 Task: Find connections with filter location Lembang with filter topic #fintechwith filter profile language Potuguese with filter current company Bharat Biotech  with filter school St. Francis College for Women with filter industry Technology, Information and Internet with filter service category Budgeting with filter keywords title Animal Shelter Board Member
Action: Mouse moved to (471, 47)
Screenshot: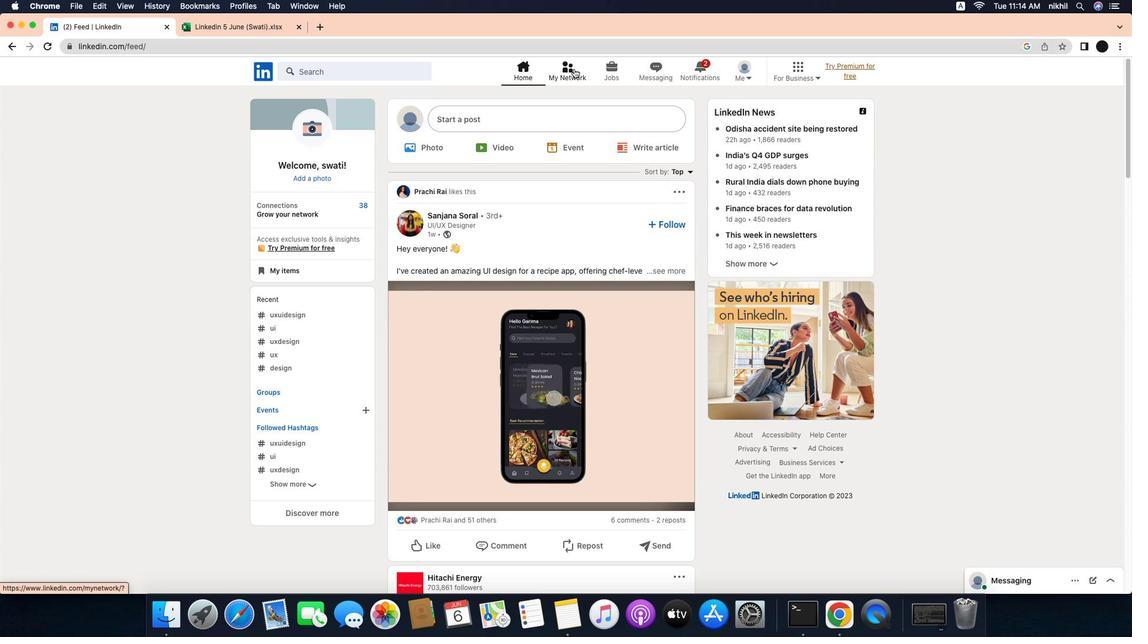 
Action: Mouse pressed left at (471, 47)
Screenshot: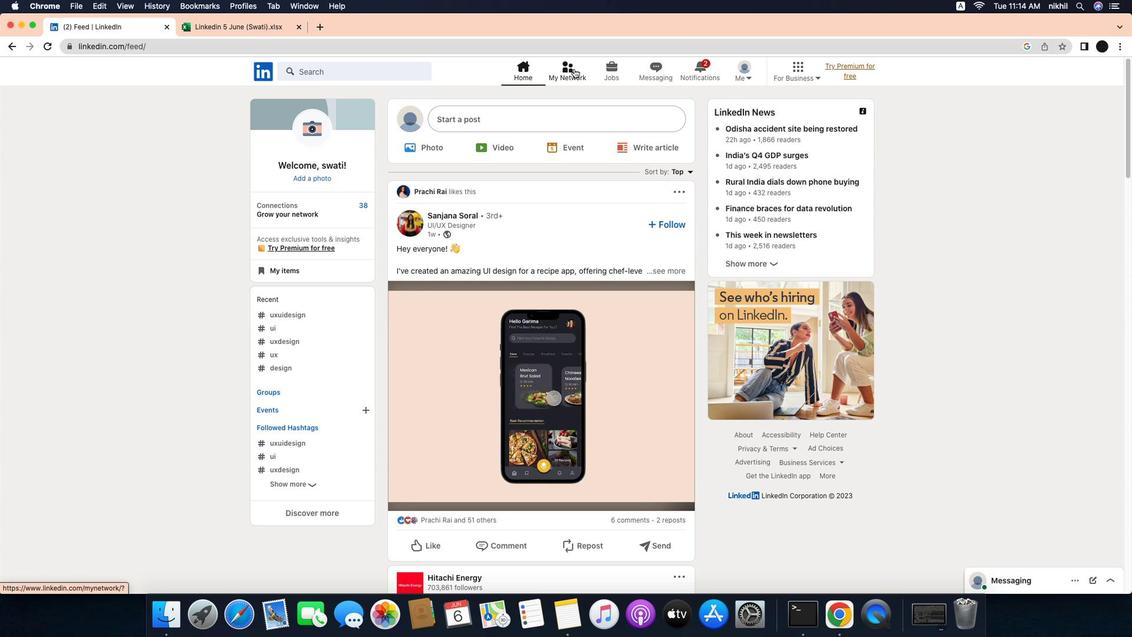 
Action: Mouse moved to (580, 40)
Screenshot: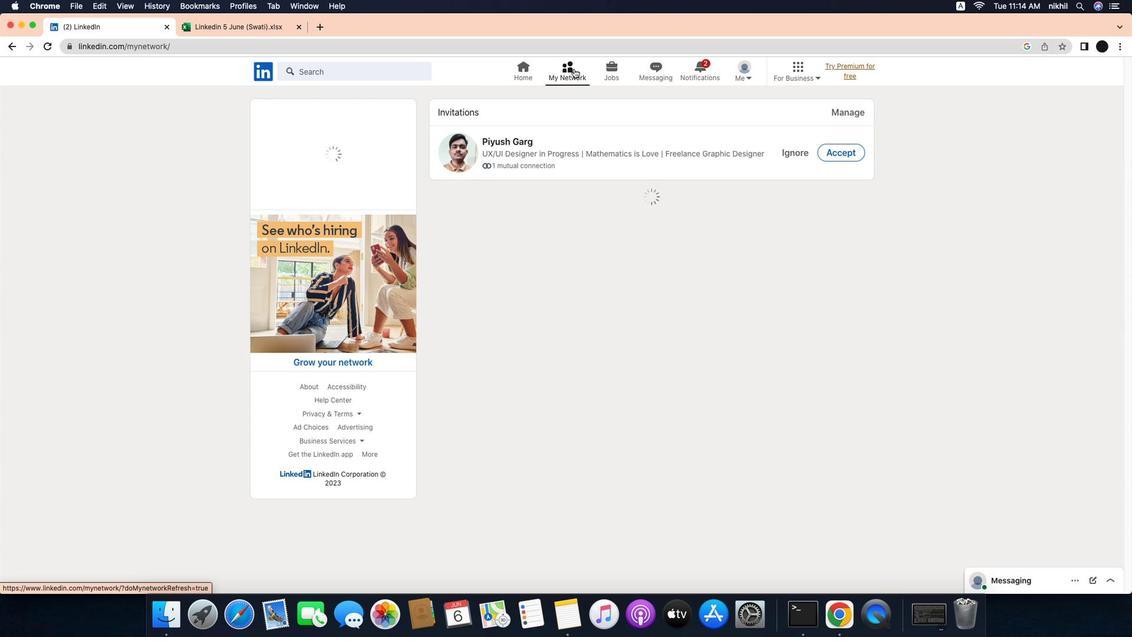 
Action: Mouse pressed left at (580, 40)
Screenshot: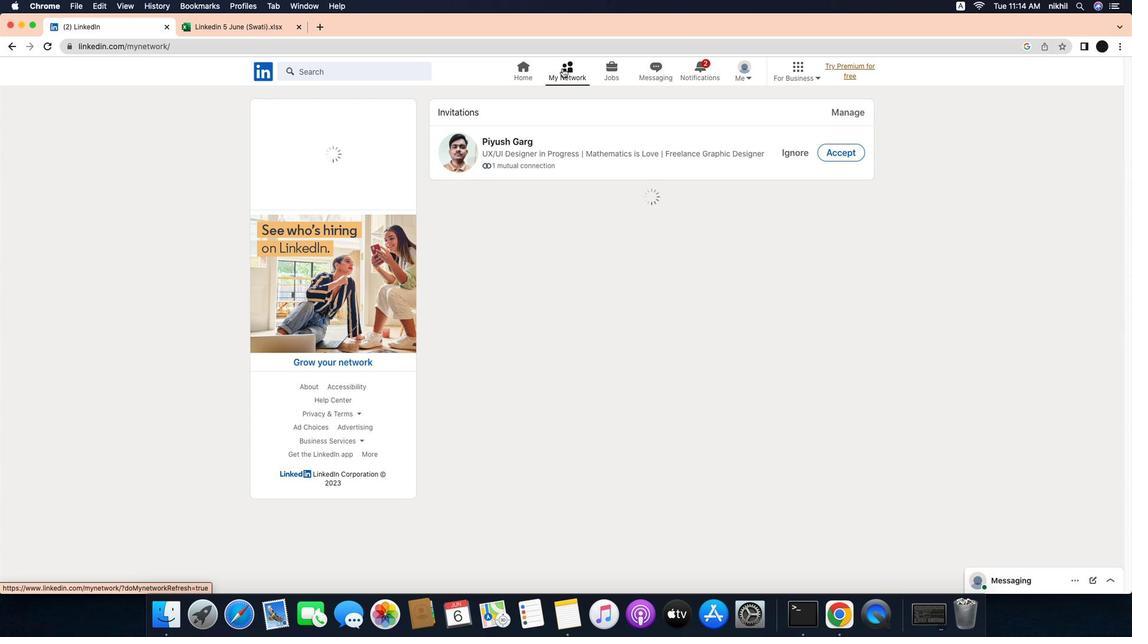 
Action: Mouse moved to (370, 103)
Screenshot: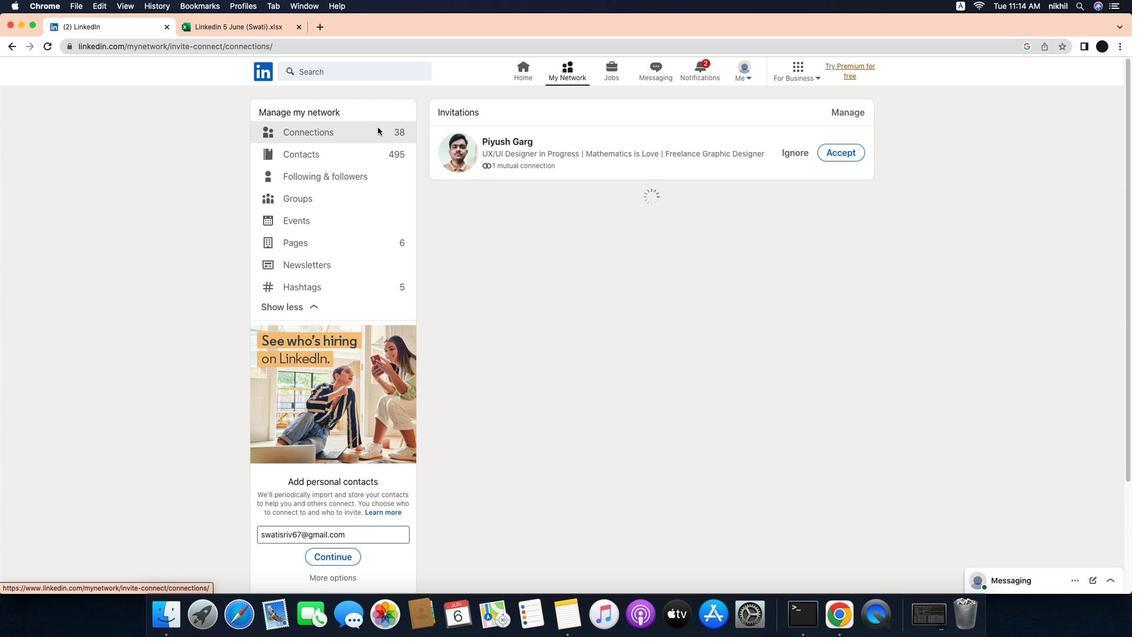 
Action: Mouse pressed left at (370, 103)
Screenshot: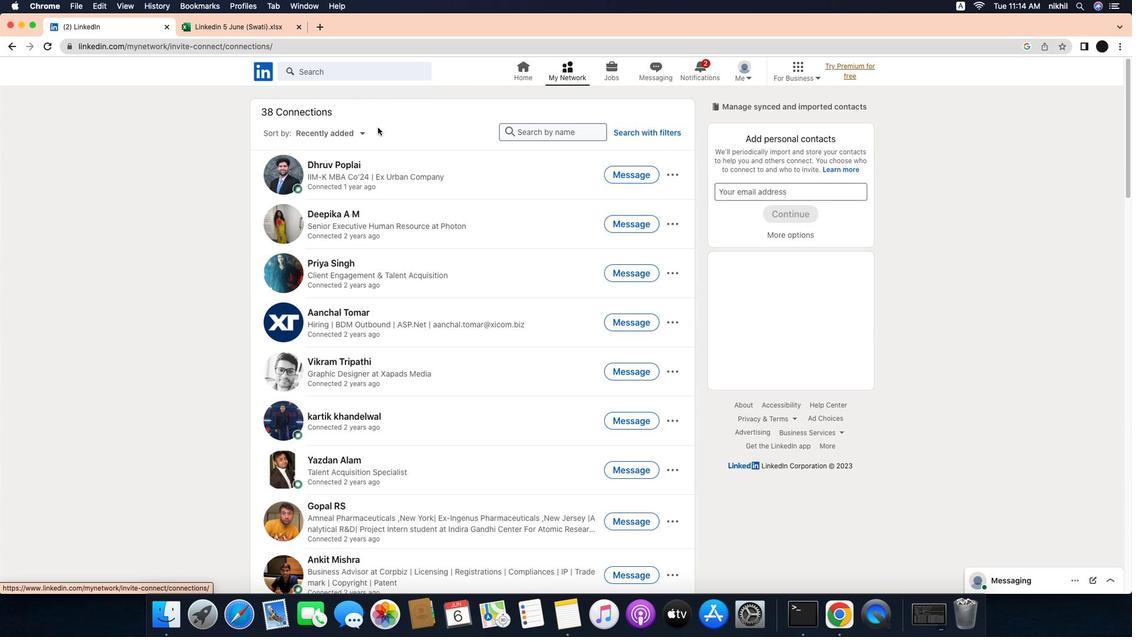 
Action: Mouse moved to (651, 110)
Screenshot: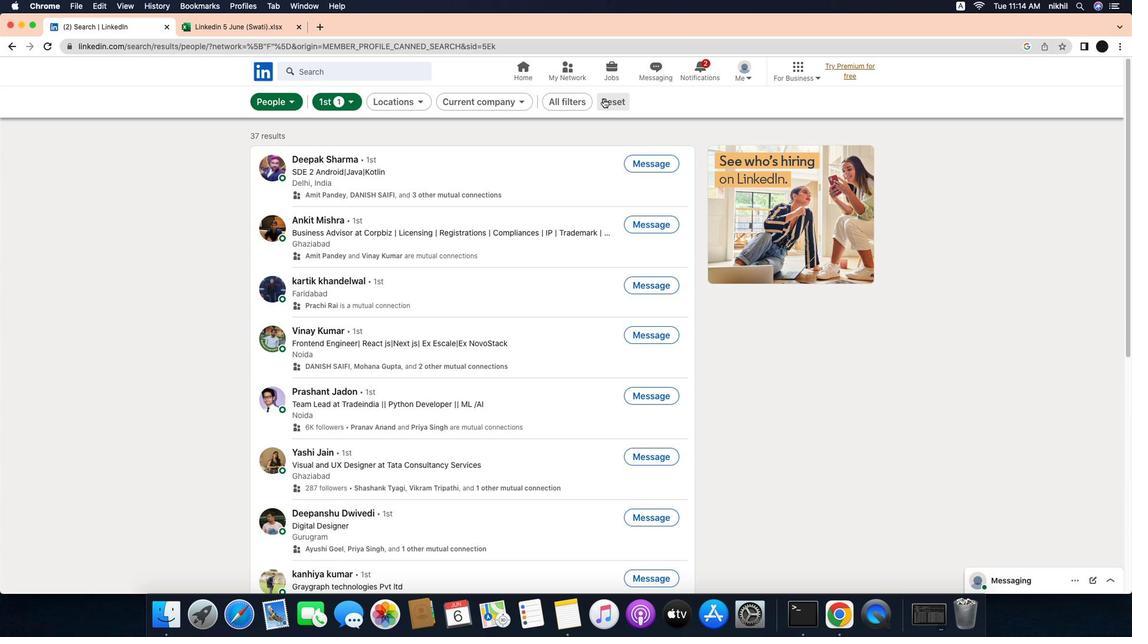 
Action: Mouse pressed left at (651, 110)
Screenshot: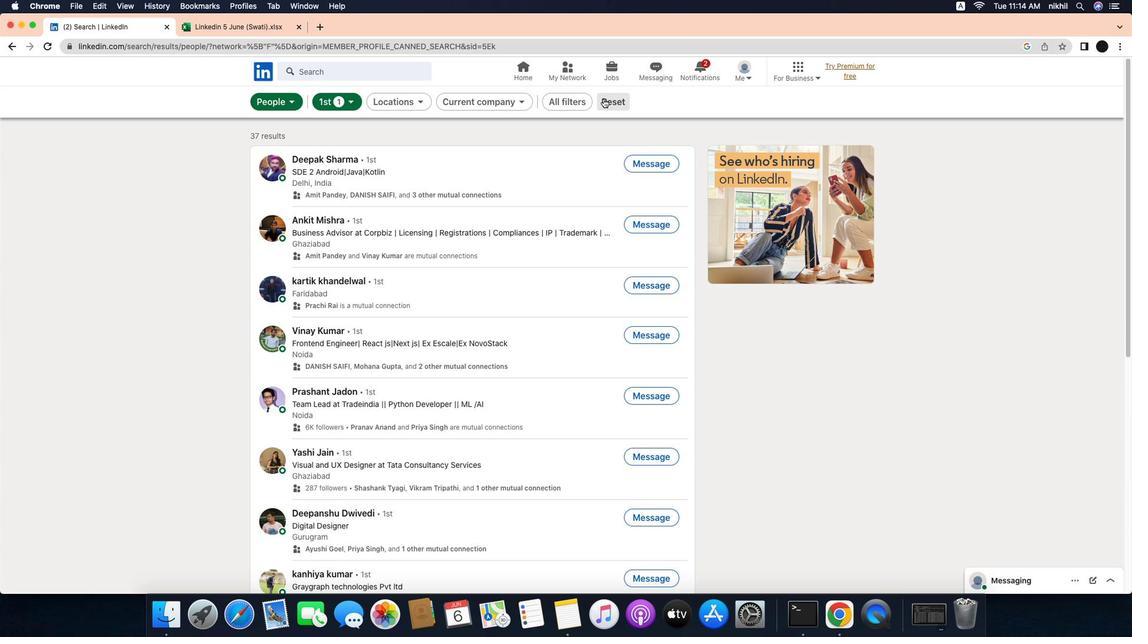 
Action: Mouse moved to (611, 73)
Screenshot: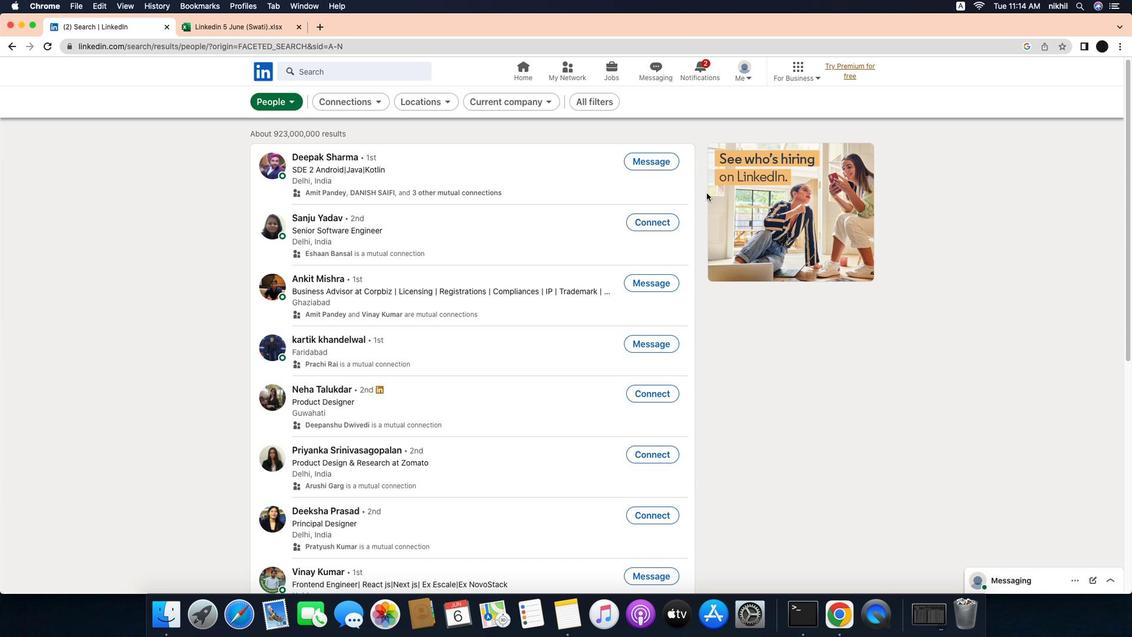 
Action: Mouse pressed left at (611, 73)
Screenshot: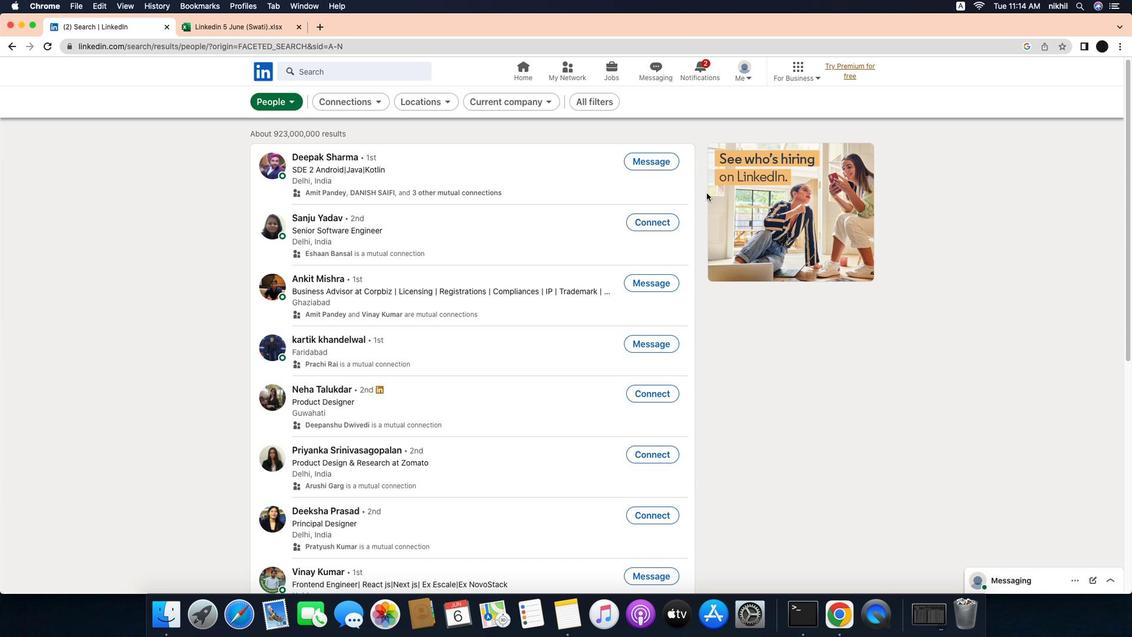 
Action: Mouse moved to (721, 174)
Screenshot: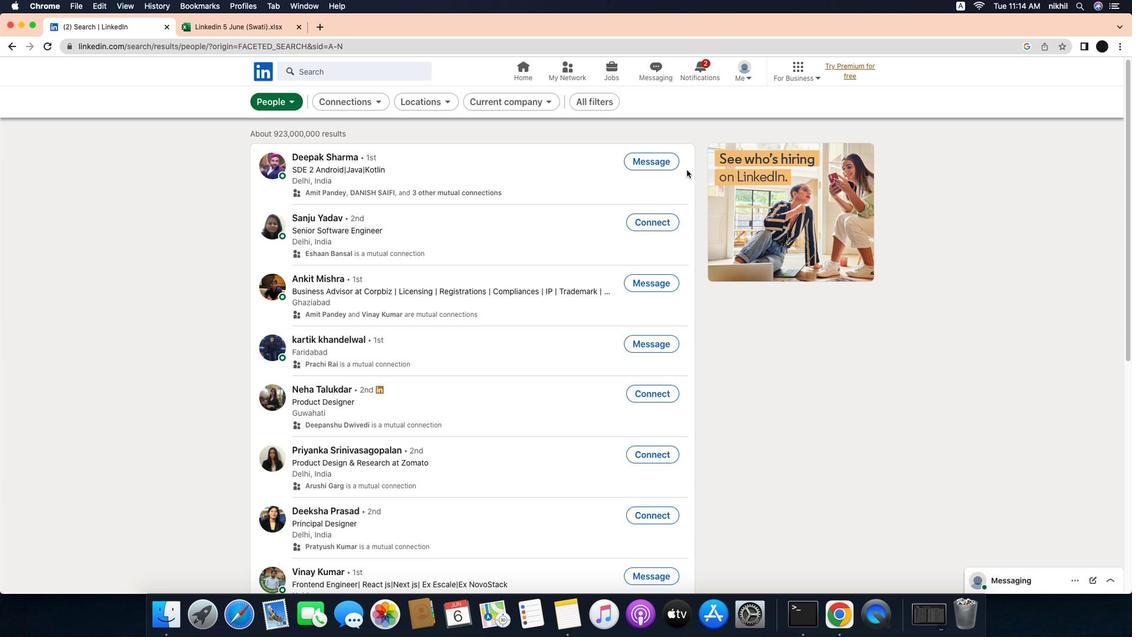 
Action: Mouse scrolled (721, 174) with delta (-31, -32)
Screenshot: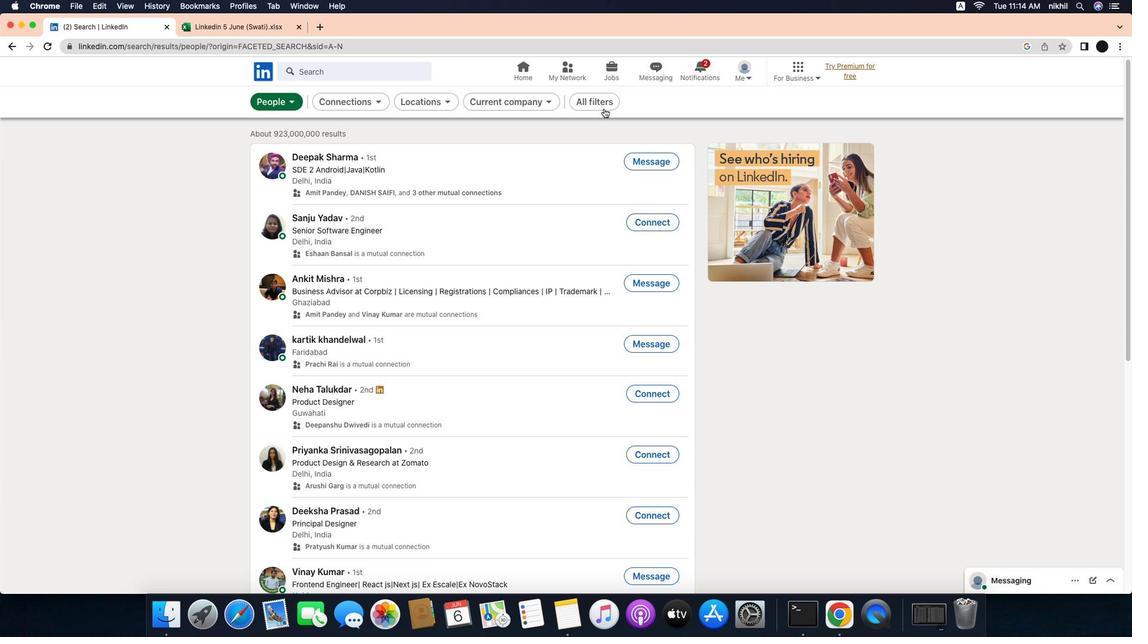 
Action: Mouse moved to (610, 80)
Screenshot: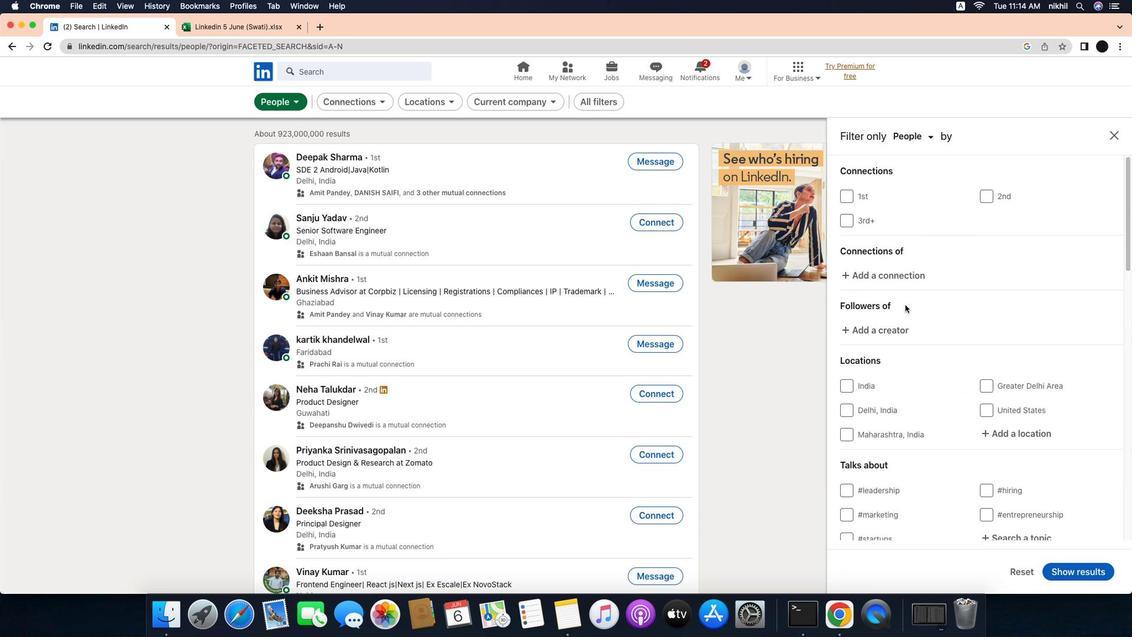 
Action: Mouse pressed left at (610, 80)
Screenshot: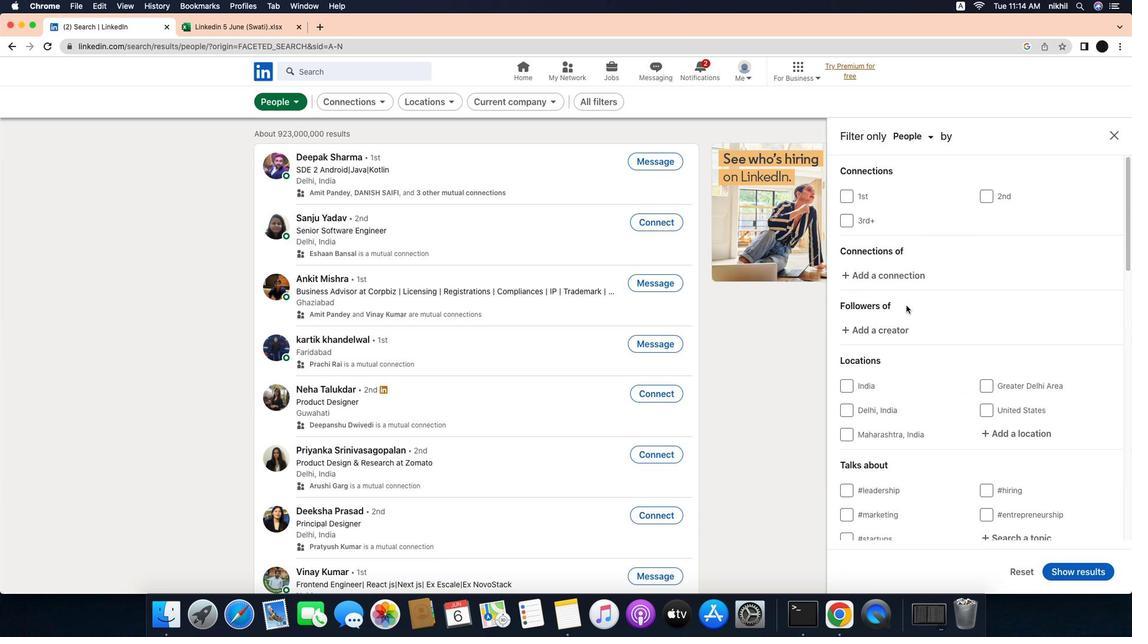 
Action: Mouse moved to (934, 293)
Screenshot: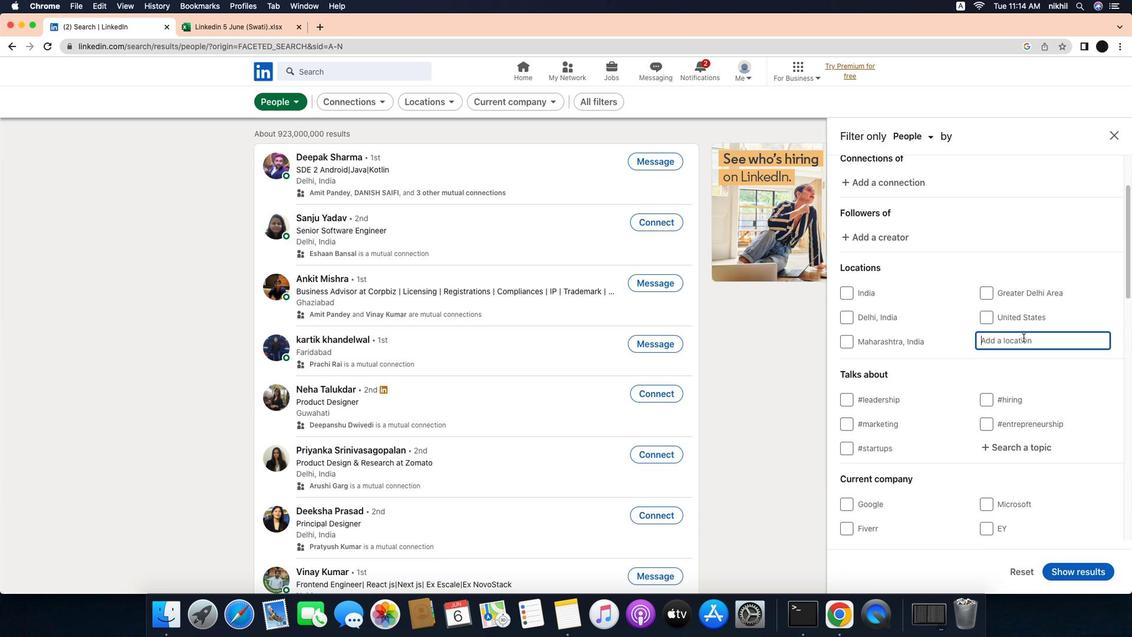 
Action: Mouse scrolled (934, 293) with delta (-31, -32)
Screenshot: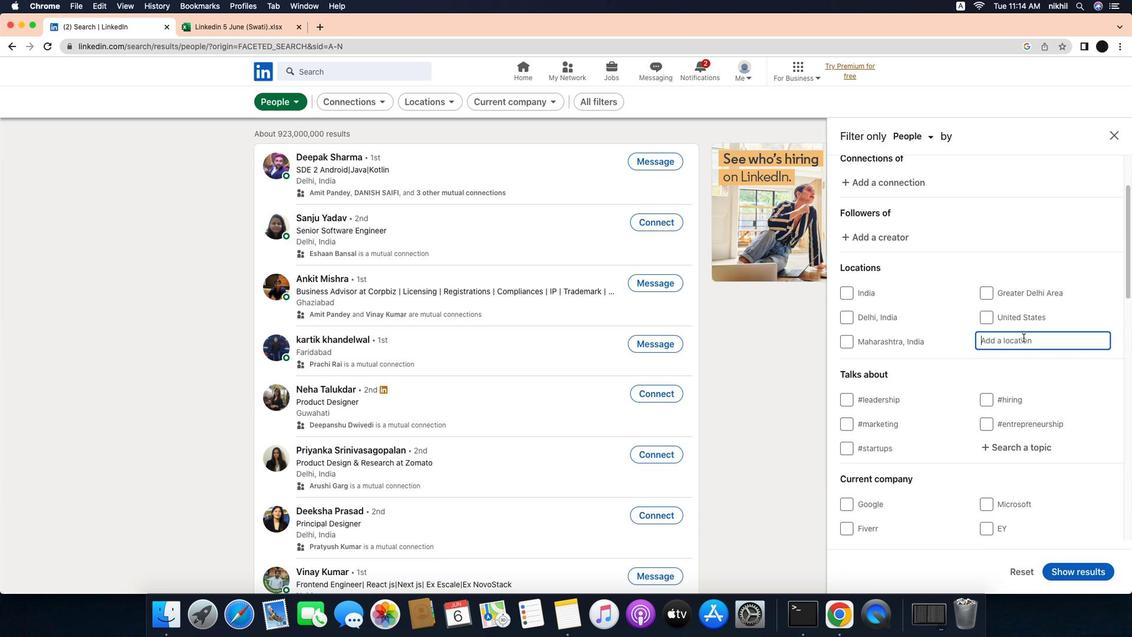 
Action: Mouse scrolled (934, 293) with delta (-31, -32)
Screenshot: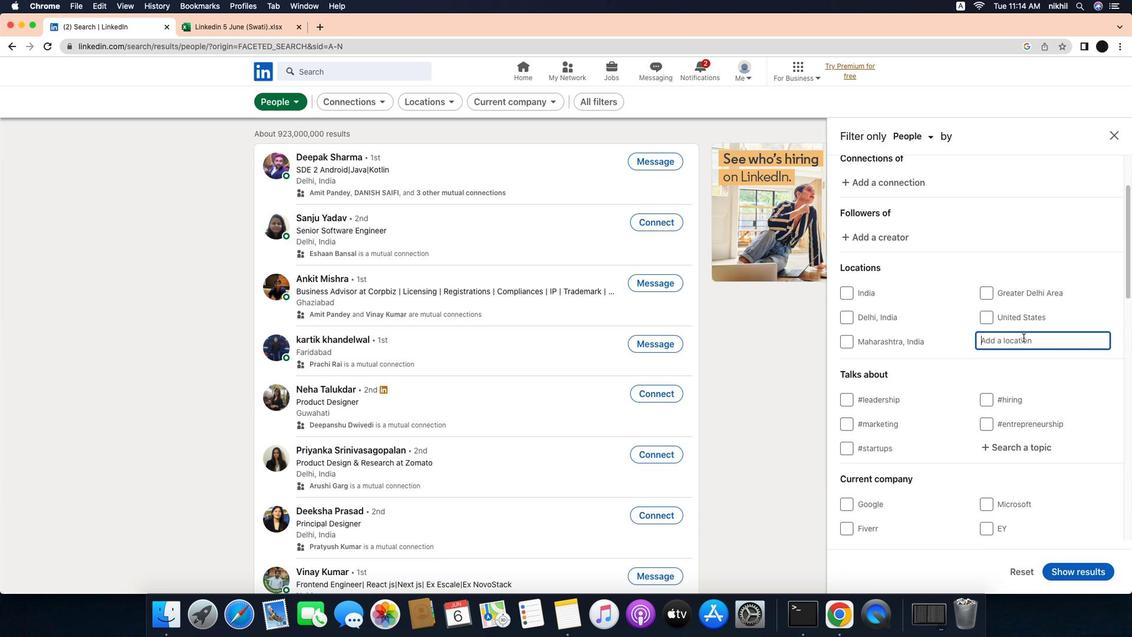 
Action: Mouse scrolled (934, 293) with delta (-31, -33)
Screenshot: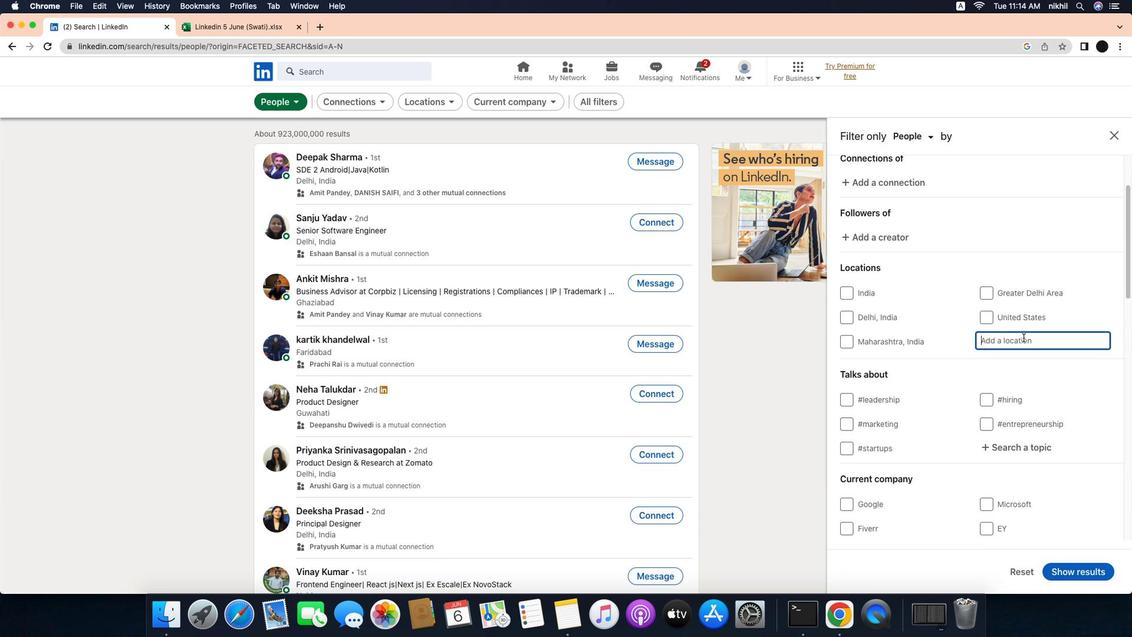 
Action: Mouse moved to (1030, 335)
Screenshot: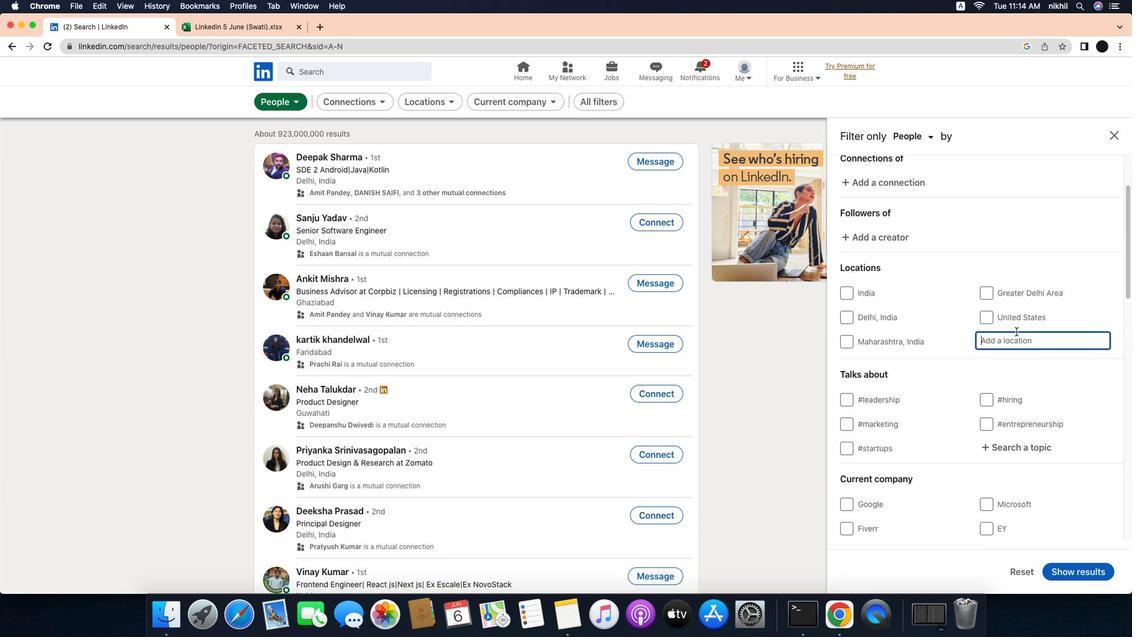 
Action: Mouse pressed left at (1030, 335)
Screenshot: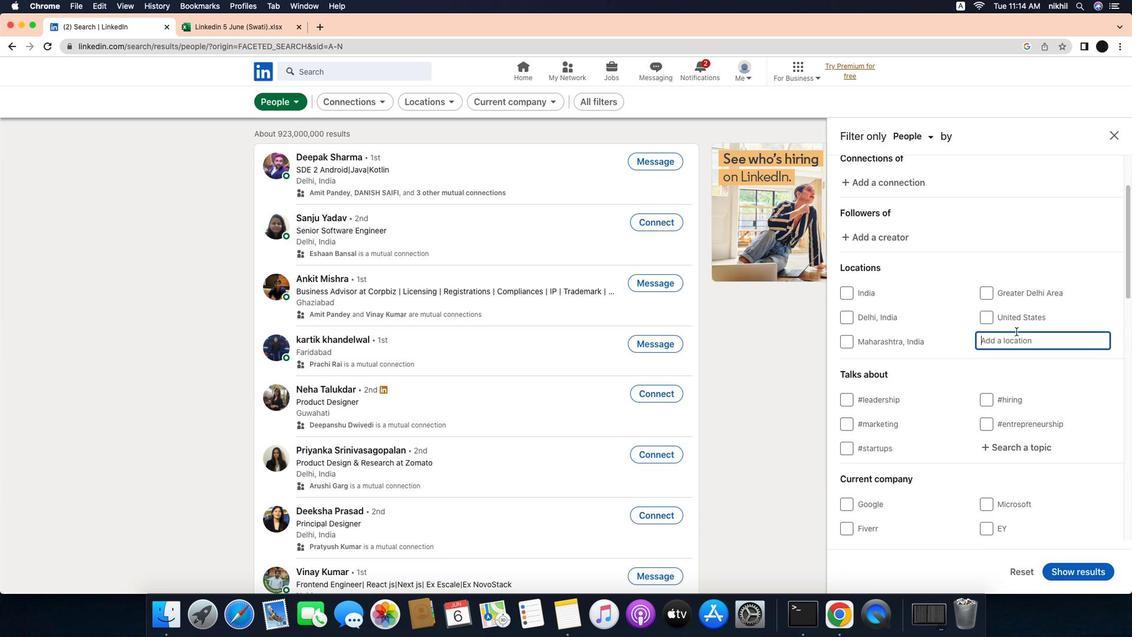 
Action: Mouse moved to (1060, 328)
Screenshot: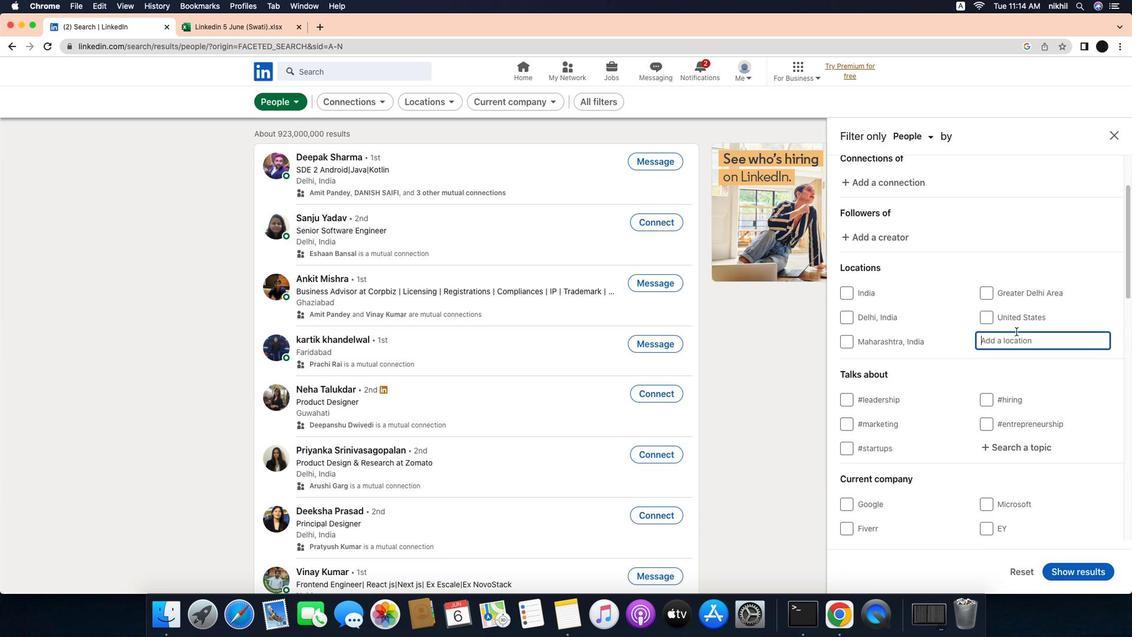 
Action: Mouse pressed left at (1060, 328)
Screenshot: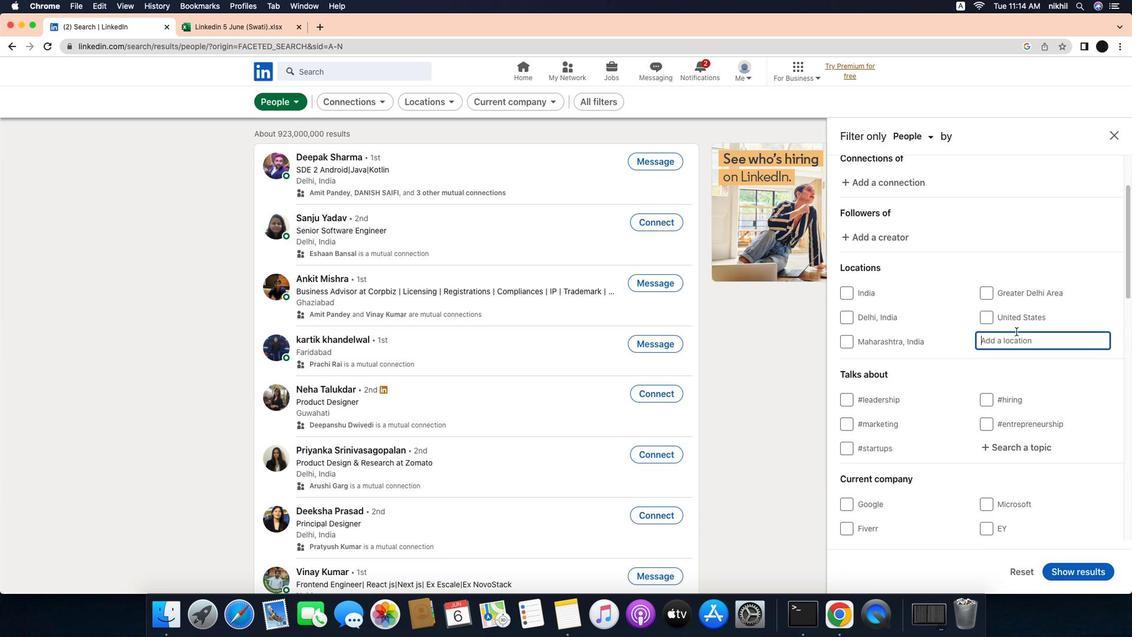 
Action: Mouse moved to (1052, 320)
Screenshot: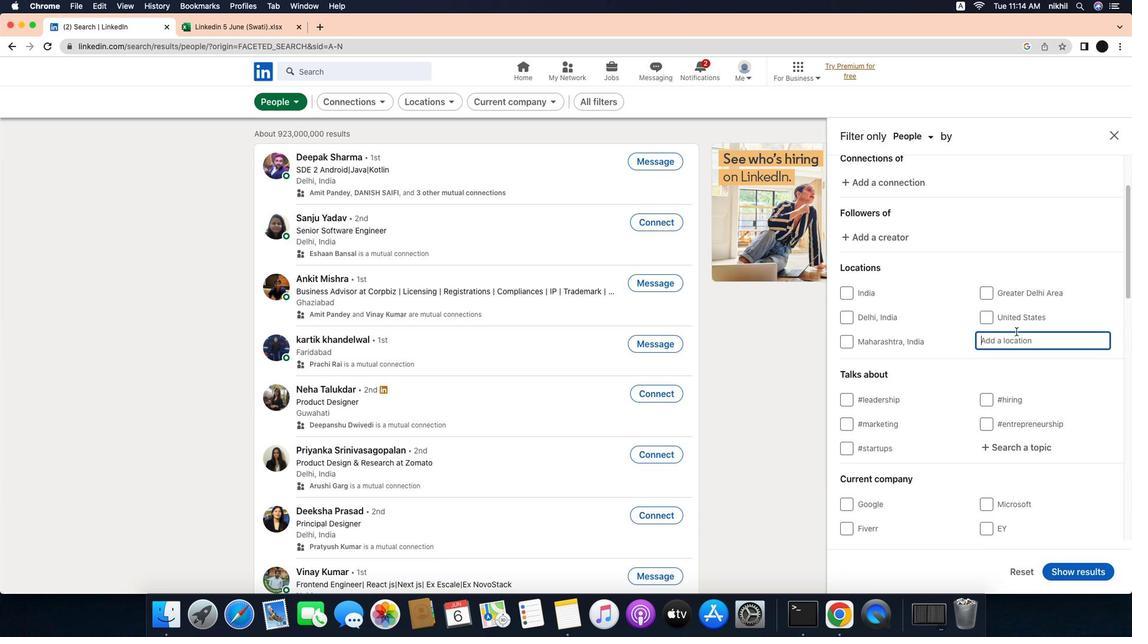 
Action: Key pressed Key.caps_lock'L'Key.caps_lock'e''m''b''a''n''g'Key.enter
Screenshot: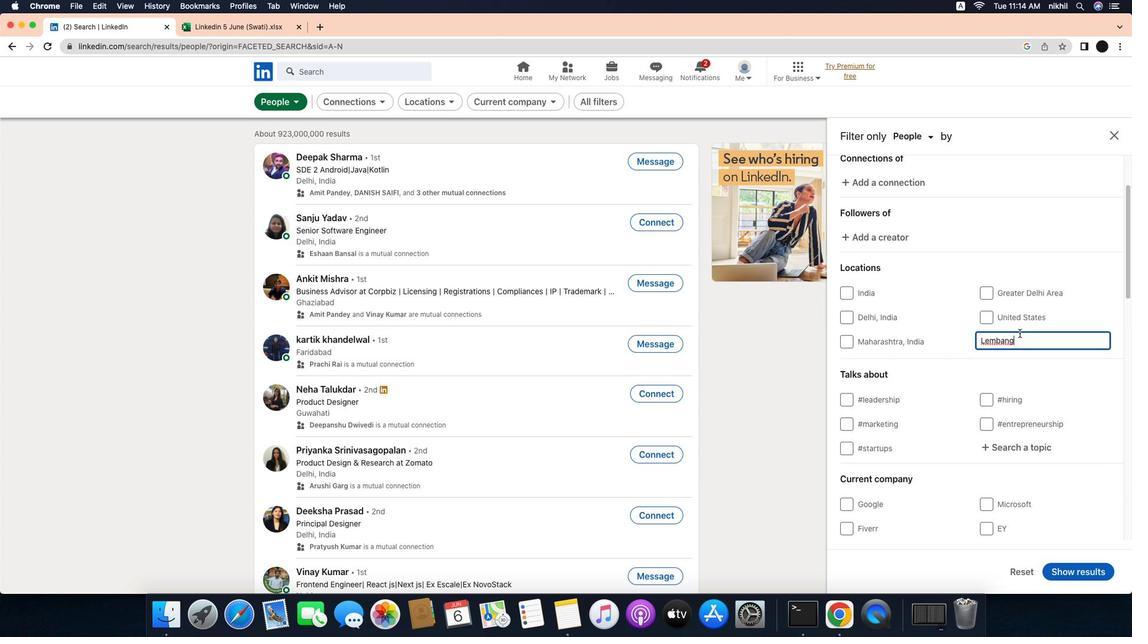 
Action: Mouse moved to (1031, 320)
Screenshot: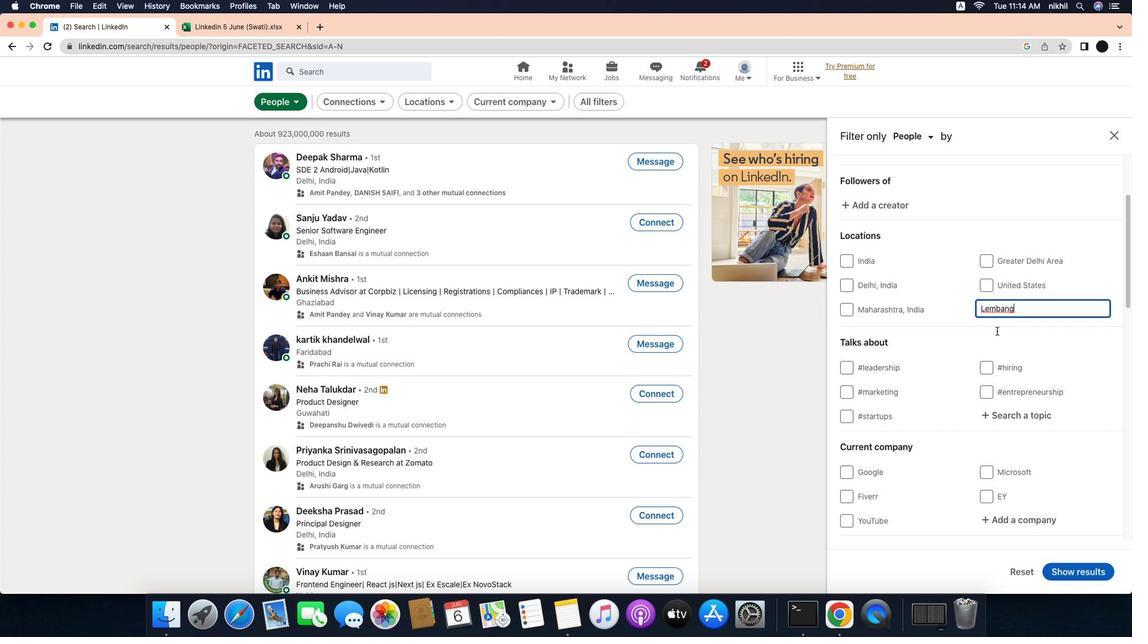 
Action: Mouse scrolled (1031, 320) with delta (-31, -32)
Screenshot: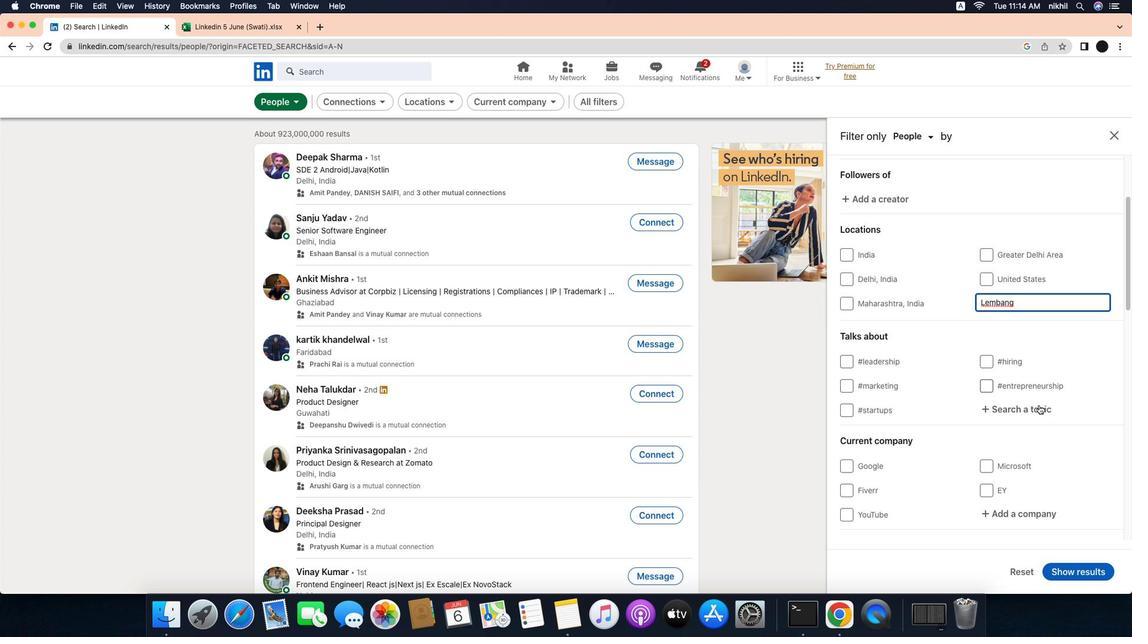 
Action: Mouse scrolled (1031, 320) with delta (-31, -32)
Screenshot: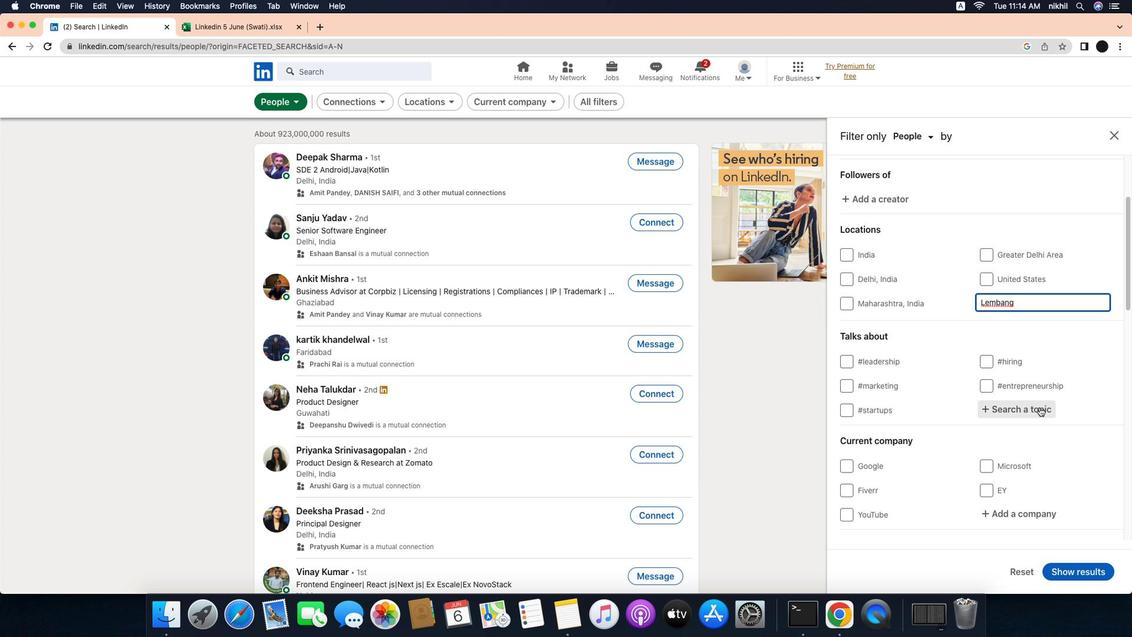 
Action: Mouse scrolled (1031, 320) with delta (-31, -32)
Screenshot: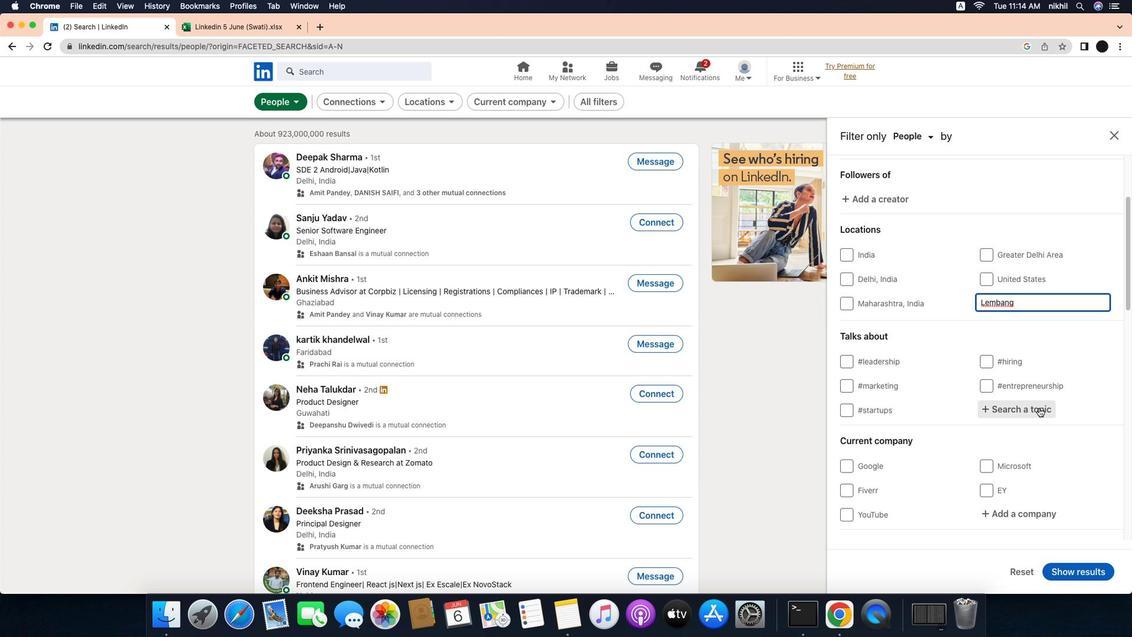 
Action: Mouse scrolled (1031, 320) with delta (-31, -32)
Screenshot: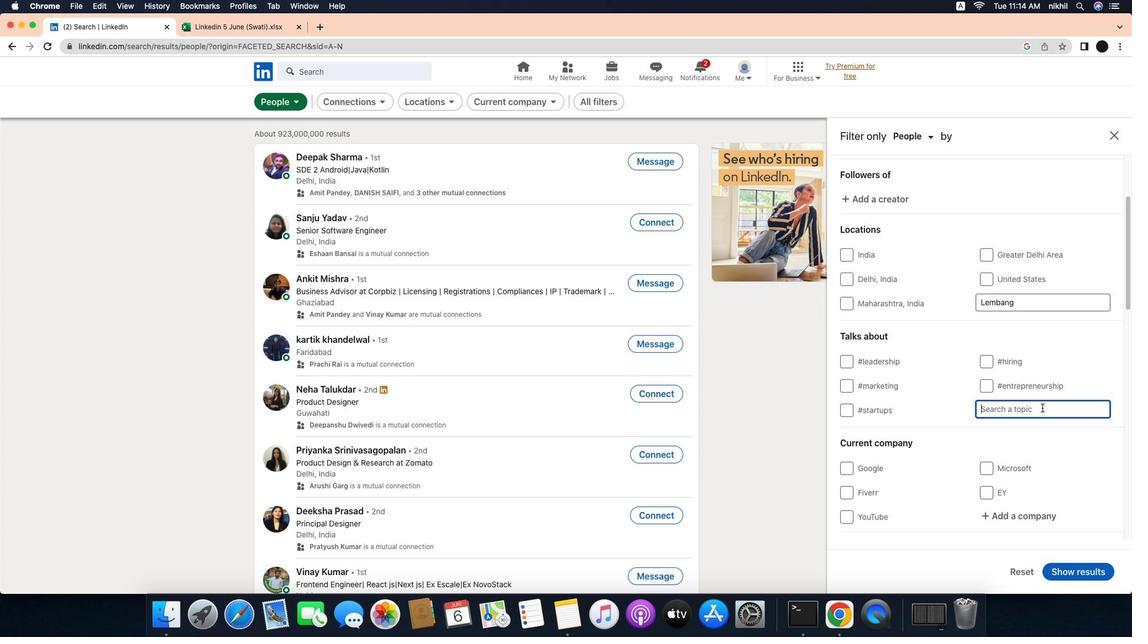 
Action: Mouse scrolled (1031, 320) with delta (-31, -32)
Screenshot: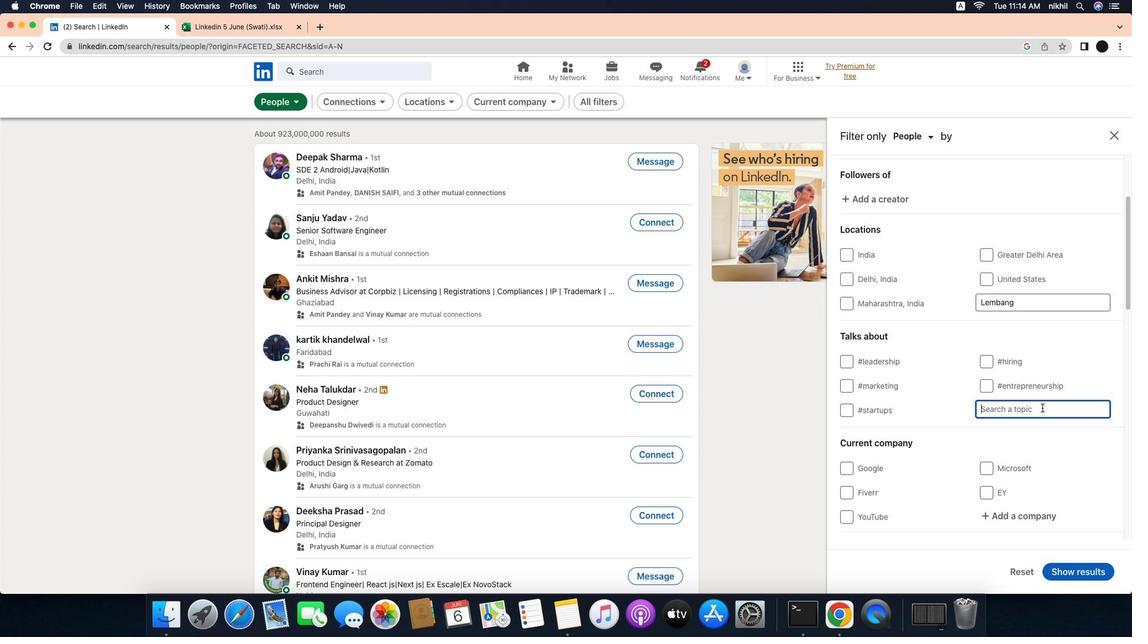 
Action: Mouse scrolled (1031, 320) with delta (-31, -32)
Screenshot: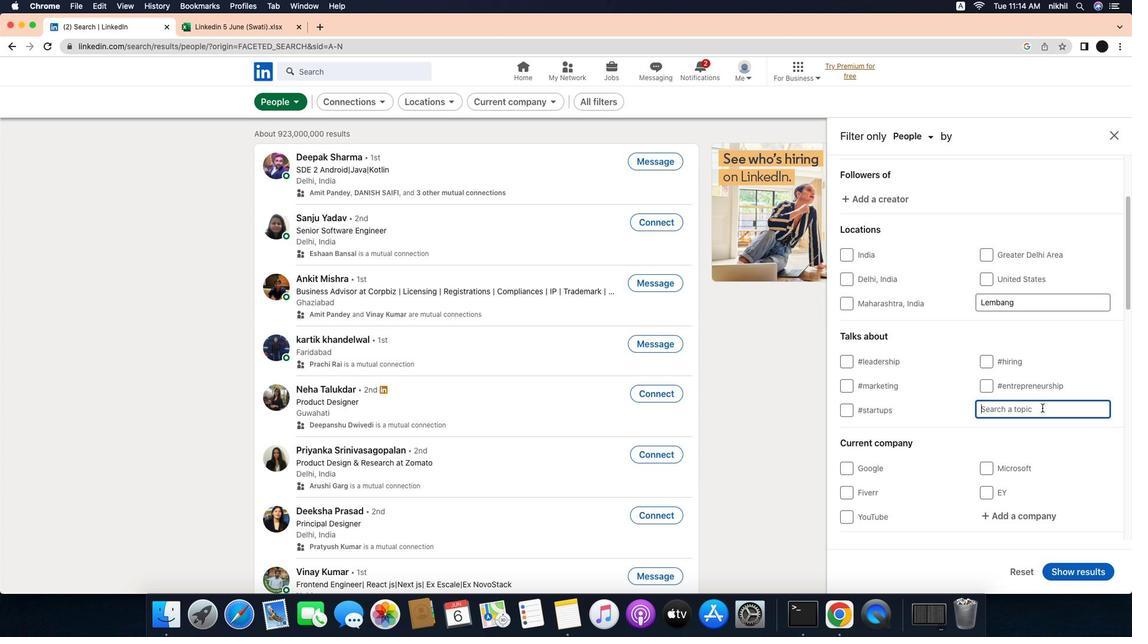 
Action: Mouse moved to (1076, 402)
Screenshot: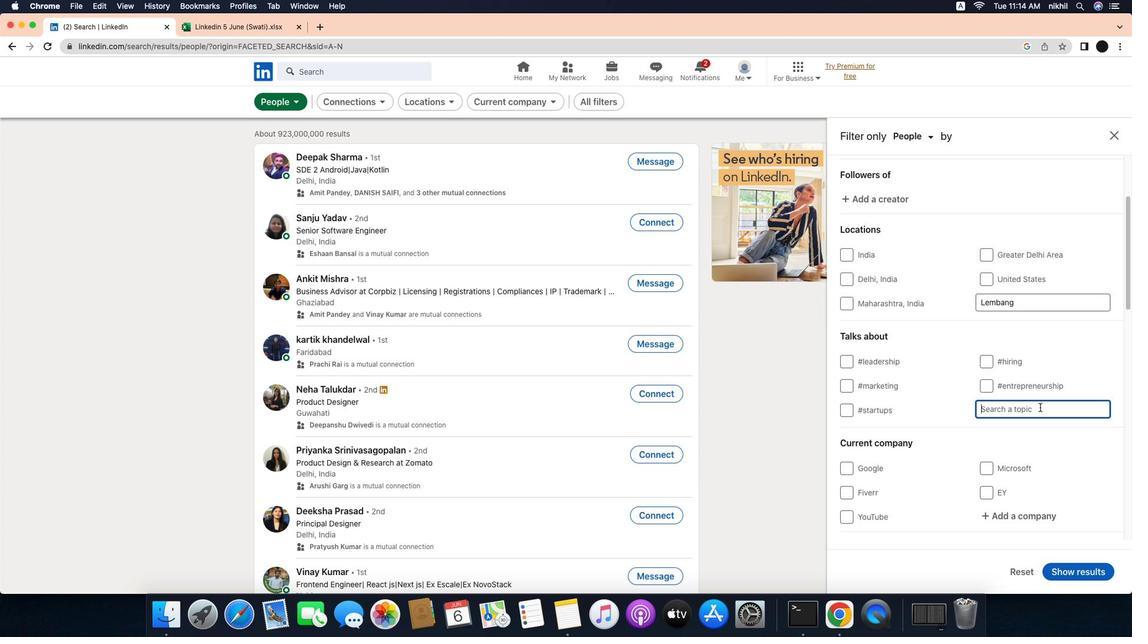 
Action: Mouse pressed left at (1076, 402)
Screenshot: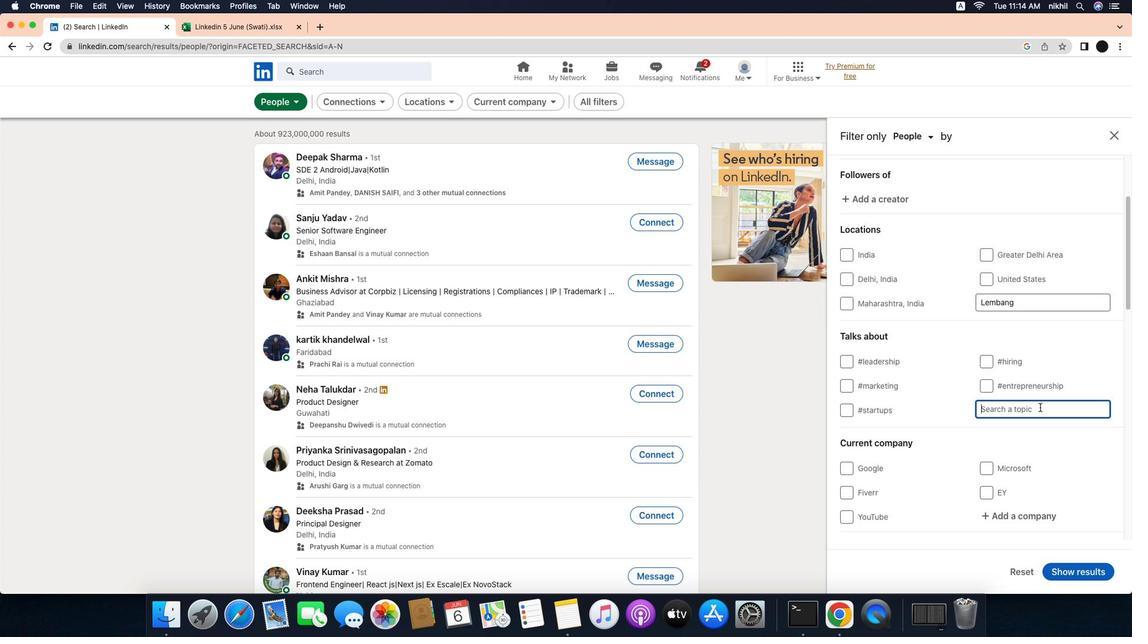 
Action: Mouse moved to (1079, 402)
Screenshot: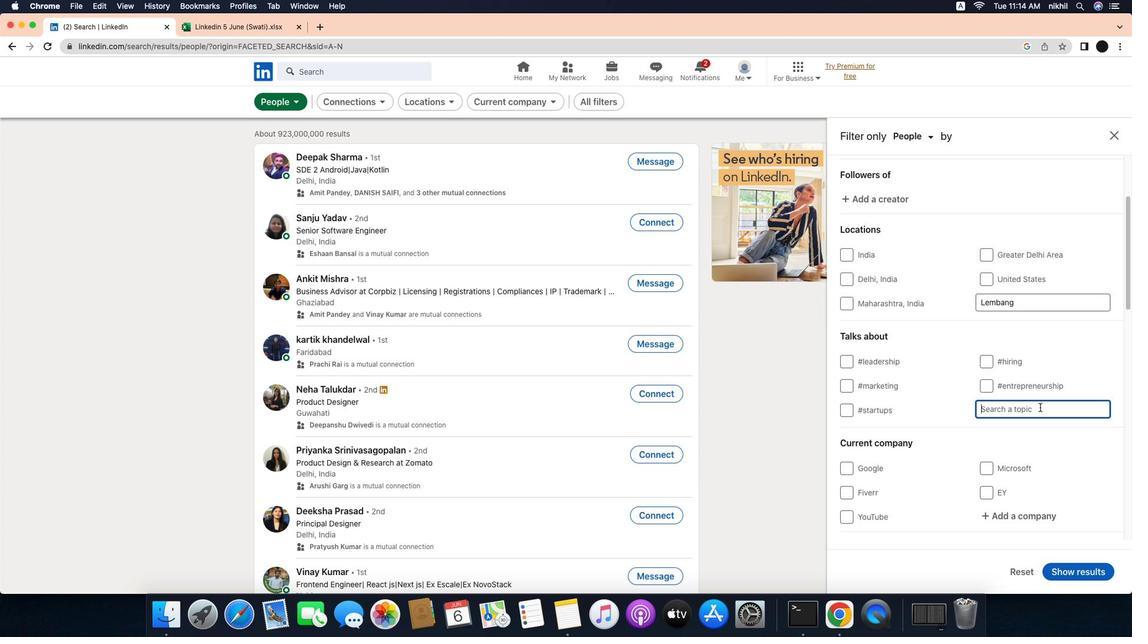 
Action: Mouse pressed left at (1079, 402)
Screenshot: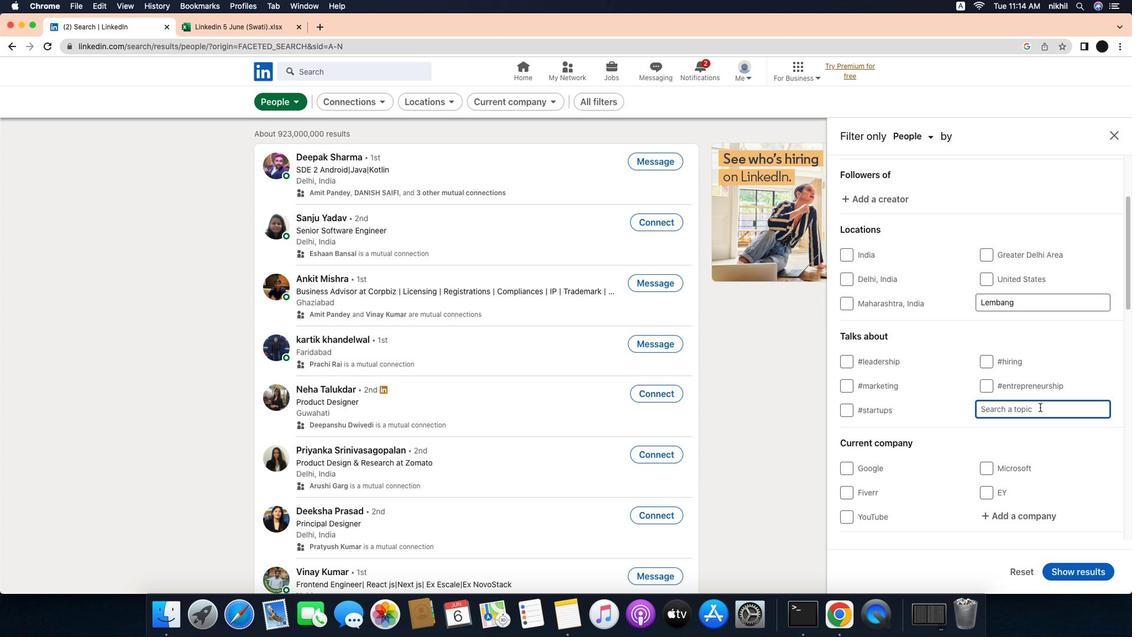 
Action: Mouse moved to (1077, 402)
Screenshot: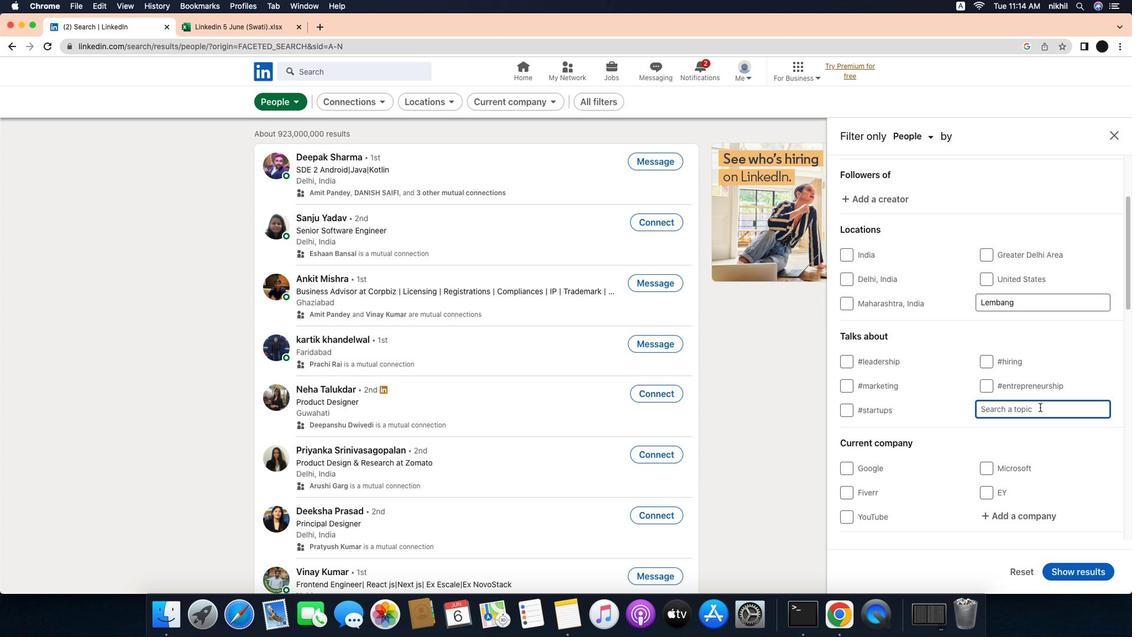 
Action: Key pressed 'f''i''n''e''t''e''c''h'Key.enter
Screenshot: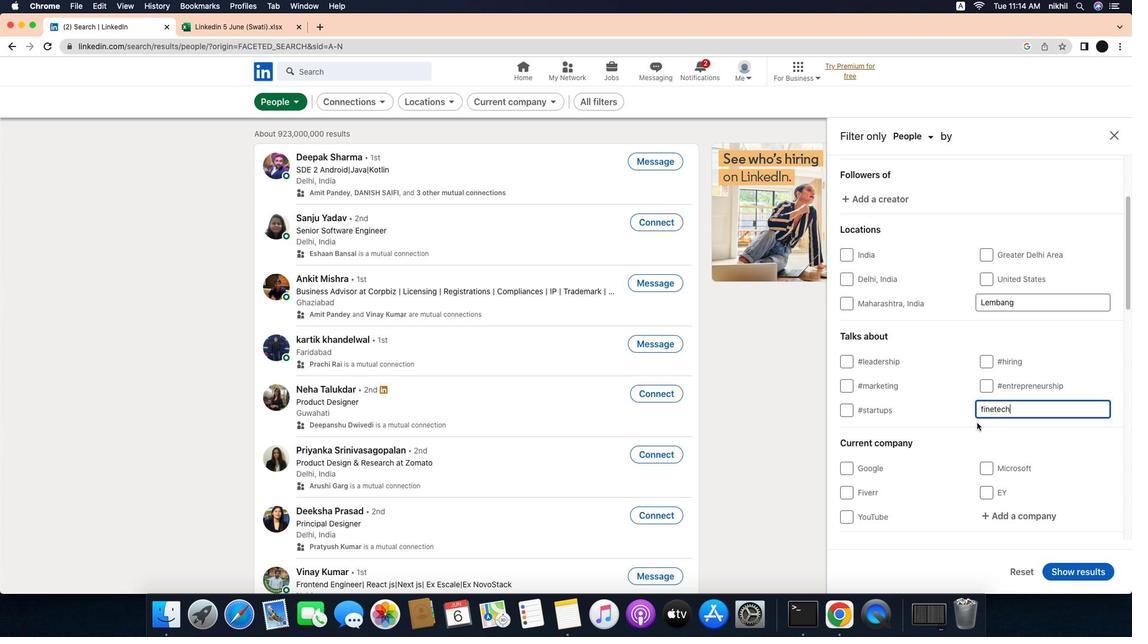 
Action: Mouse moved to (1010, 418)
Screenshot: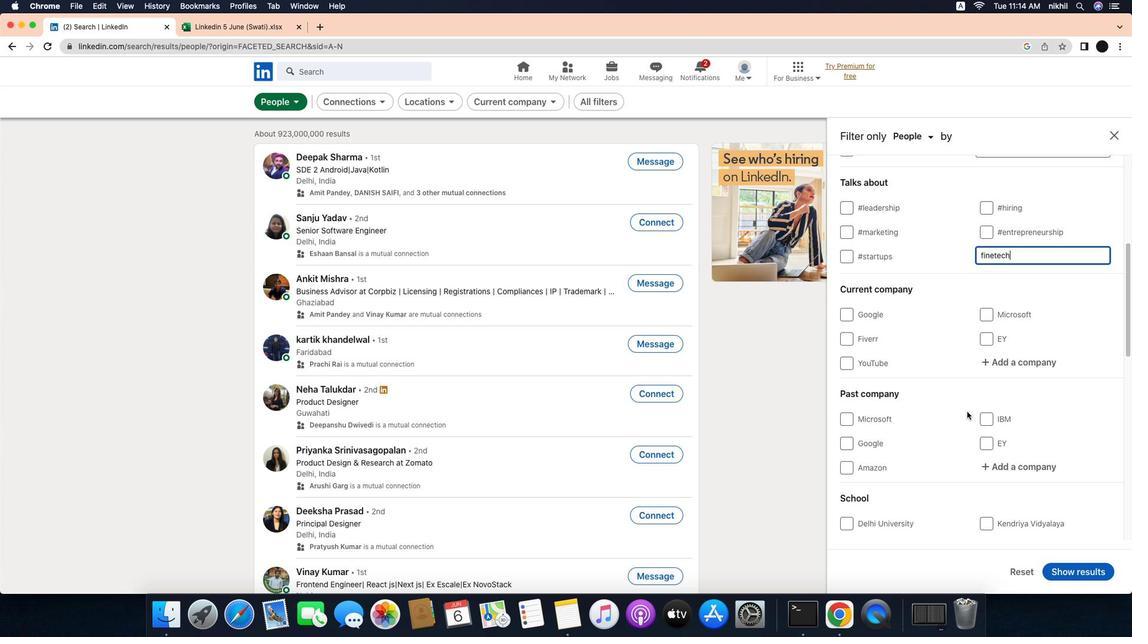 
Action: Mouse scrolled (1010, 418) with delta (-31, -32)
Screenshot: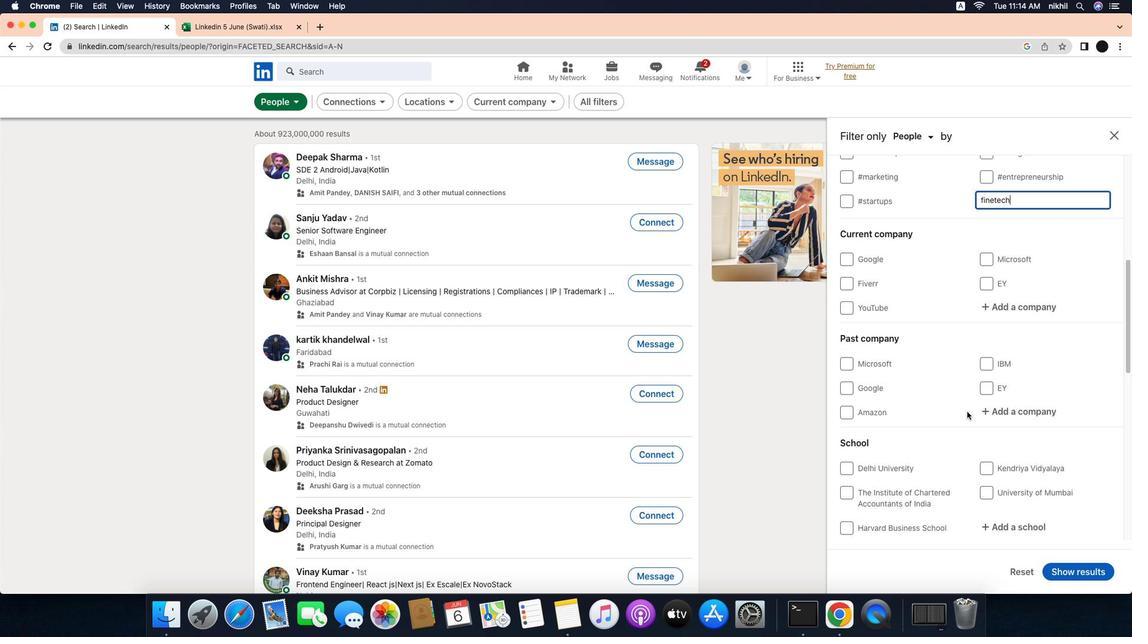 
Action: Mouse scrolled (1010, 418) with delta (-31, -32)
Screenshot: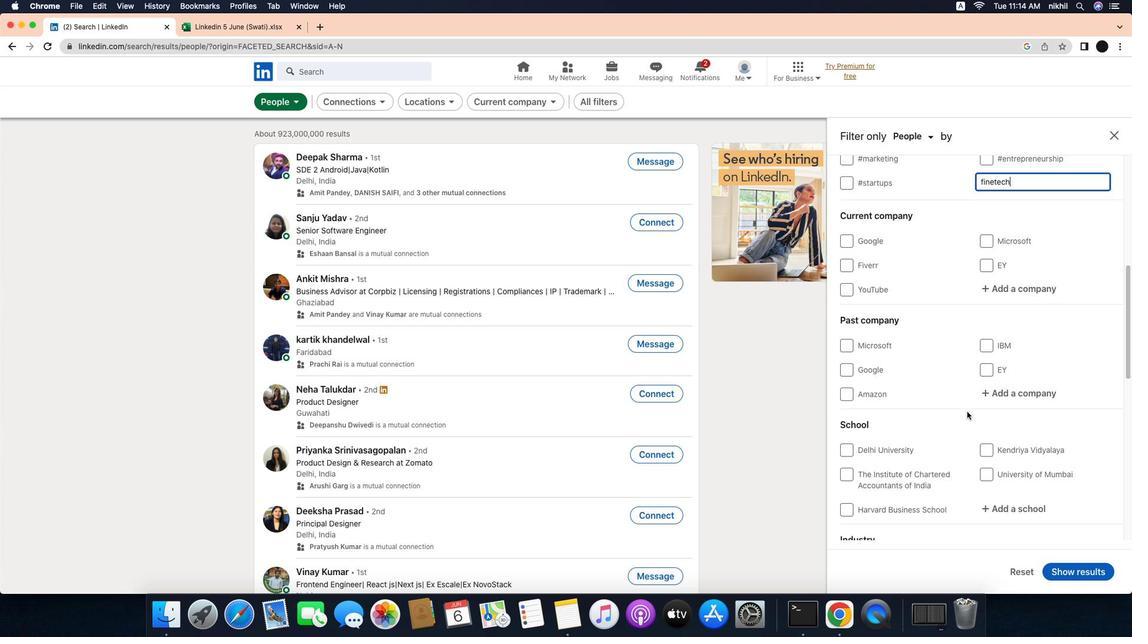 
Action: Mouse scrolled (1010, 418) with delta (-31, -33)
Screenshot: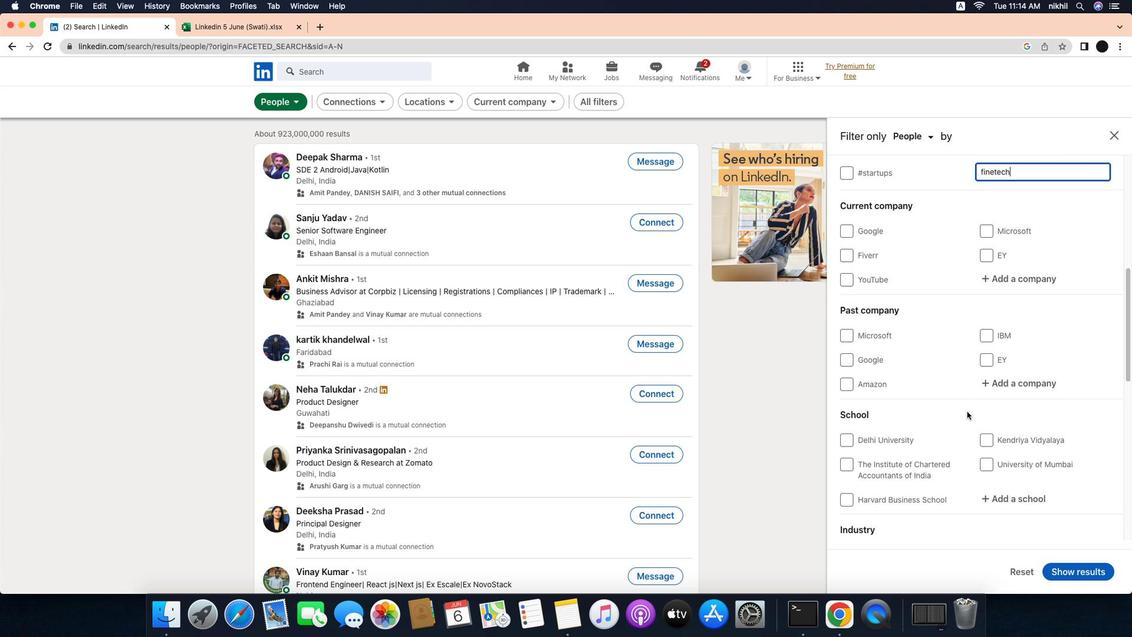 
Action: Mouse scrolled (1010, 418) with delta (-31, -33)
Screenshot: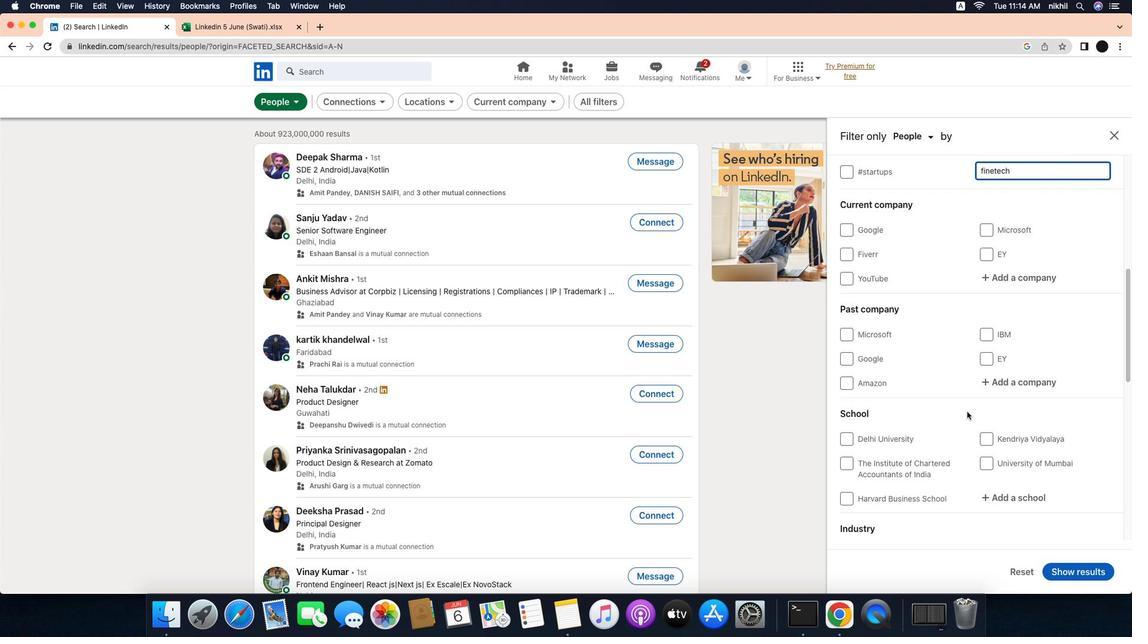 
Action: Mouse moved to (1000, 407)
Screenshot: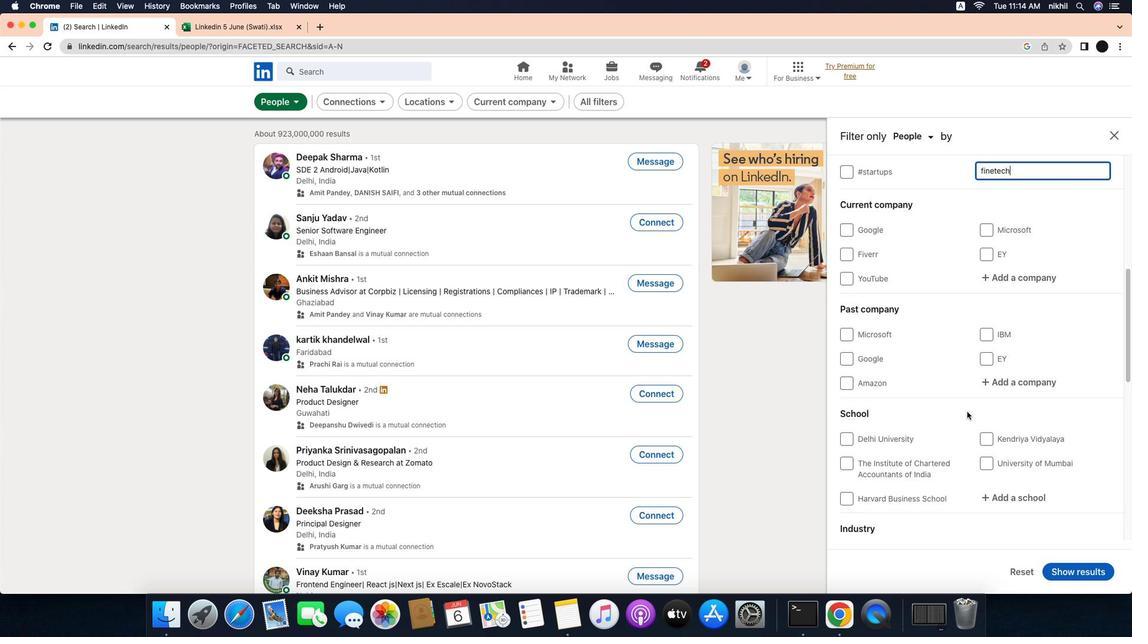 
Action: Mouse scrolled (1000, 407) with delta (-31, -32)
Screenshot: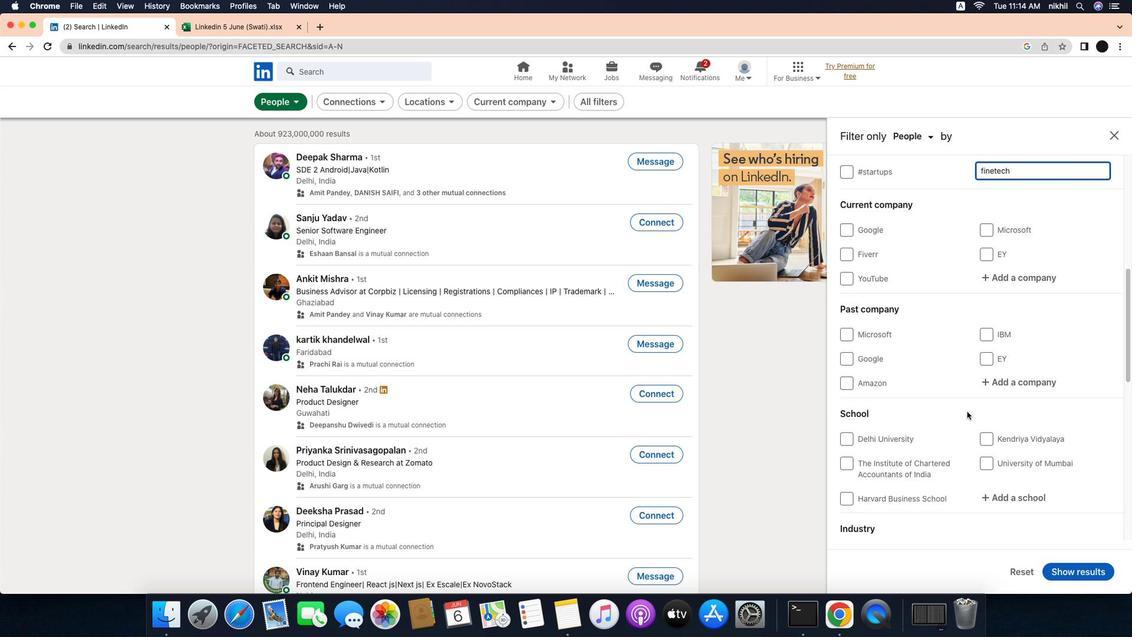 
Action: Mouse scrolled (1000, 407) with delta (-31, -32)
Screenshot: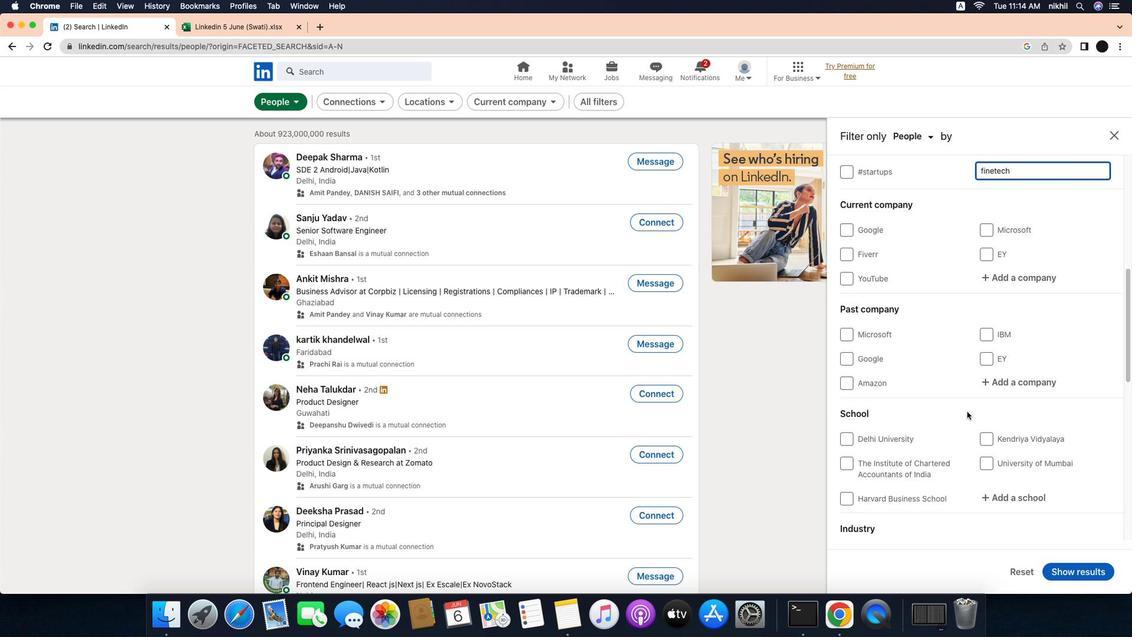 
Action: Mouse scrolled (1000, 407) with delta (-31, -33)
Screenshot: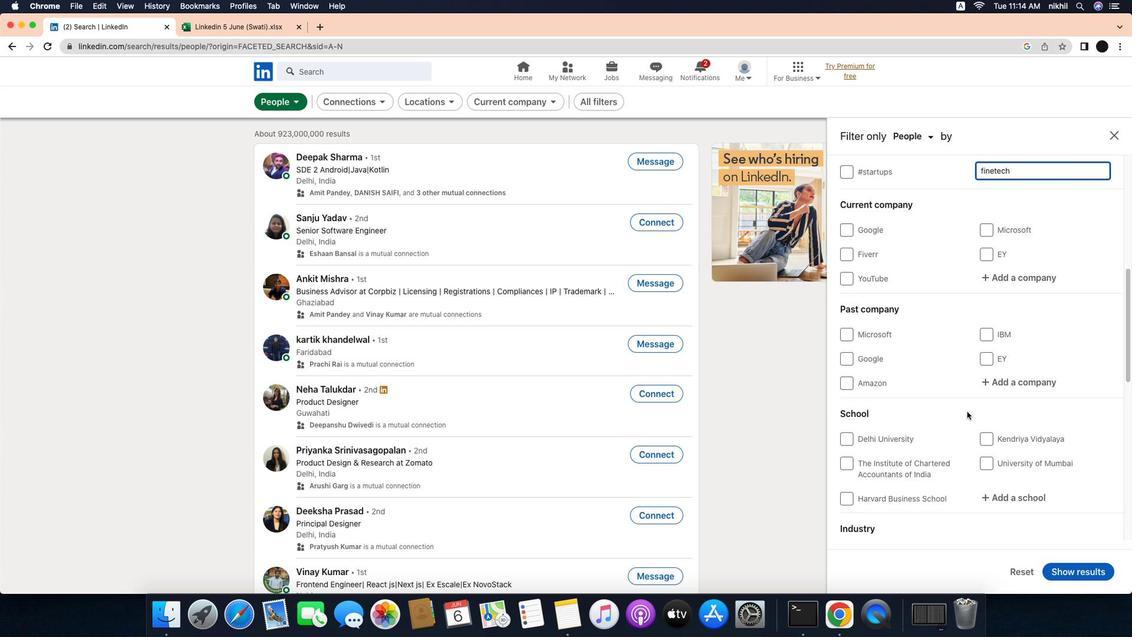 
Action: Mouse scrolled (1000, 407) with delta (-31, -32)
Screenshot: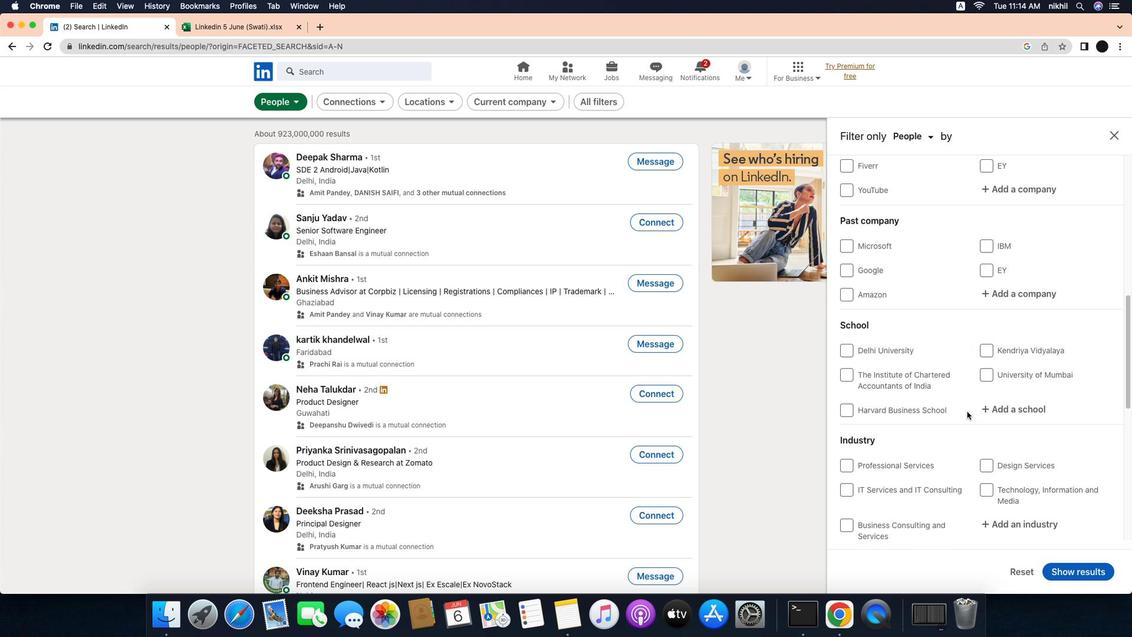 
Action: Mouse scrolled (1000, 407) with delta (-31, -32)
Screenshot: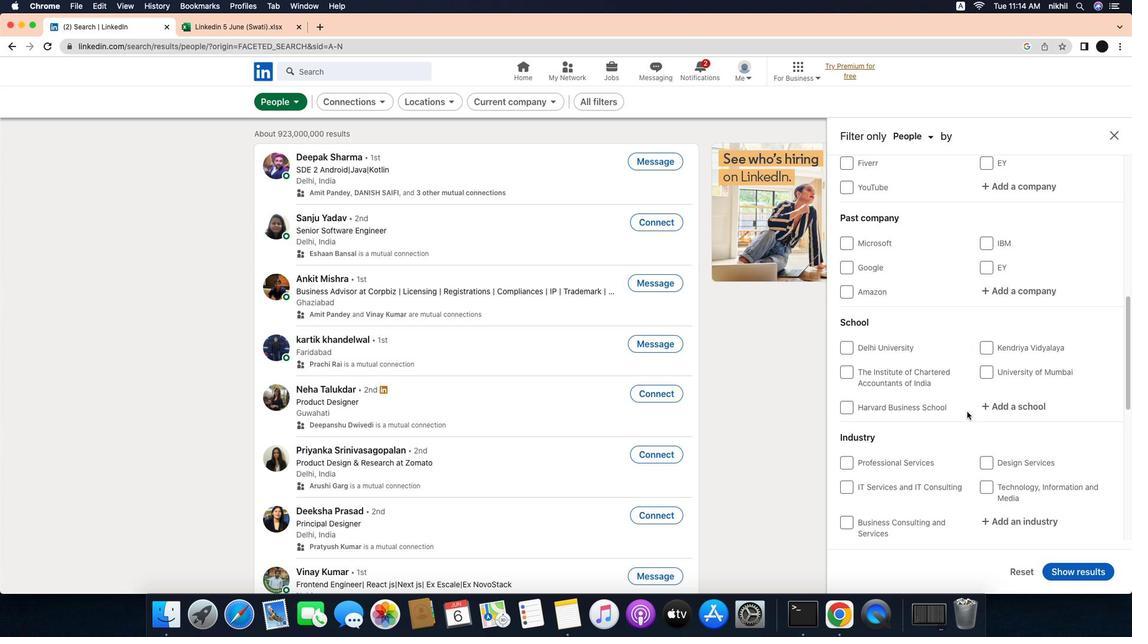 
Action: Mouse scrolled (1000, 407) with delta (-31, -32)
Screenshot: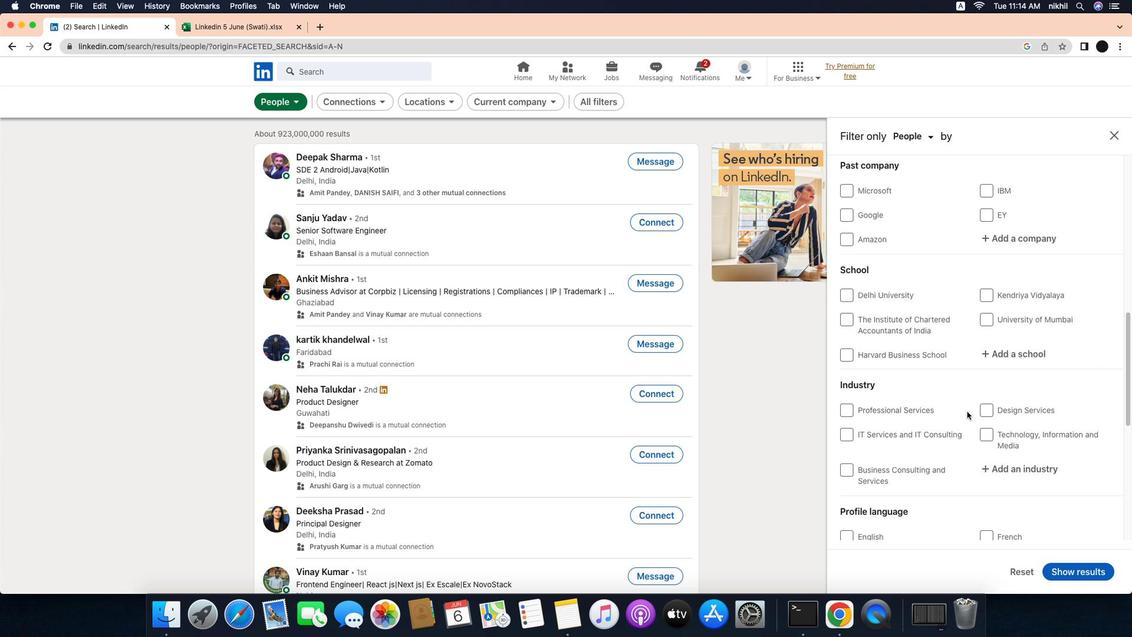 
Action: Mouse scrolled (1000, 407) with delta (-31, -32)
Screenshot: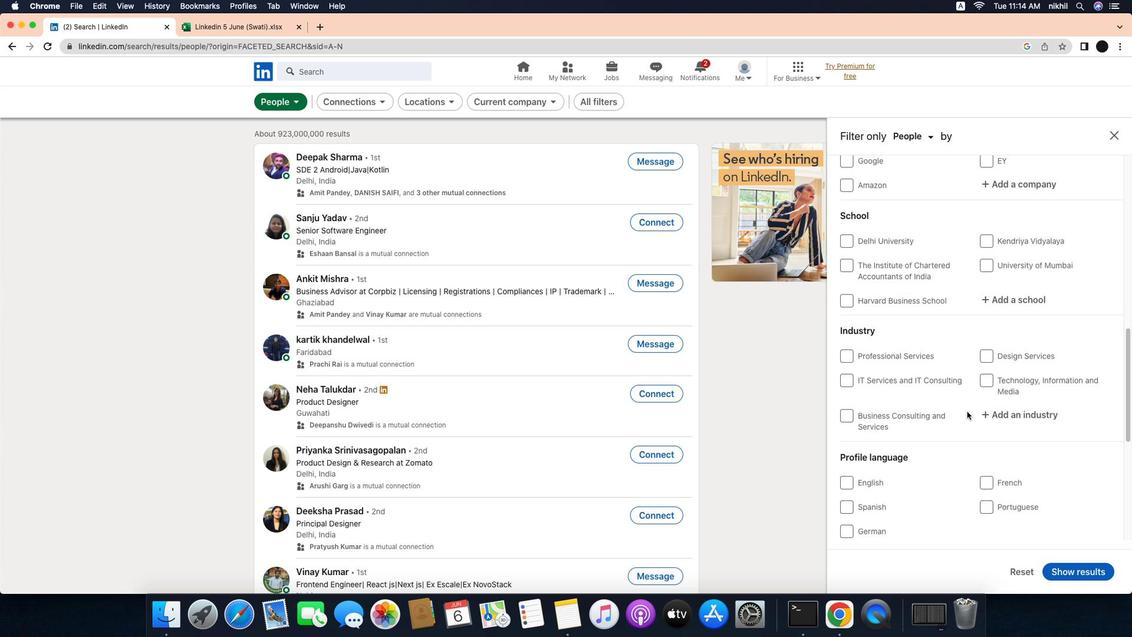 
Action: Mouse scrolled (1000, 407) with delta (-31, -32)
Screenshot: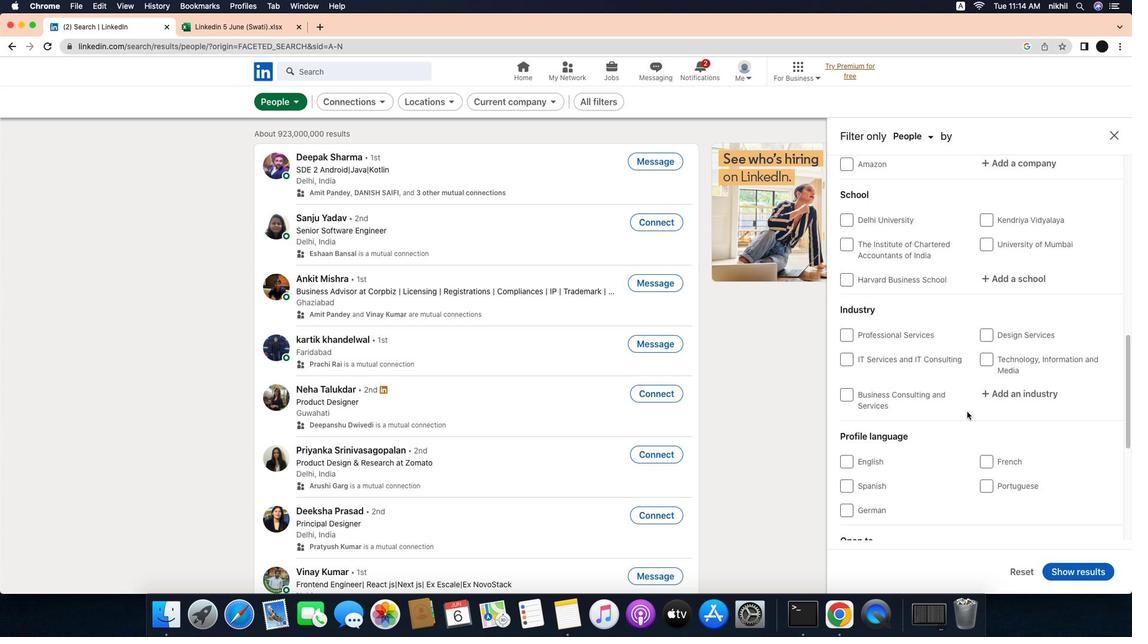 
Action: Mouse scrolled (1000, 407) with delta (-31, -32)
Screenshot: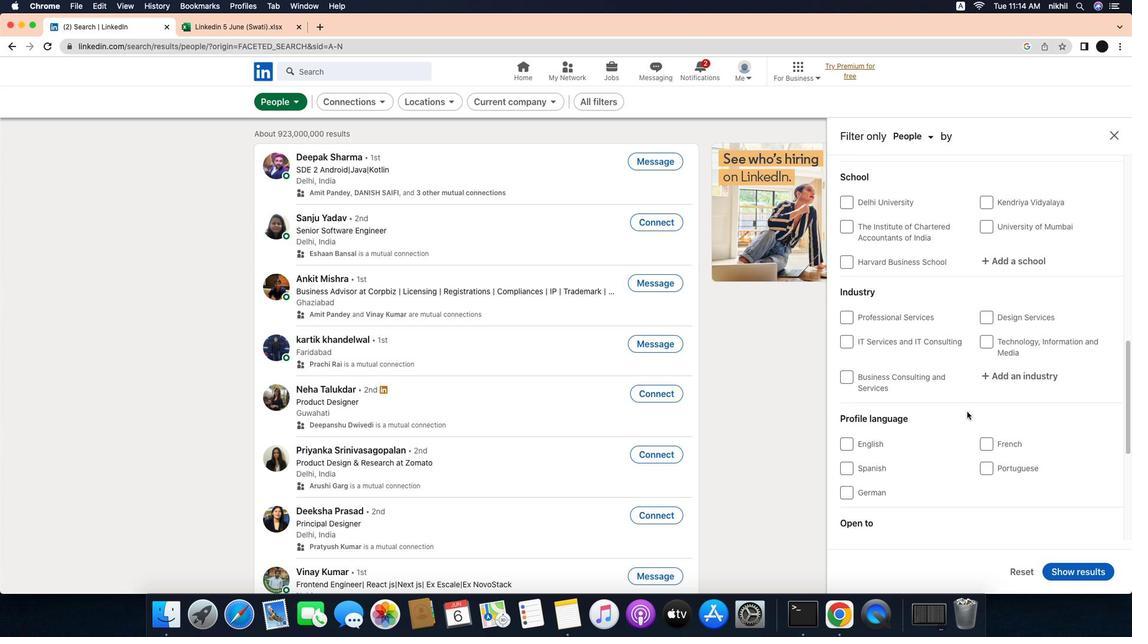 
Action: Mouse scrolled (1000, 407) with delta (-31, -32)
Screenshot: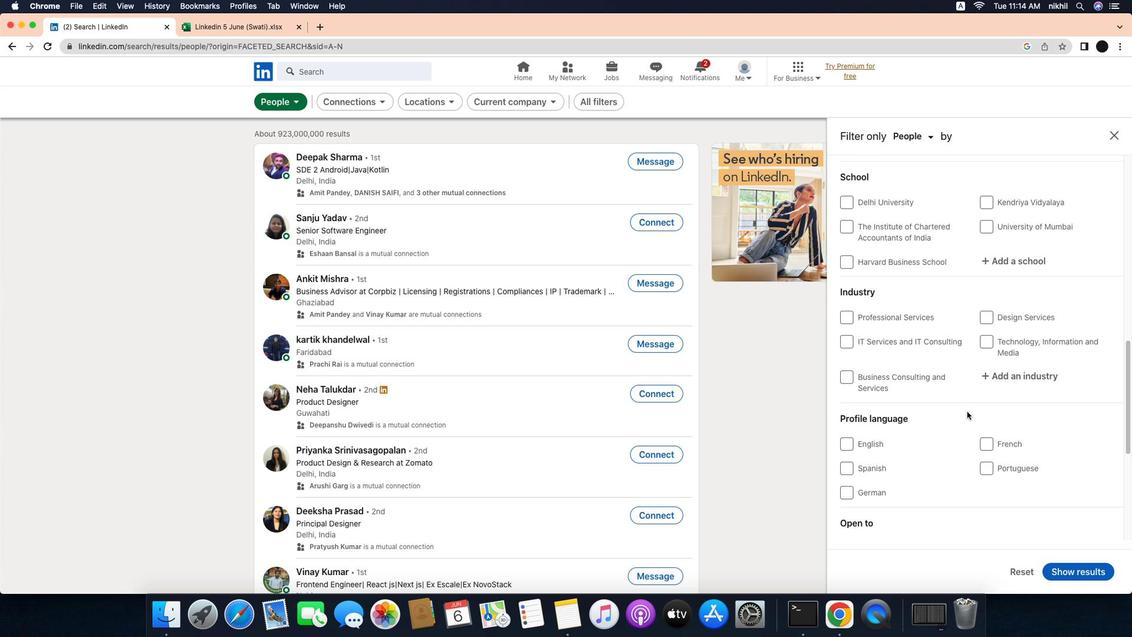 
Action: Mouse scrolled (1000, 407) with delta (-31, -32)
Screenshot: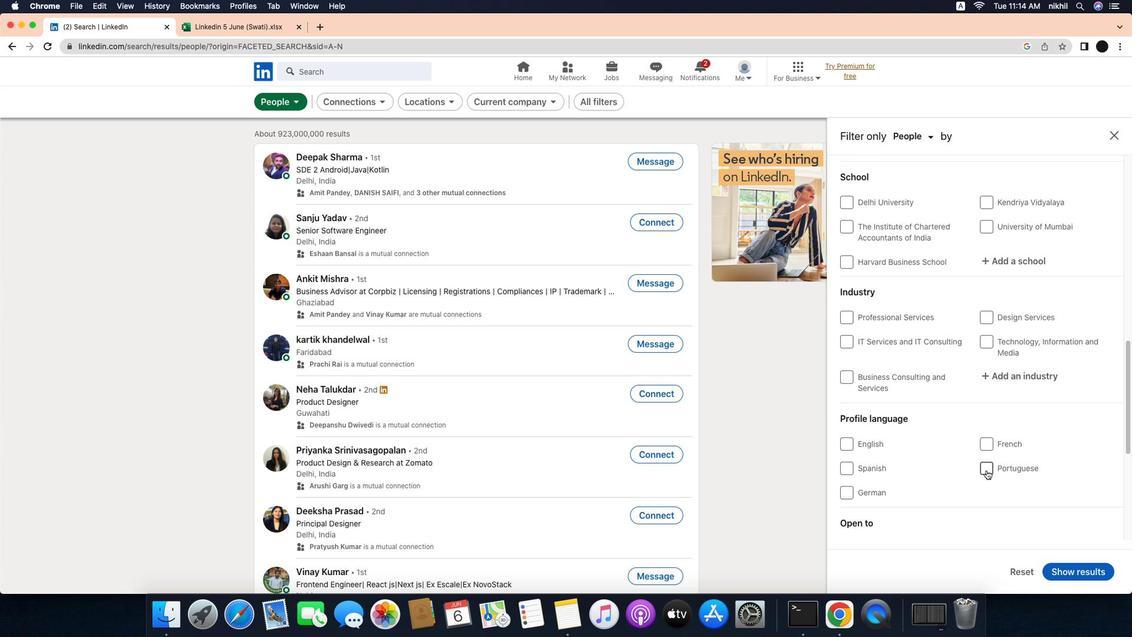 
Action: Mouse scrolled (1000, 407) with delta (-31, -32)
Screenshot: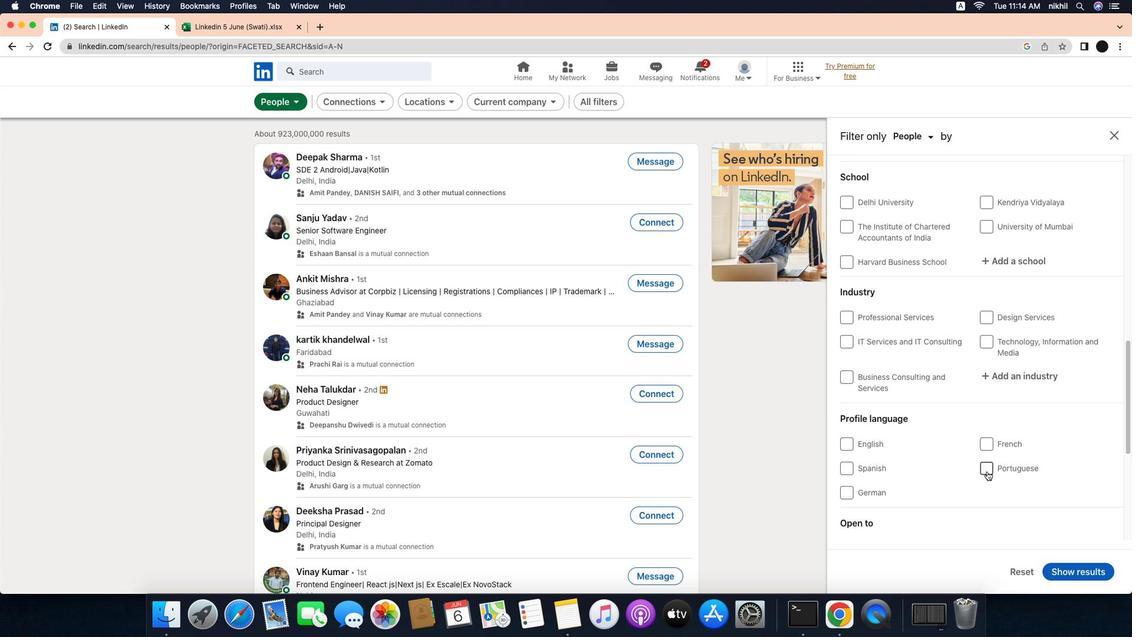 
Action: Mouse scrolled (1000, 407) with delta (-31, -33)
Screenshot: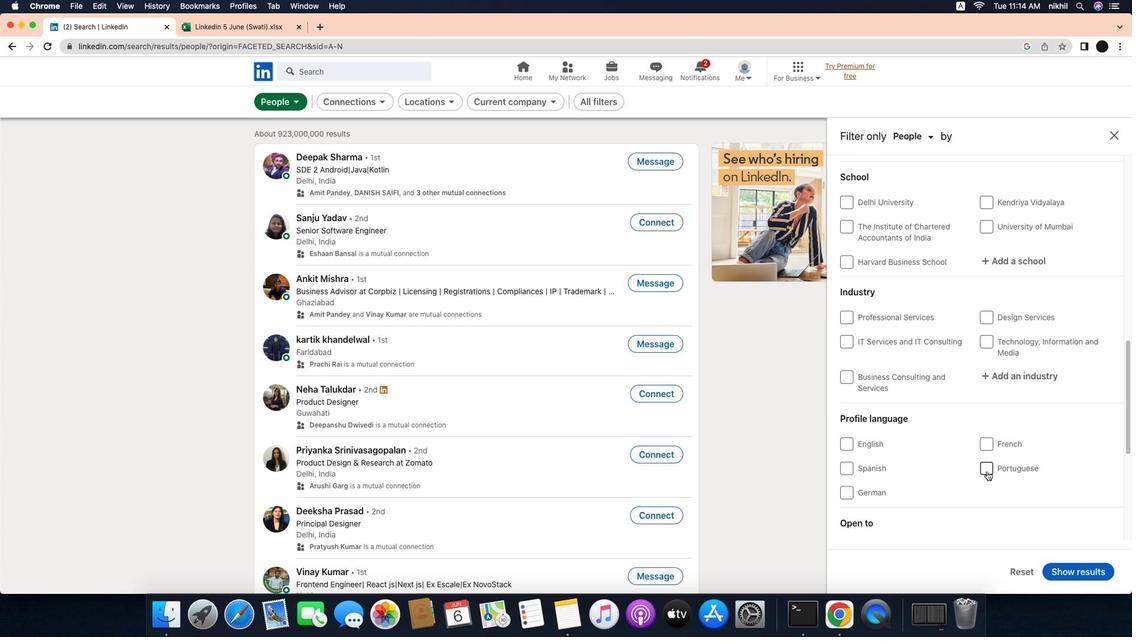 
Action: Mouse scrolled (1000, 407) with delta (-31, -32)
Screenshot: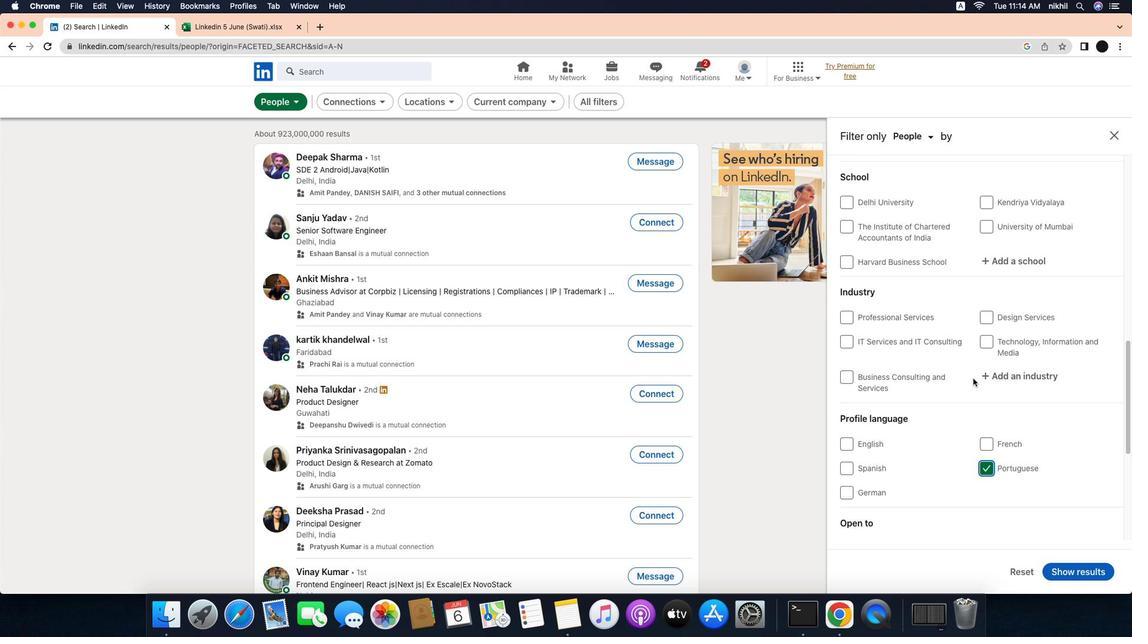 
Action: Mouse scrolled (1000, 407) with delta (-31, -32)
Screenshot: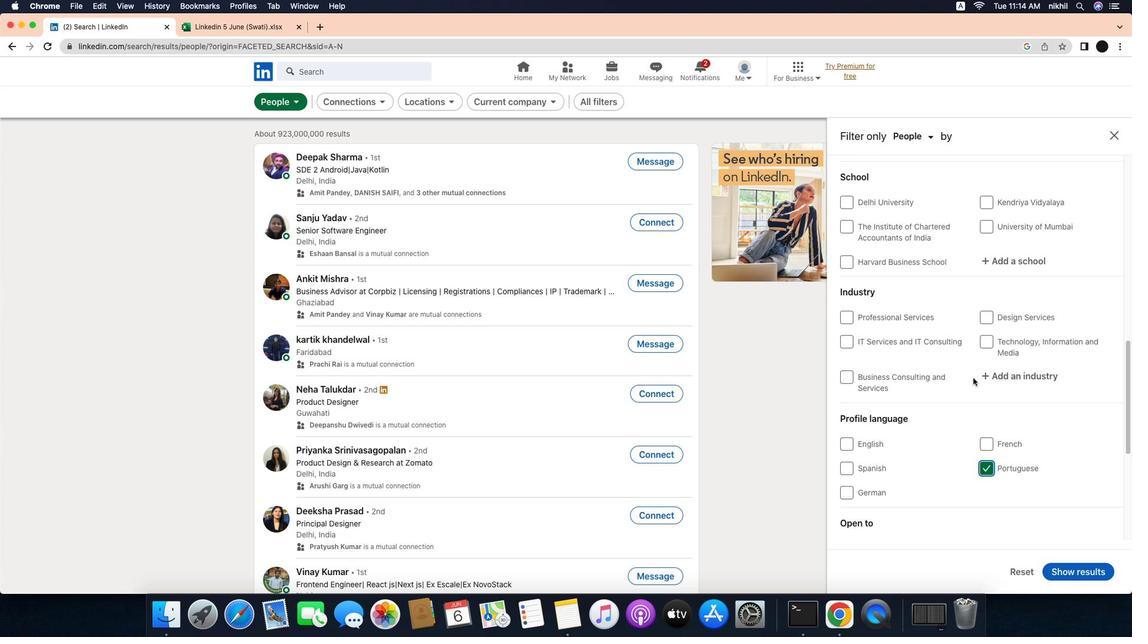 
Action: Mouse scrolled (1000, 407) with delta (-31, -33)
Screenshot: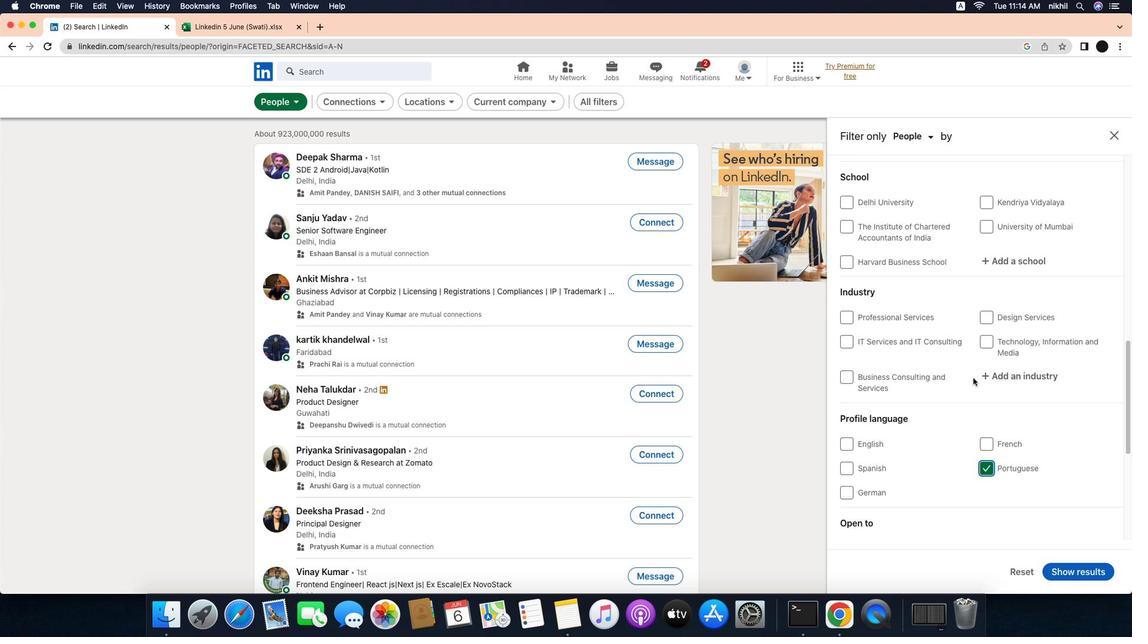 
Action: Mouse moved to (1020, 470)
Screenshot: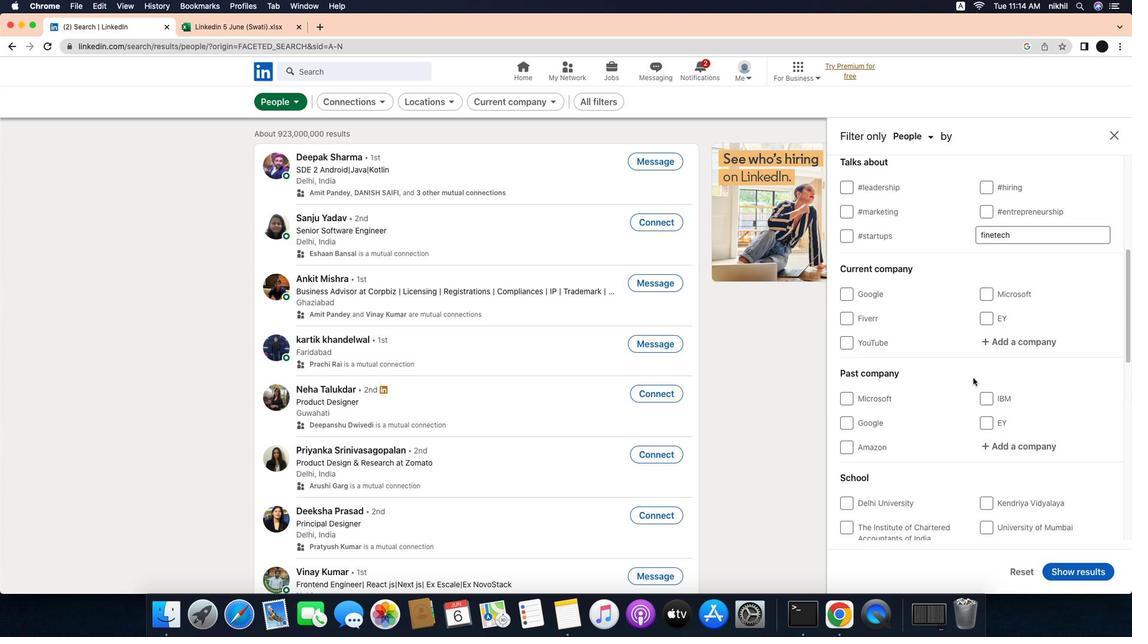 
Action: Mouse pressed left at (1020, 470)
Screenshot: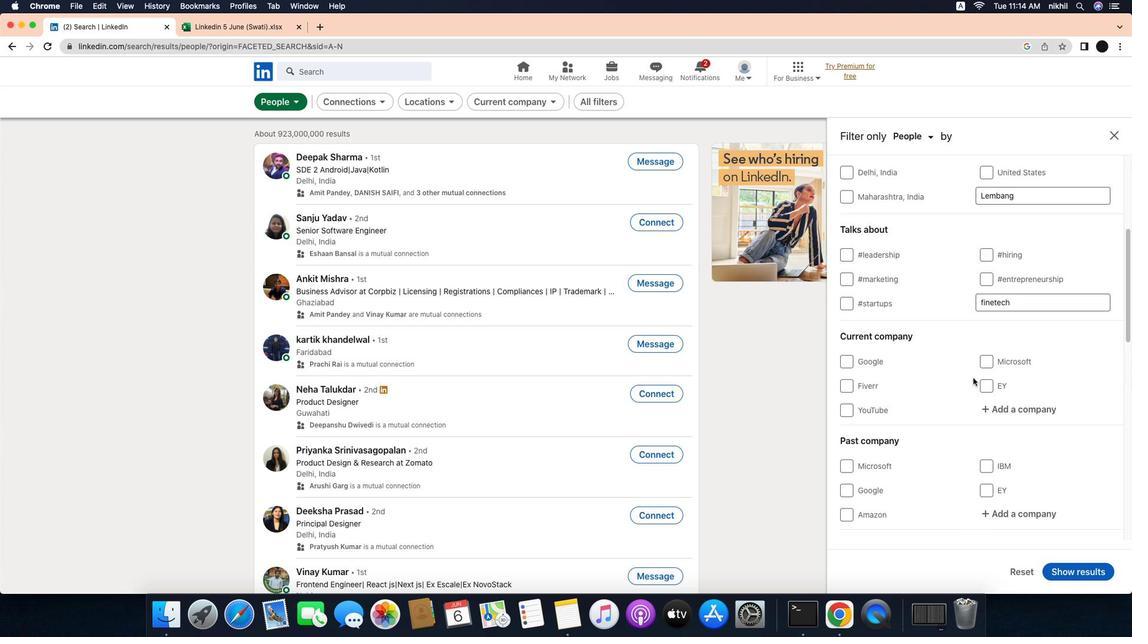 
Action: Mouse moved to (1005, 370)
Screenshot: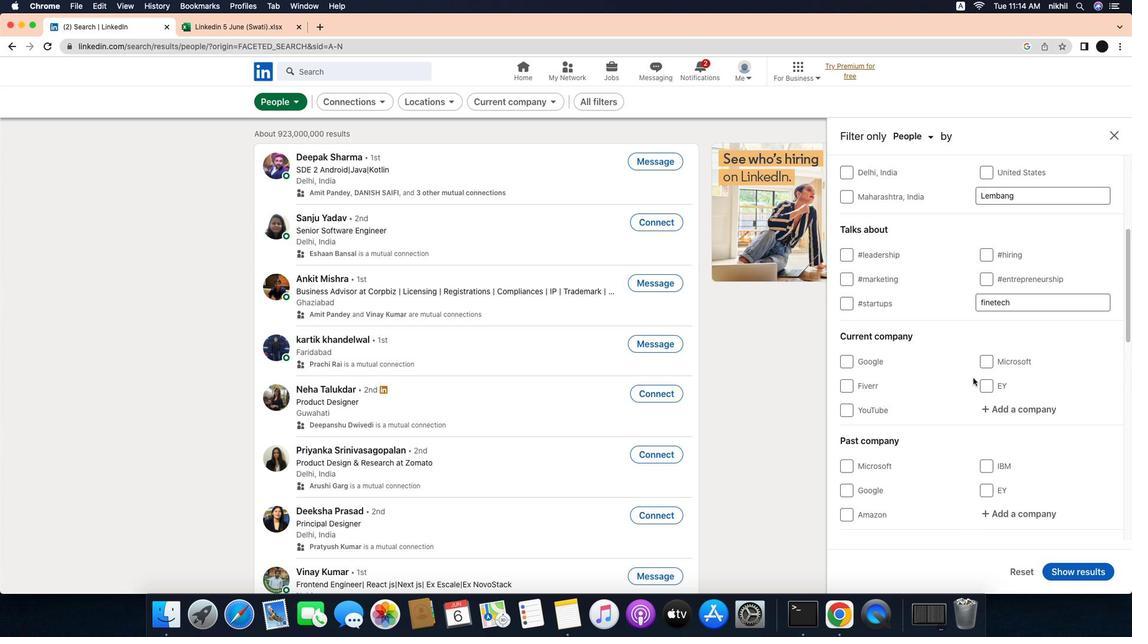 
Action: Mouse scrolled (1005, 370) with delta (-31, -31)
Screenshot: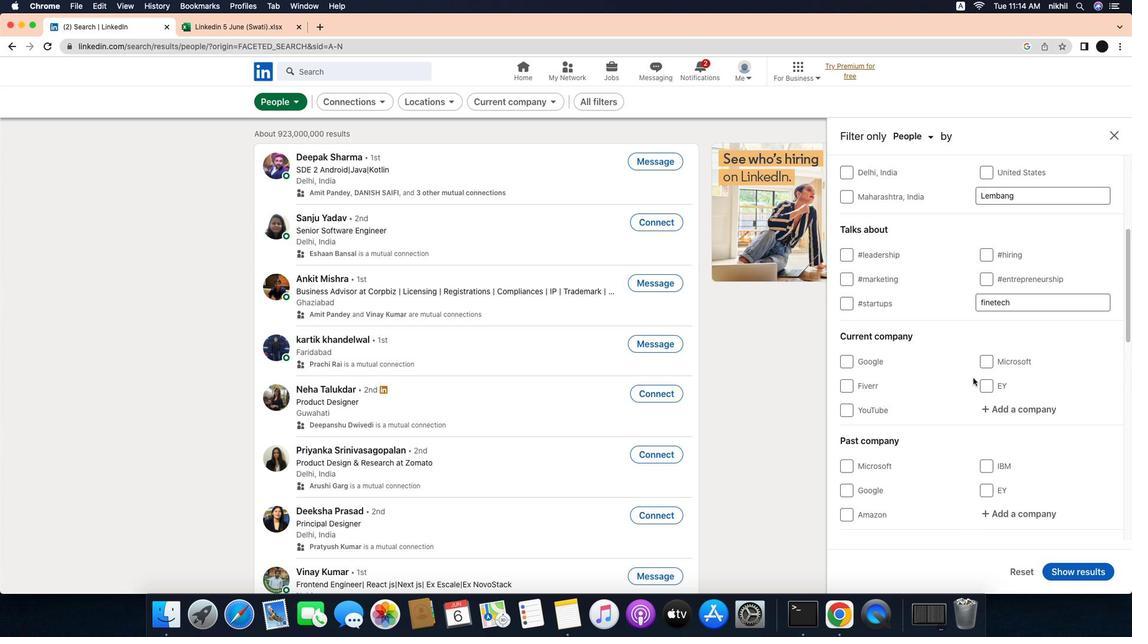 
Action: Mouse scrolled (1005, 370) with delta (-31, -31)
Screenshot: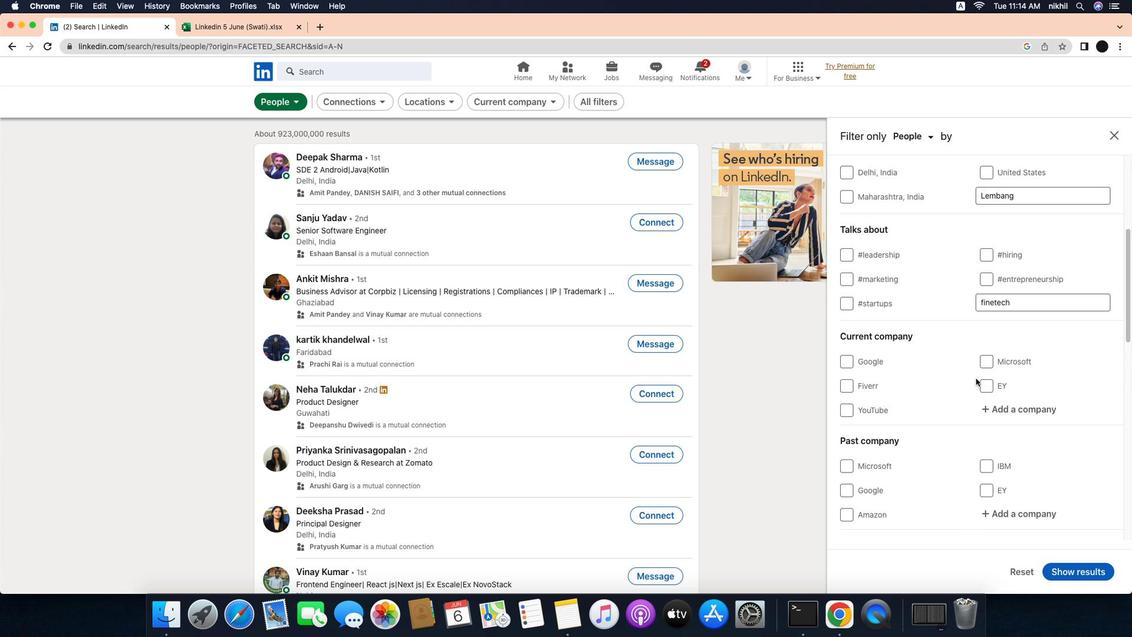 
Action: Mouse scrolled (1005, 370) with delta (-31, -30)
Screenshot: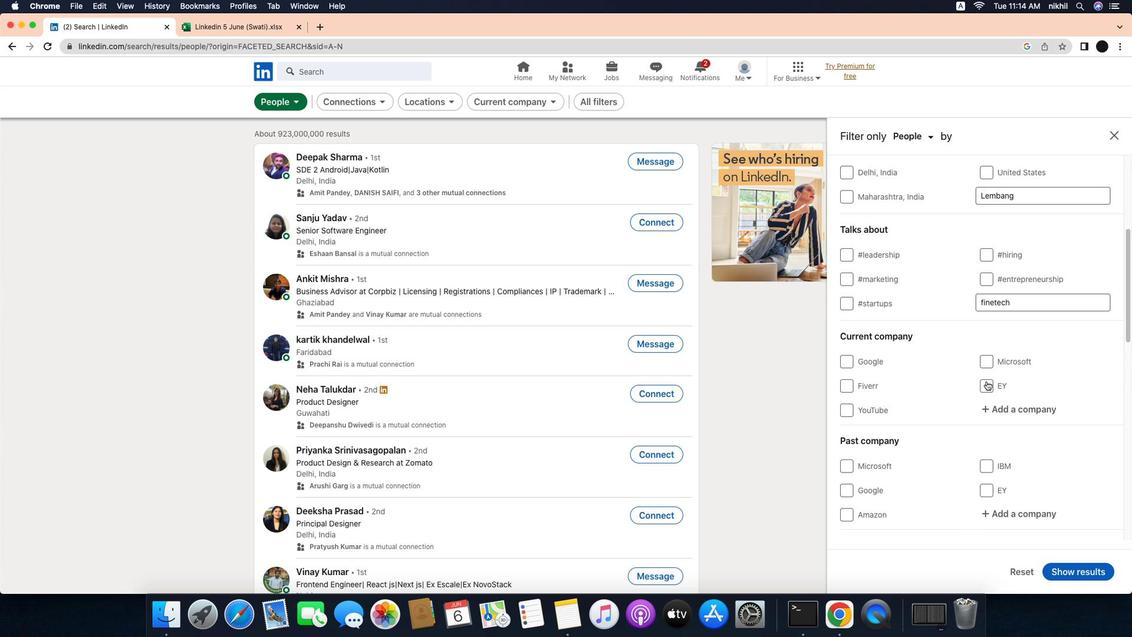 
Action: Mouse scrolled (1005, 370) with delta (-31, -29)
Screenshot: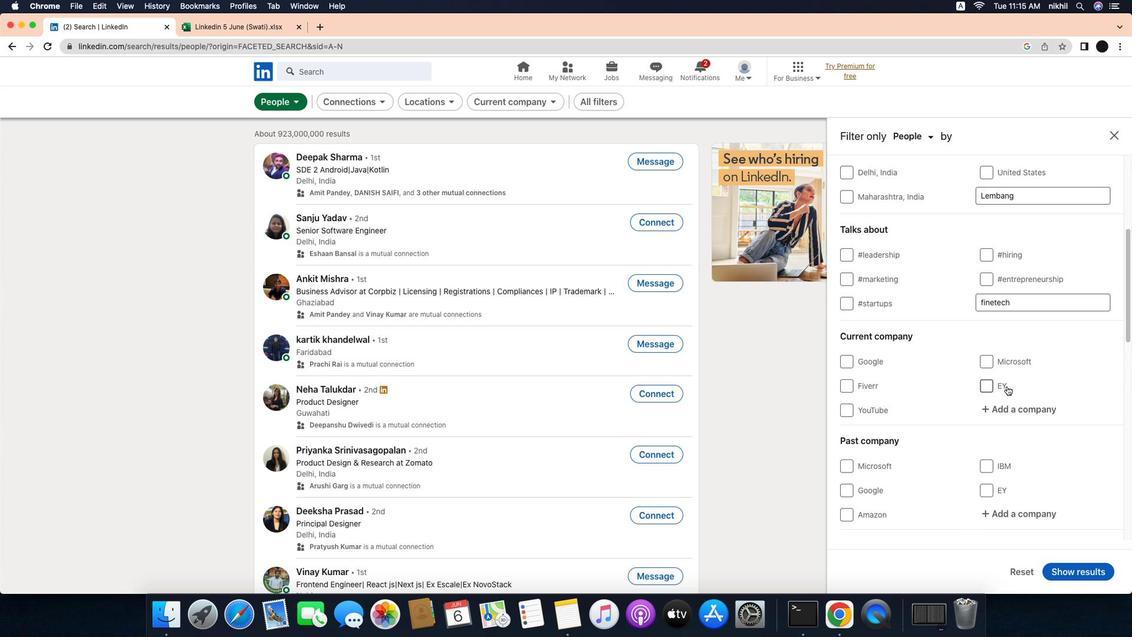 
Action: Mouse scrolled (1005, 370) with delta (-31, -31)
Screenshot: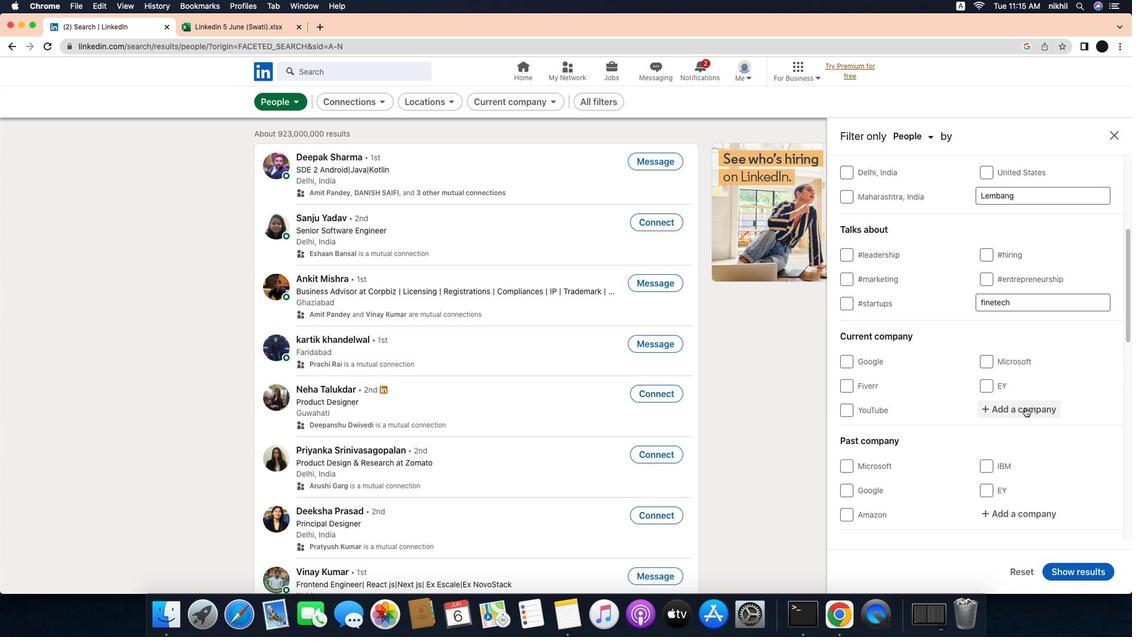 
Action: Mouse scrolled (1005, 370) with delta (-31, -31)
Screenshot: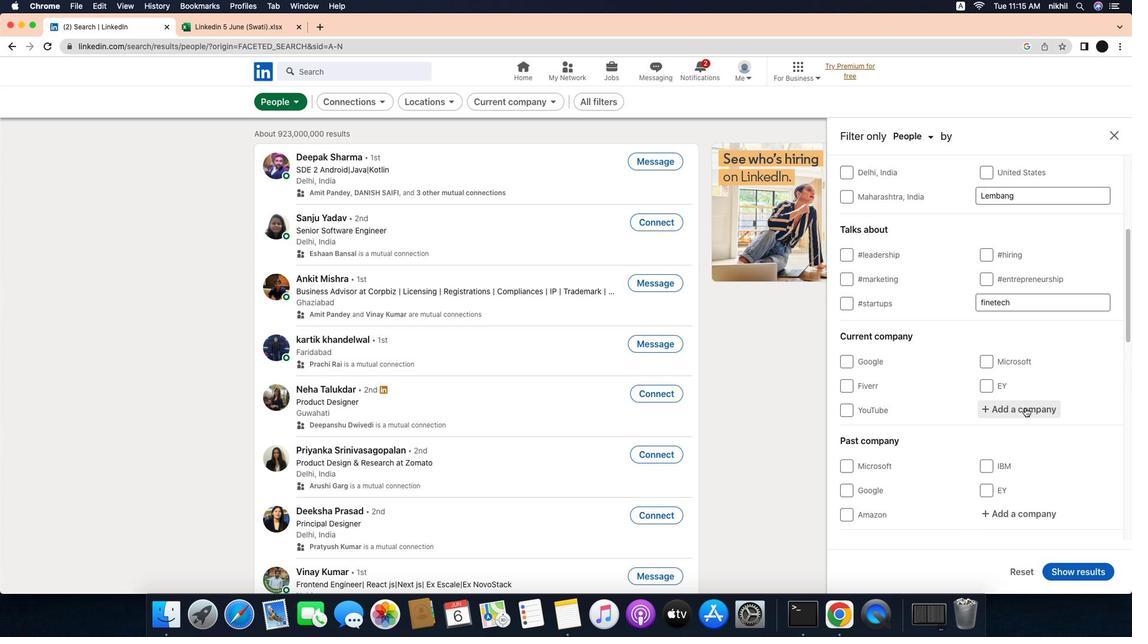 
Action: Mouse scrolled (1005, 370) with delta (-31, -30)
Screenshot: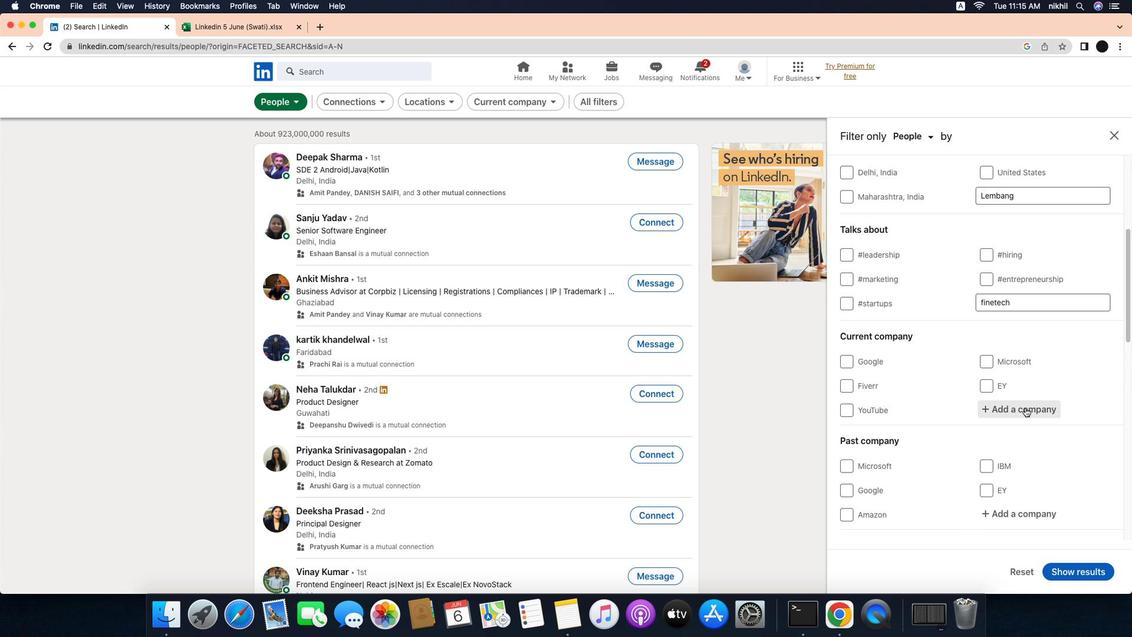 
Action: Mouse scrolled (1005, 370) with delta (-31, -29)
Screenshot: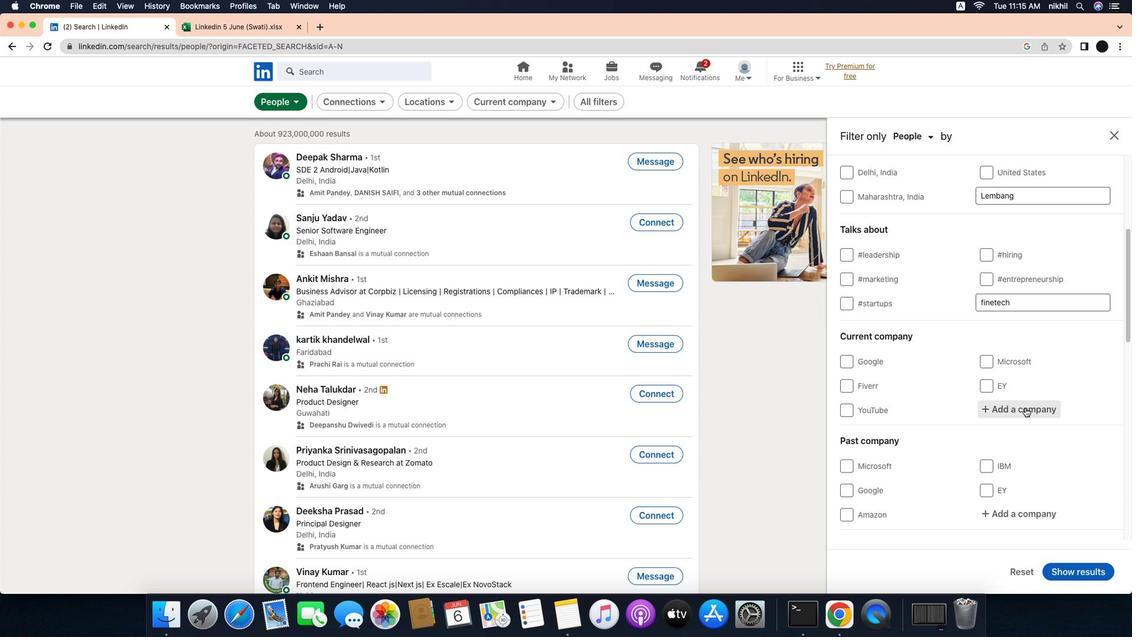 
Action: Mouse moved to (1061, 402)
Screenshot: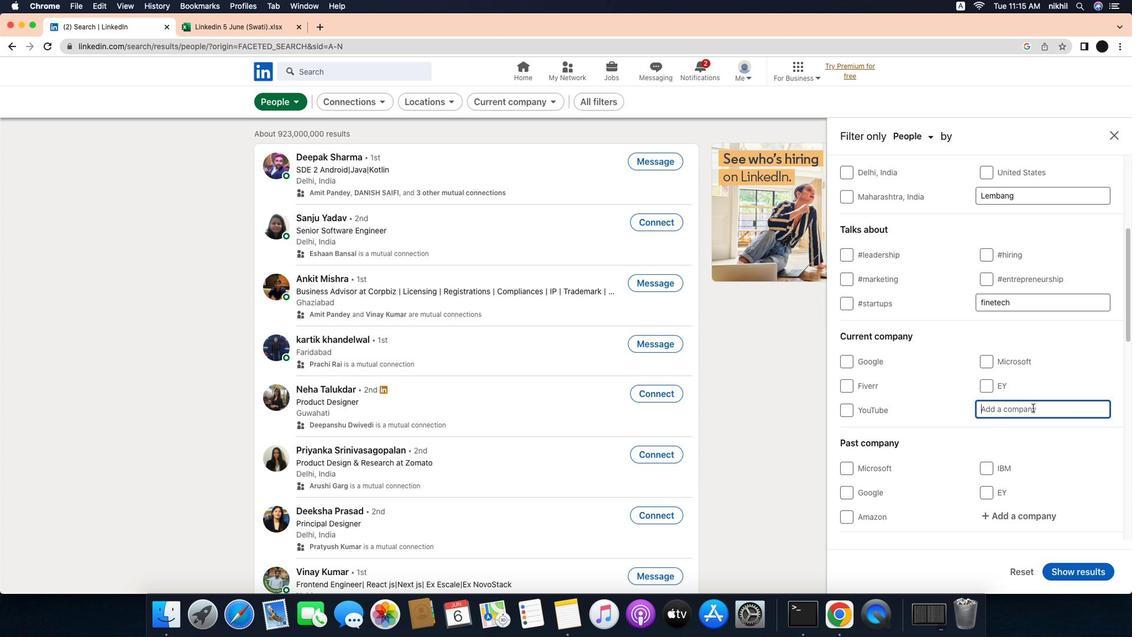 
Action: Mouse pressed left at (1061, 402)
Screenshot: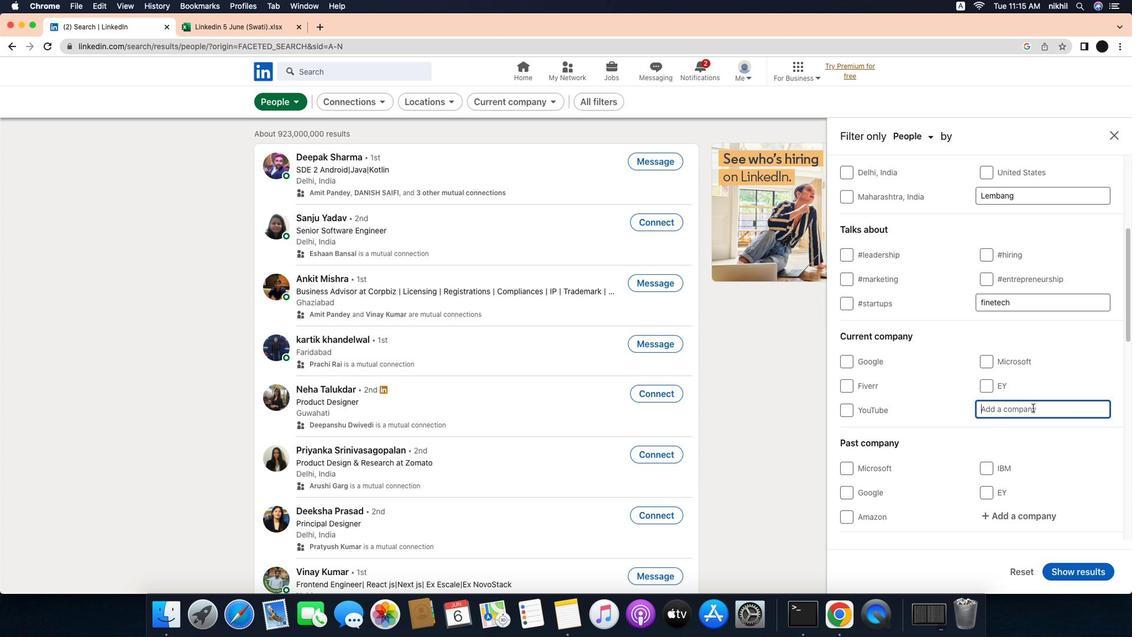 
Action: Mouse moved to (1069, 402)
Screenshot: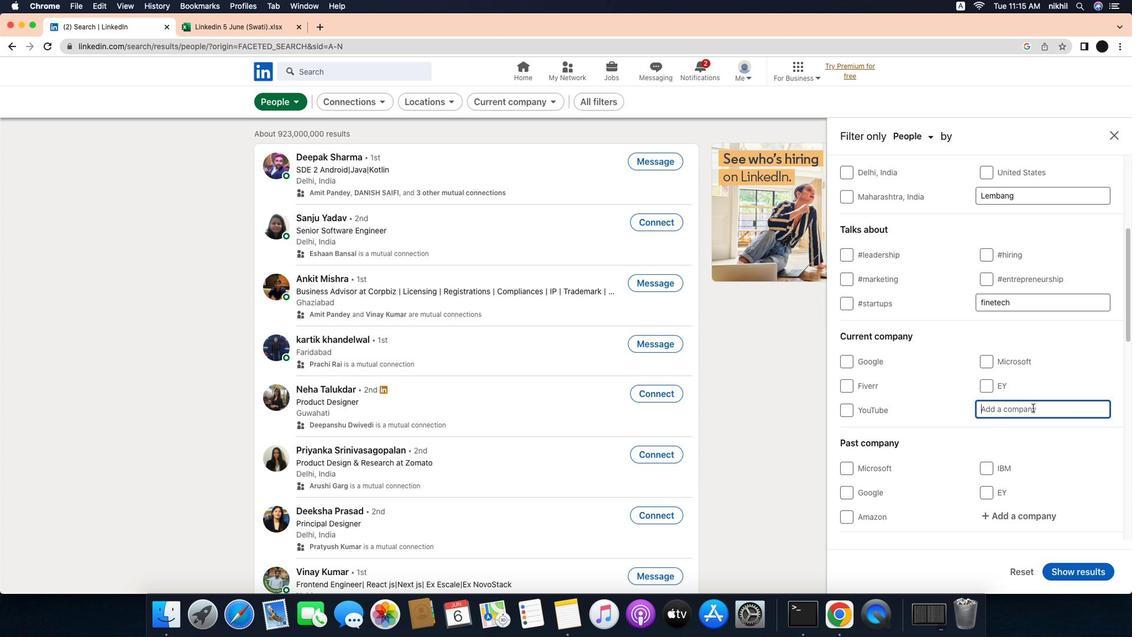 
Action: Mouse pressed left at (1069, 402)
Screenshot: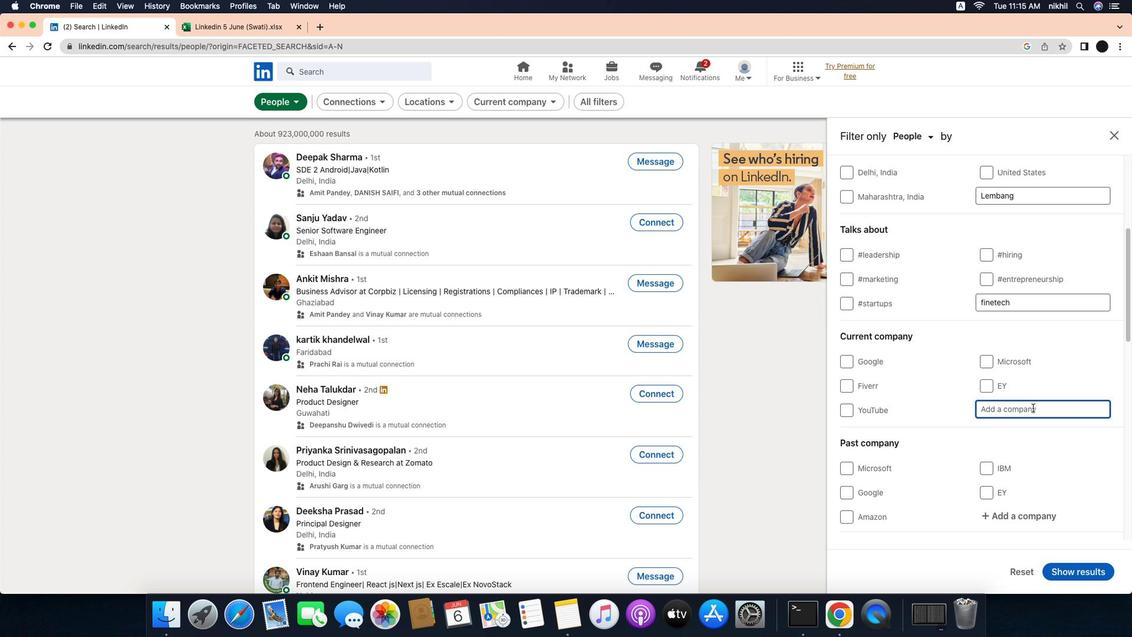 
Action: Mouse moved to (1069, 402)
Screenshot: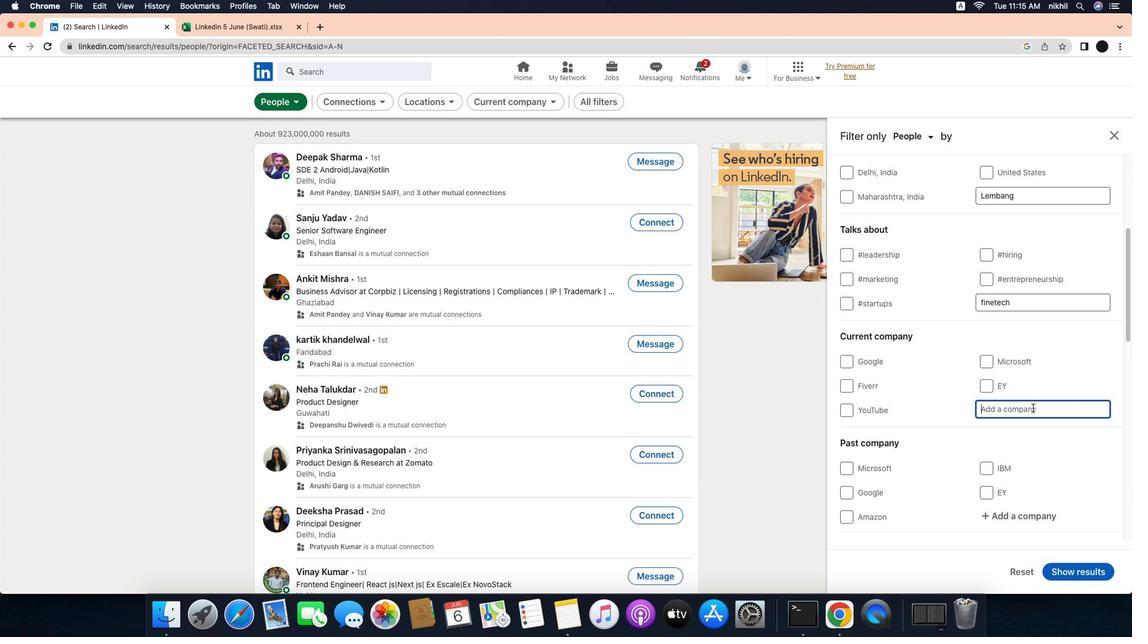 
Action: Key pressed Key.caps_lock'B'Key.caps_lock'h''a''r''a''t'Key.spaceKey.caps_lock'B'Key.caps_lock'i''o''t''e''c''h'
Screenshot: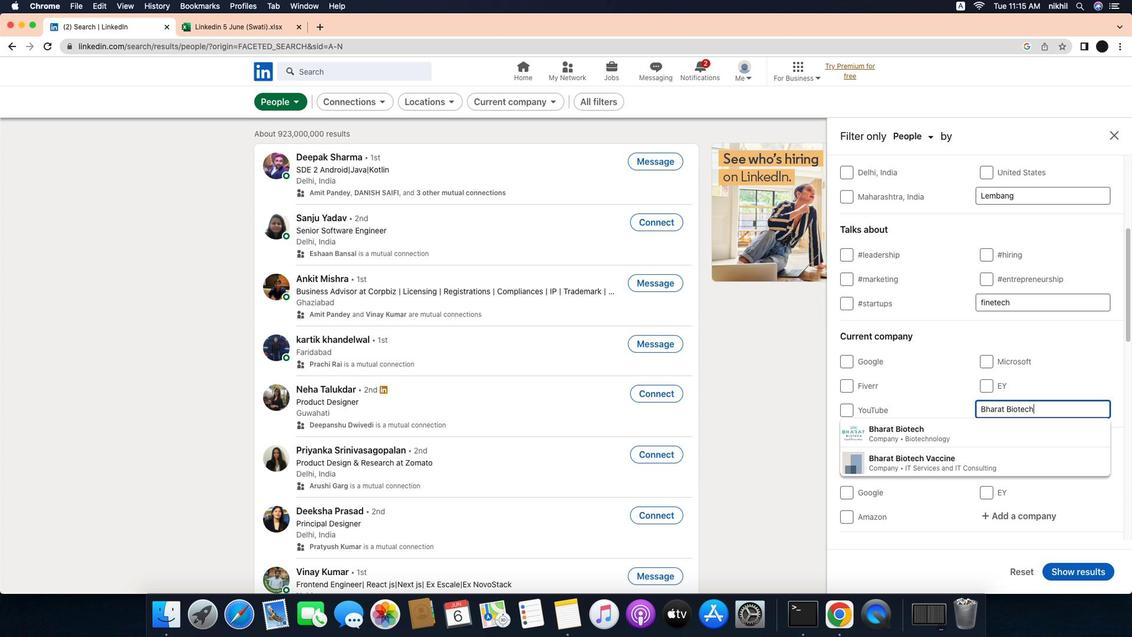 
Action: Mouse moved to (1048, 423)
Screenshot: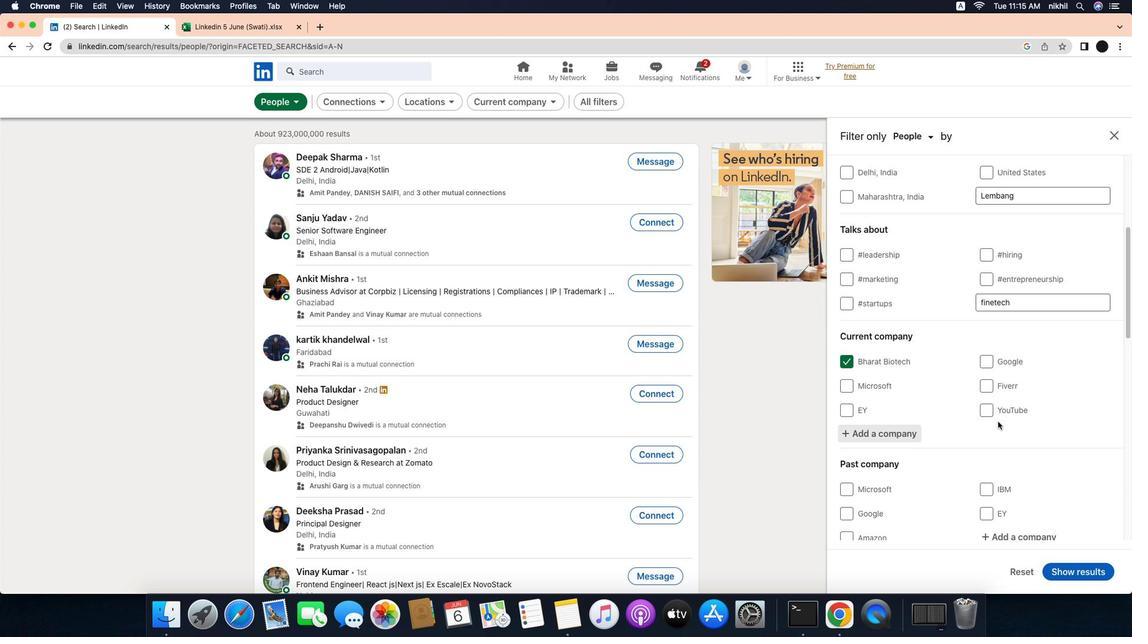 
Action: Mouse pressed left at (1048, 423)
Screenshot: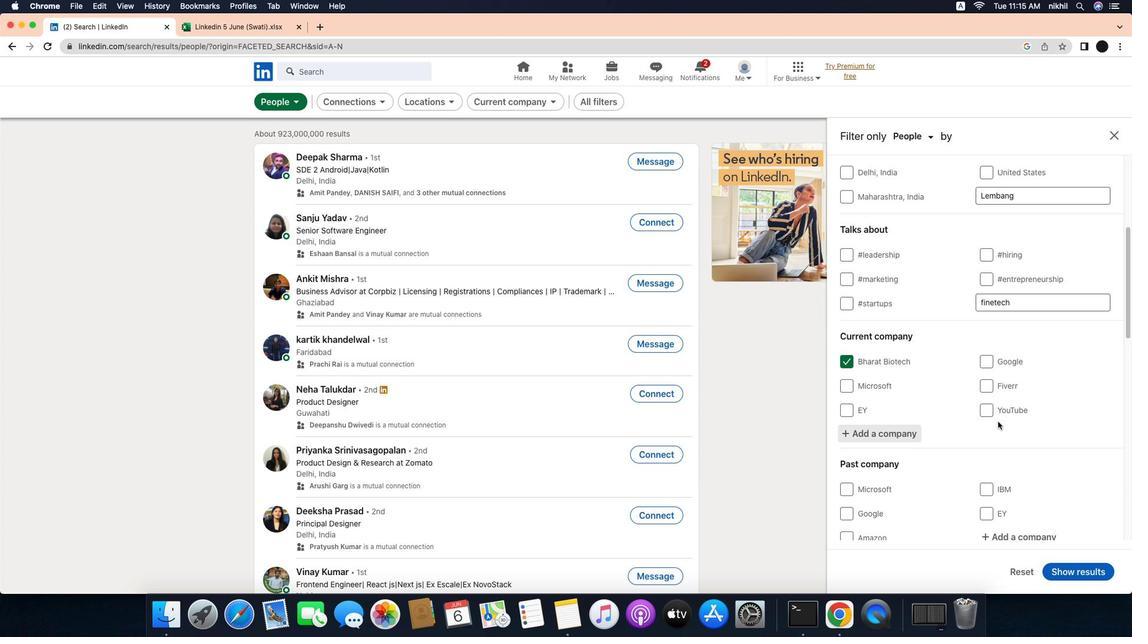 
Action: Mouse moved to (1032, 417)
Screenshot: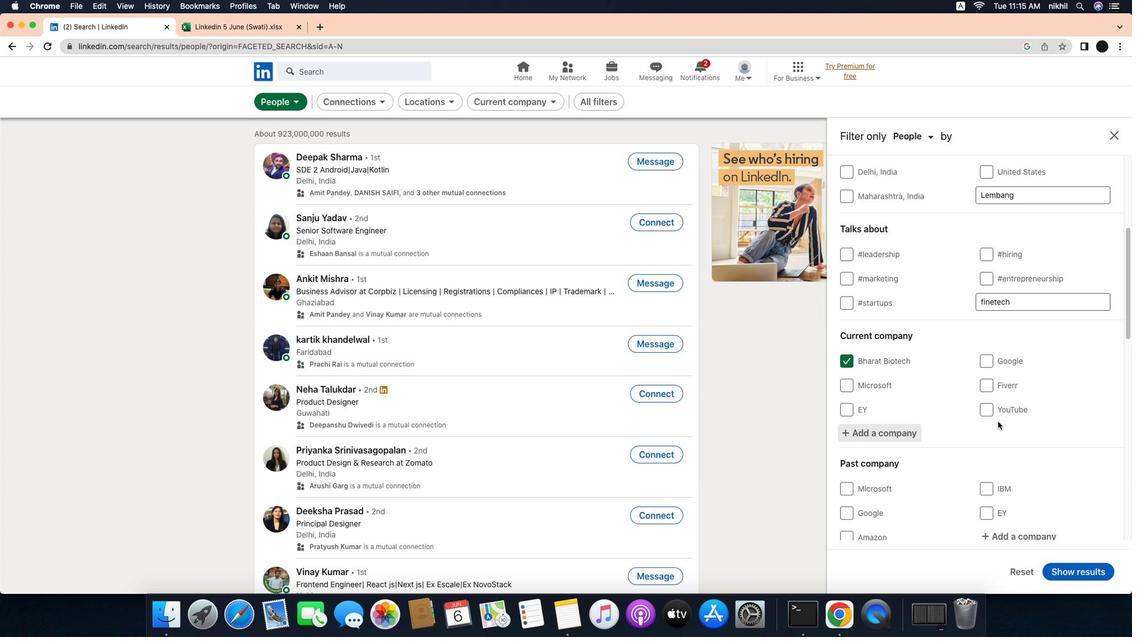 
Action: Mouse scrolled (1032, 417) with delta (-31, -32)
Screenshot: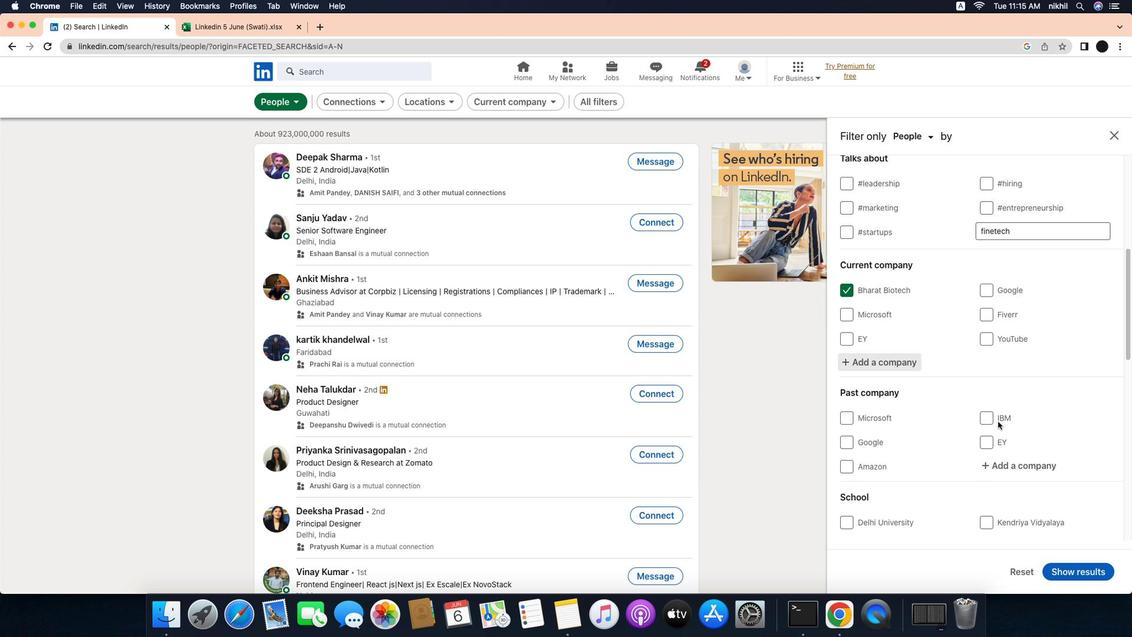 
Action: Mouse scrolled (1032, 417) with delta (-31, -32)
Screenshot: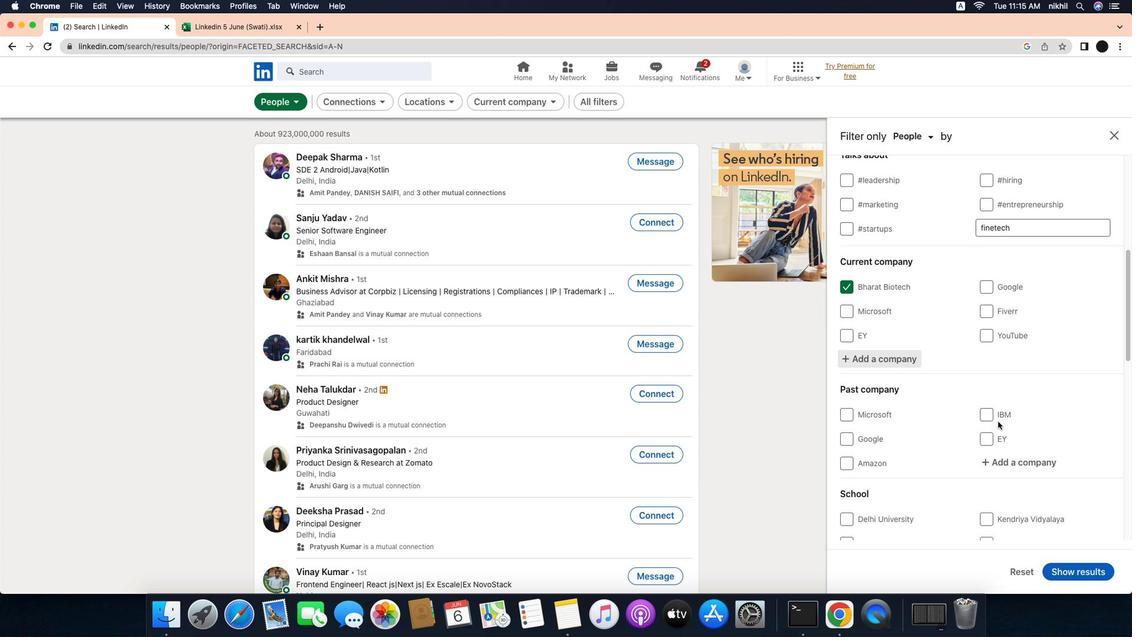 
Action: Mouse scrolled (1032, 417) with delta (-31, -32)
Screenshot: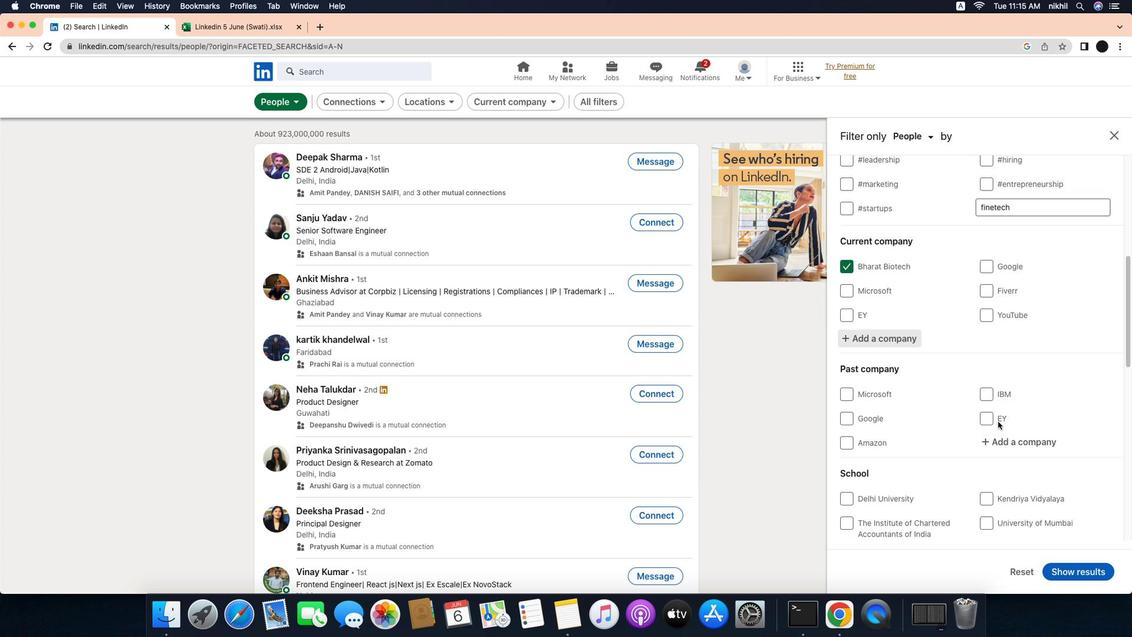 
Action: Mouse scrolled (1032, 417) with delta (-31, -32)
Screenshot: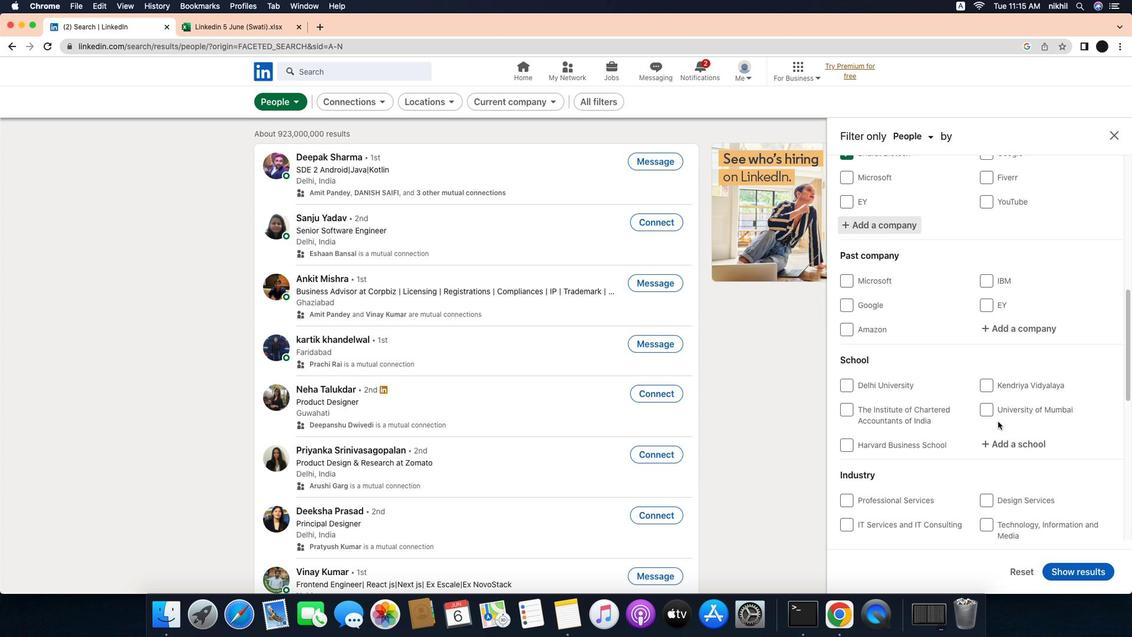 
Action: Mouse scrolled (1032, 417) with delta (-31, -32)
Screenshot: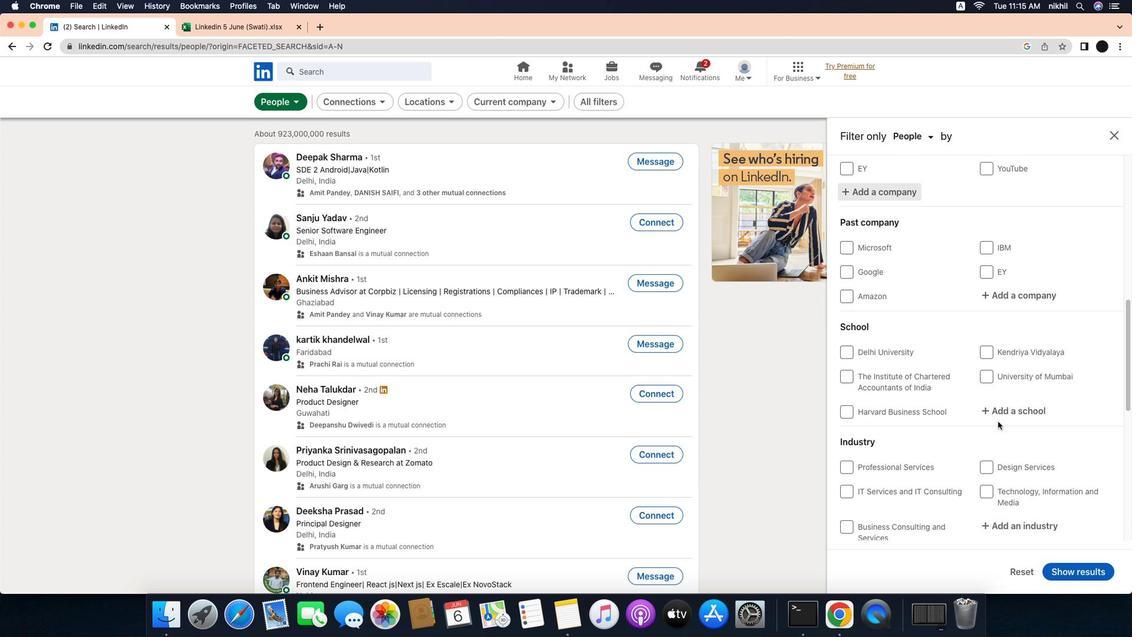 
Action: Mouse scrolled (1032, 417) with delta (-31, -32)
Screenshot: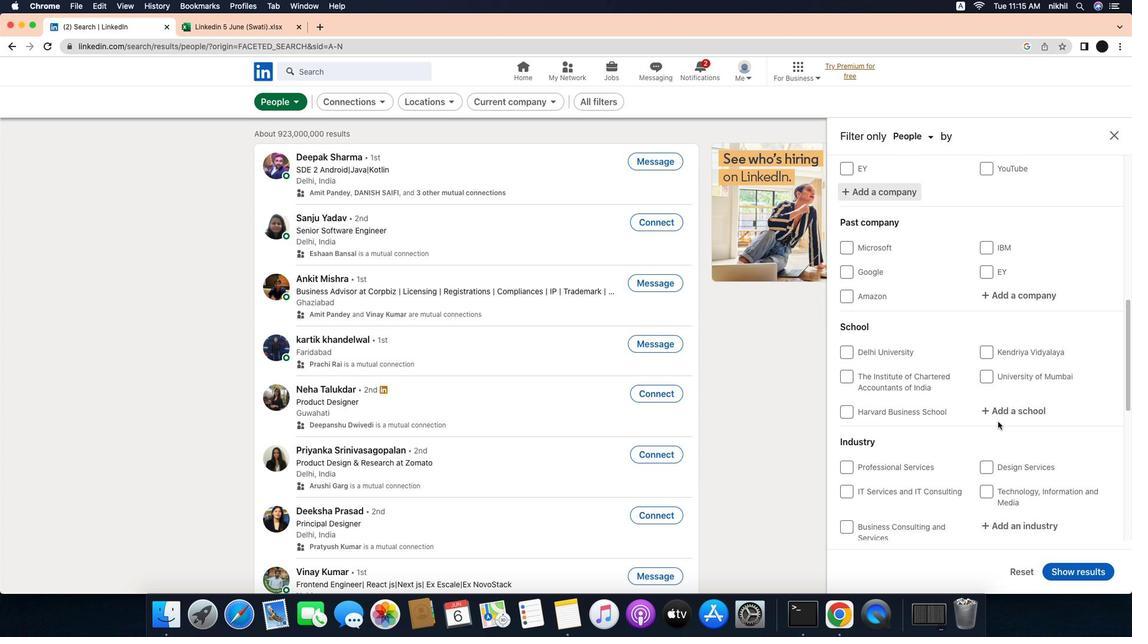 
Action: Mouse scrolled (1032, 417) with delta (-31, -32)
Screenshot: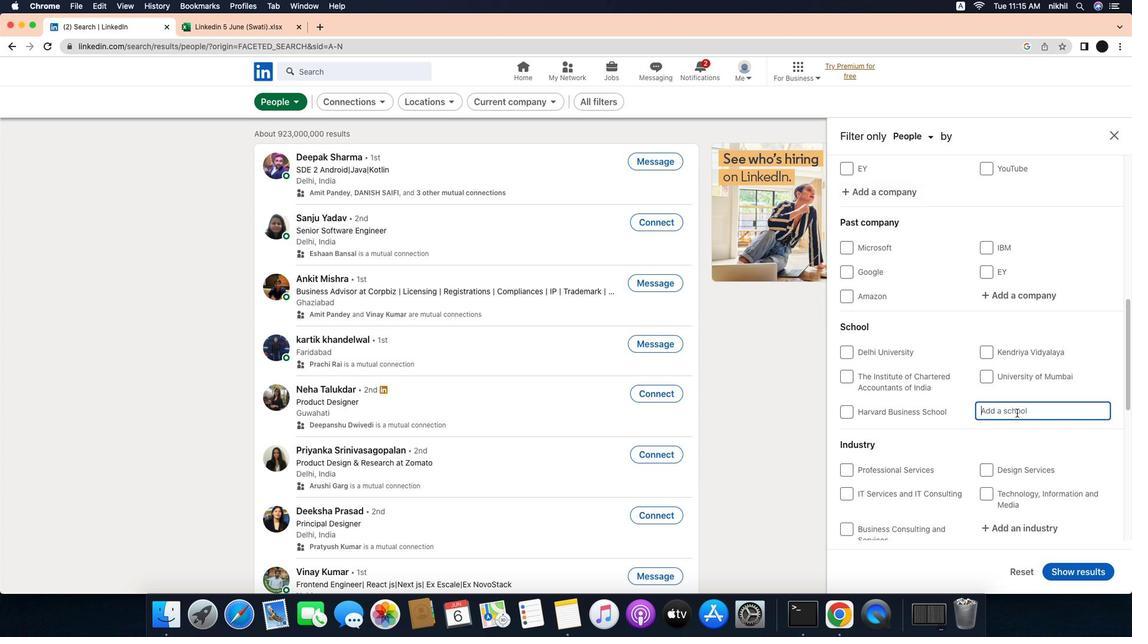 
Action: Mouse scrolled (1032, 417) with delta (-31, -32)
Screenshot: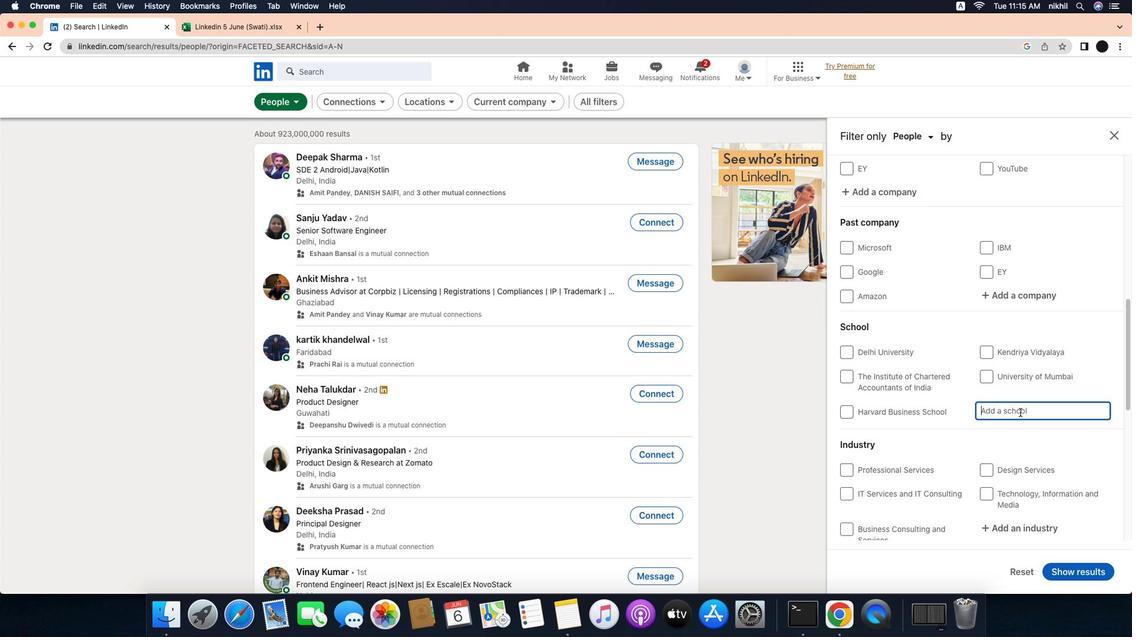 
Action: Mouse scrolled (1032, 417) with delta (-31, -33)
Screenshot: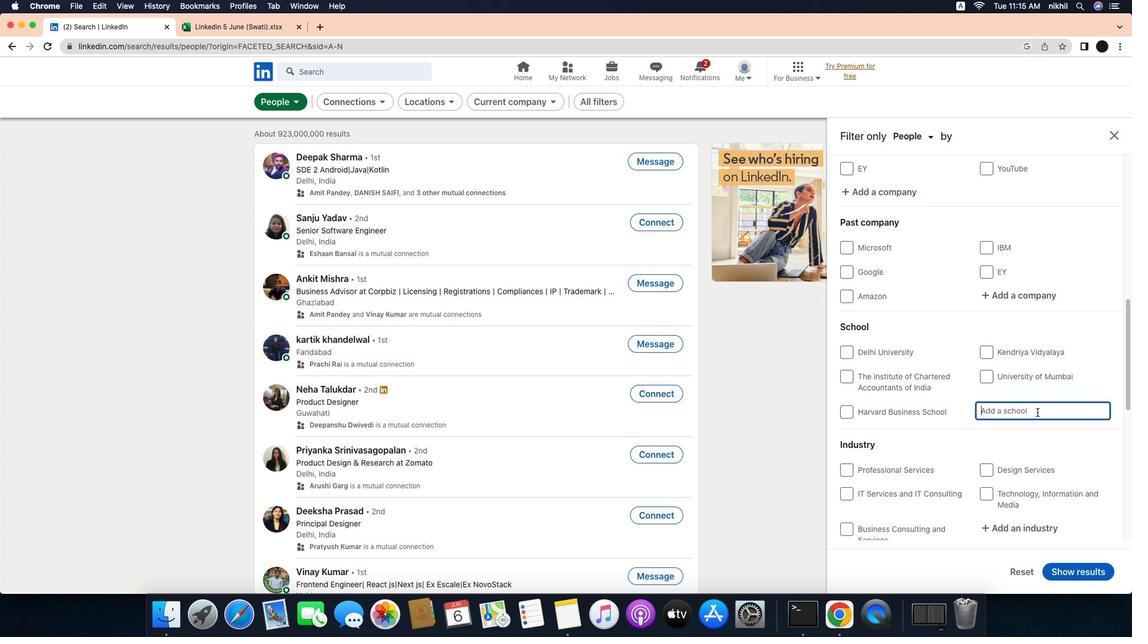 
Action: Mouse scrolled (1032, 417) with delta (-31, -32)
Screenshot: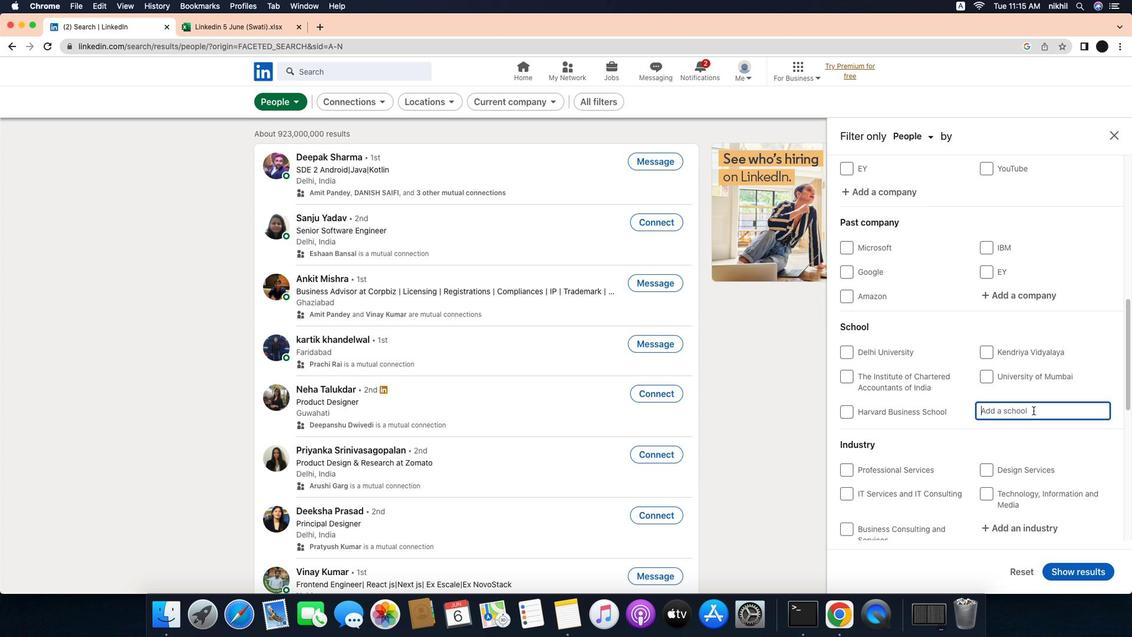 
Action: Mouse scrolled (1032, 417) with delta (-31, -32)
Screenshot: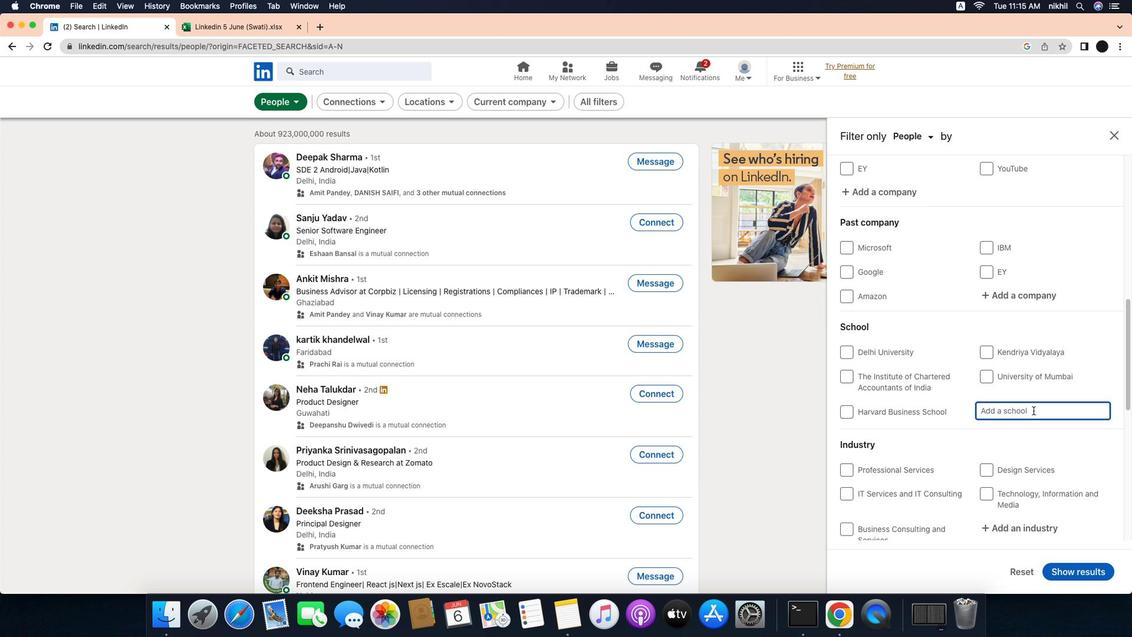 
Action: Mouse scrolled (1032, 417) with delta (-31, -33)
Screenshot: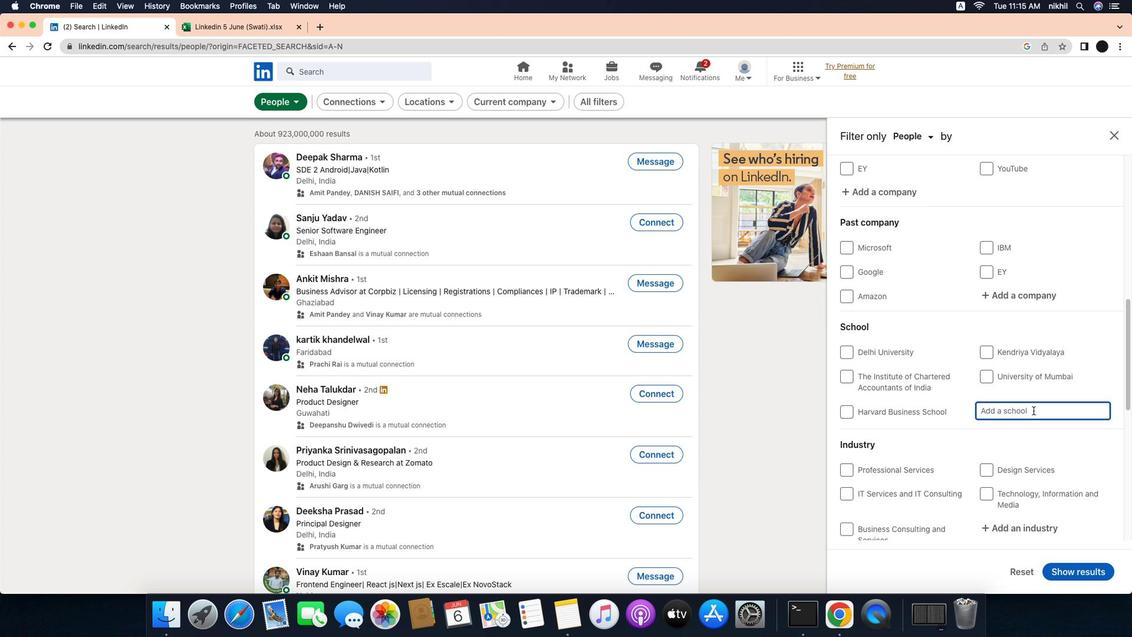 
Action: Mouse moved to (1052, 407)
Screenshot: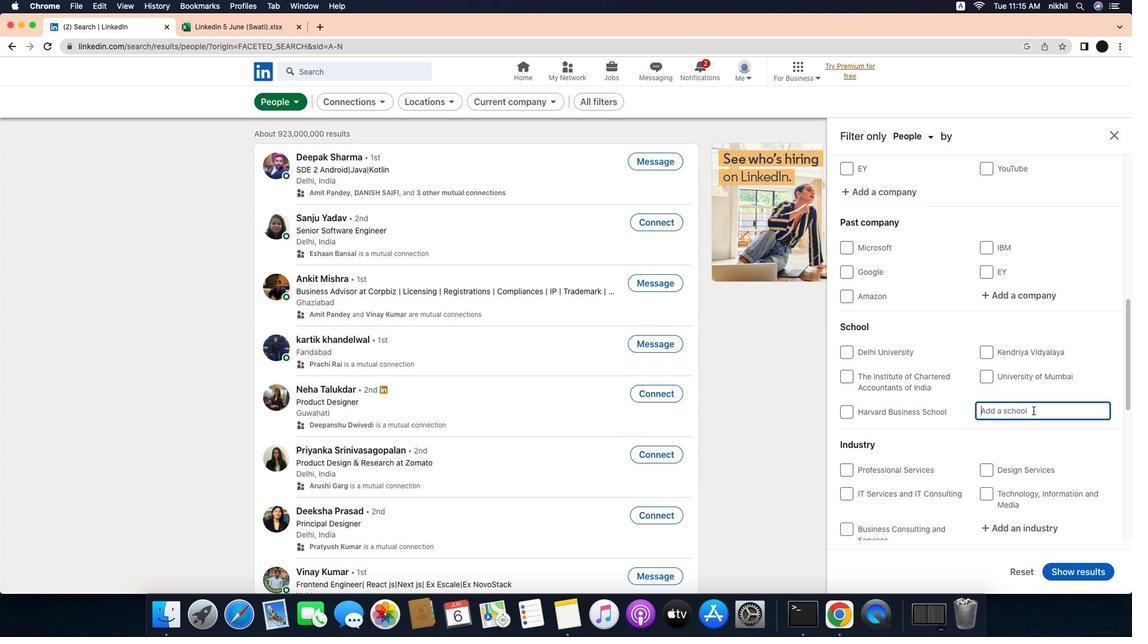 
Action: Mouse pressed left at (1052, 407)
Screenshot: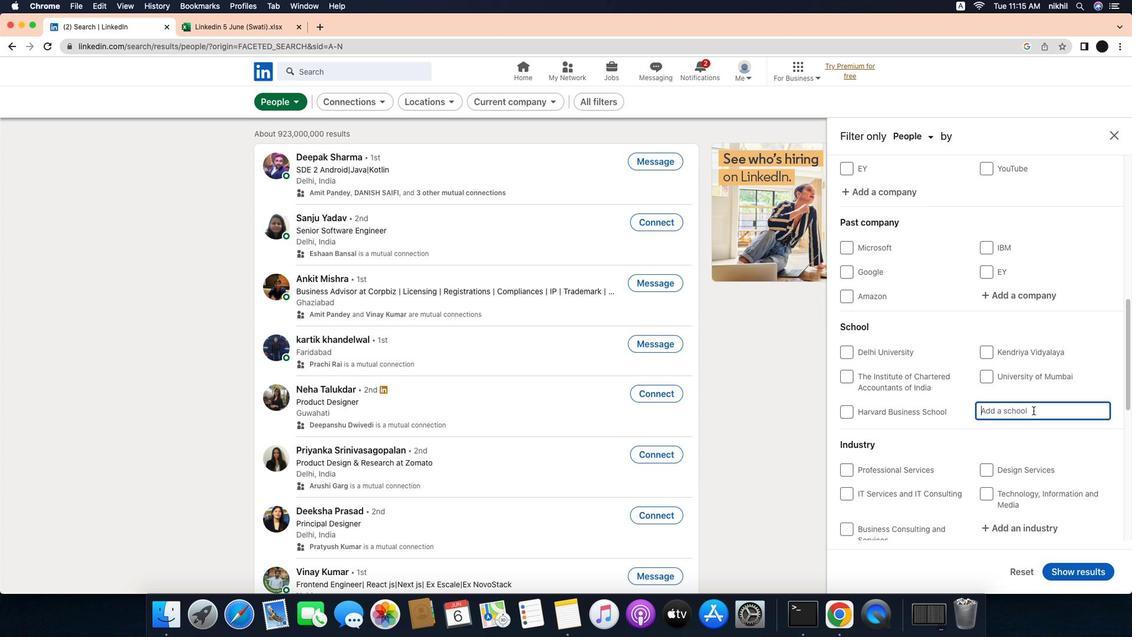 
Action: Mouse moved to (1074, 407)
Screenshot: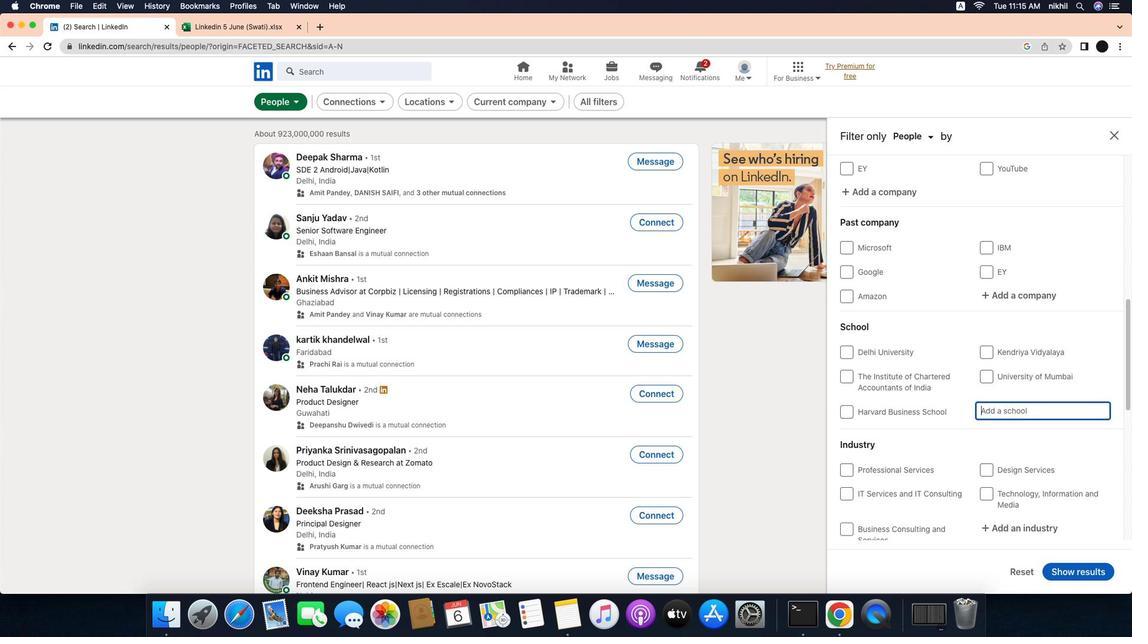 
Action: Mouse pressed left at (1074, 407)
Screenshot: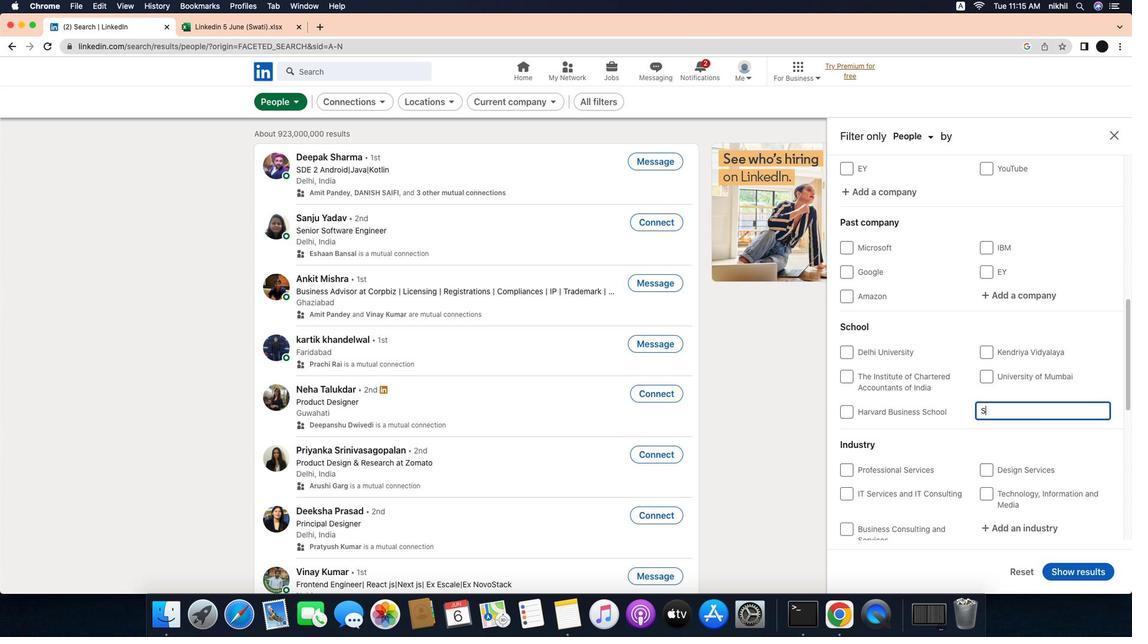 
Action: Mouse moved to (1070, 405)
Screenshot: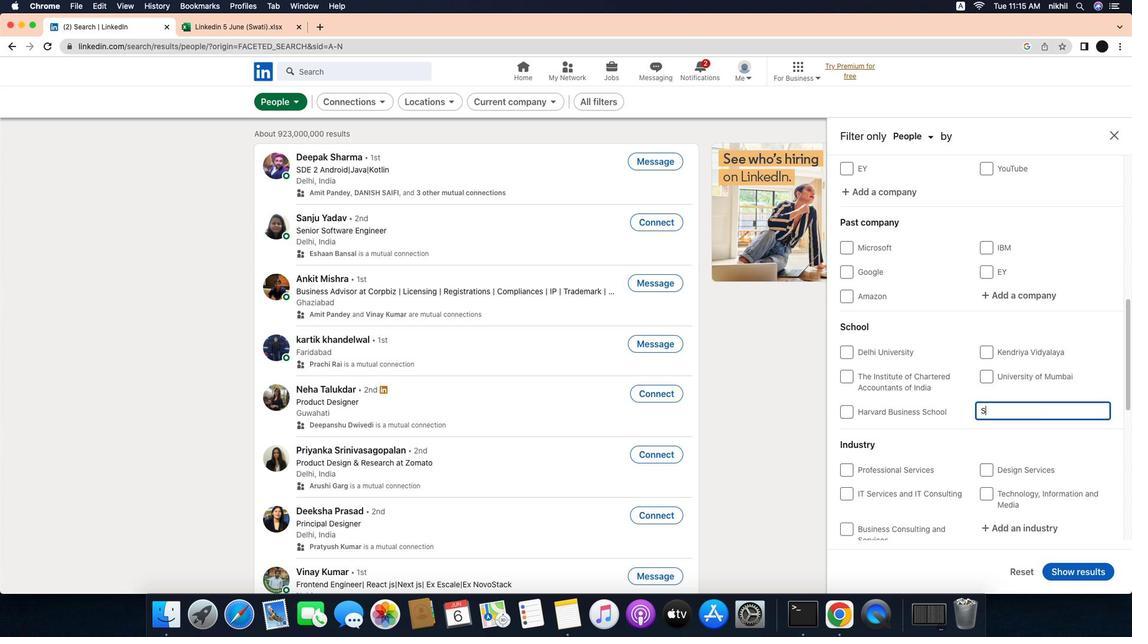 
Action: Key pressed Key.caps_lock'S'Key.caps_lock't''.'Key.caps_lock'F'Key.caps_lock'r''a''n''c''i''s'Key.spaceKey.caps_lock'C'Key.caps_lock'o''l''l''e''g''e'Key.space'f''o''r'Key.spaceKey.caps_lock'W'Key.caps_lock'o''m''e''n'
Screenshot: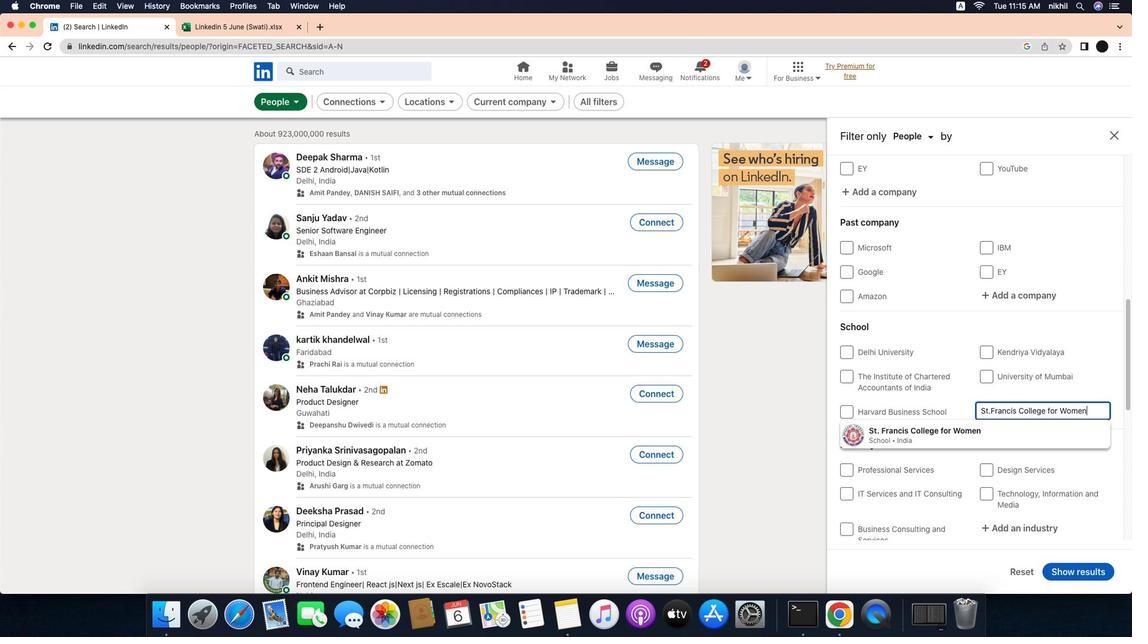 
Action: Mouse moved to (1031, 430)
Screenshot: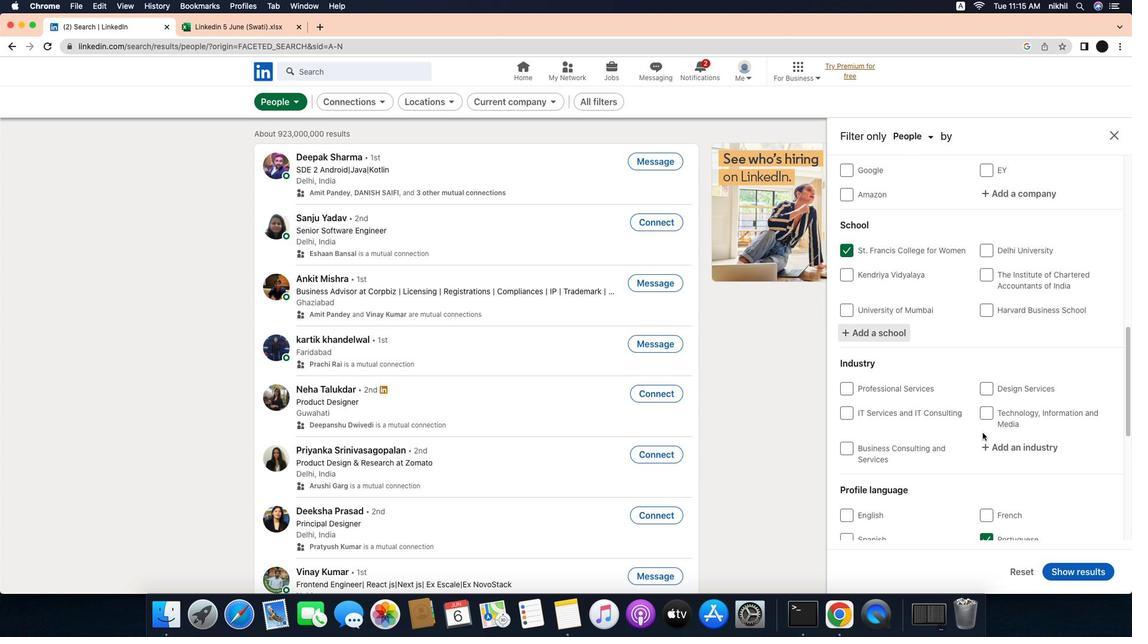 
Action: Mouse pressed left at (1031, 430)
Screenshot: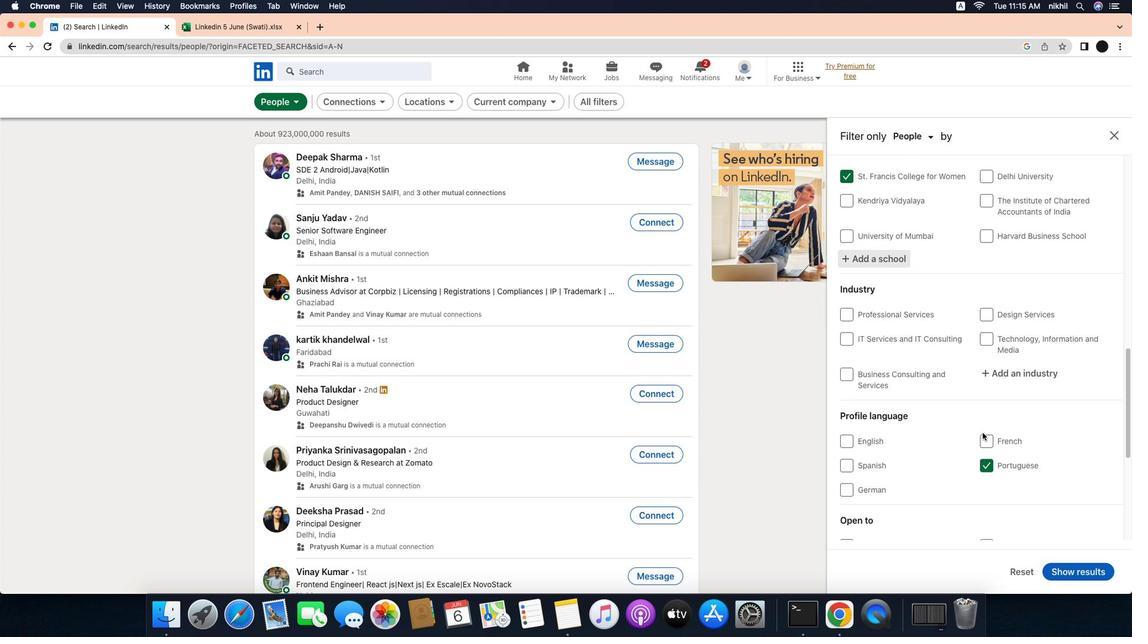 
Action: Mouse moved to (1015, 429)
Screenshot: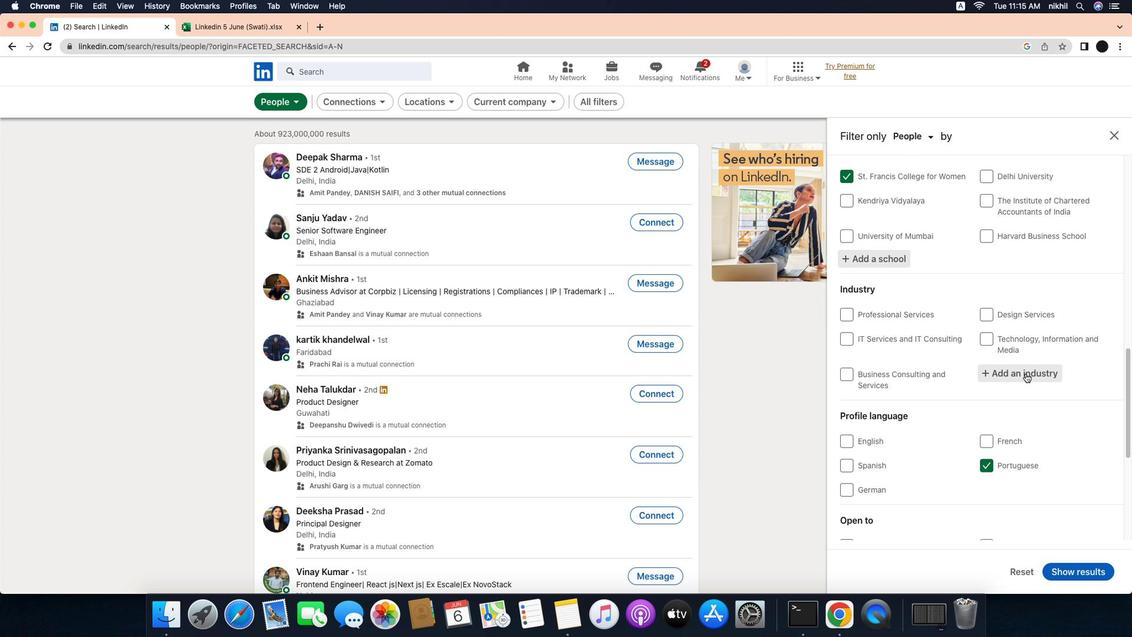 
Action: Mouse scrolled (1015, 429) with delta (-31, -32)
Screenshot: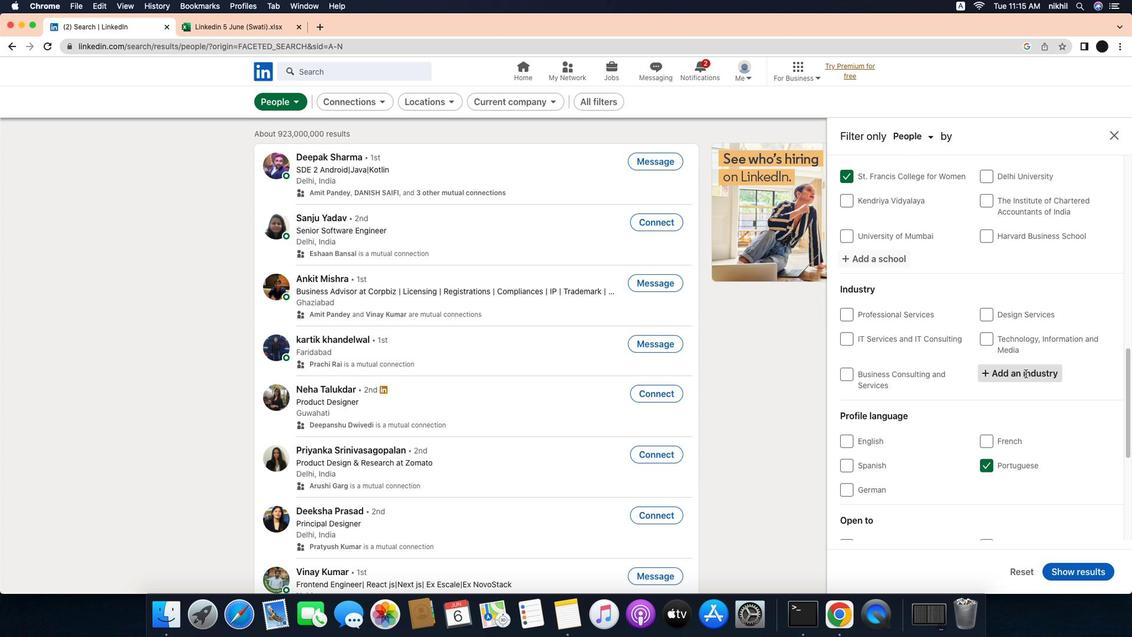 
Action: Mouse scrolled (1015, 429) with delta (-31, -32)
Screenshot: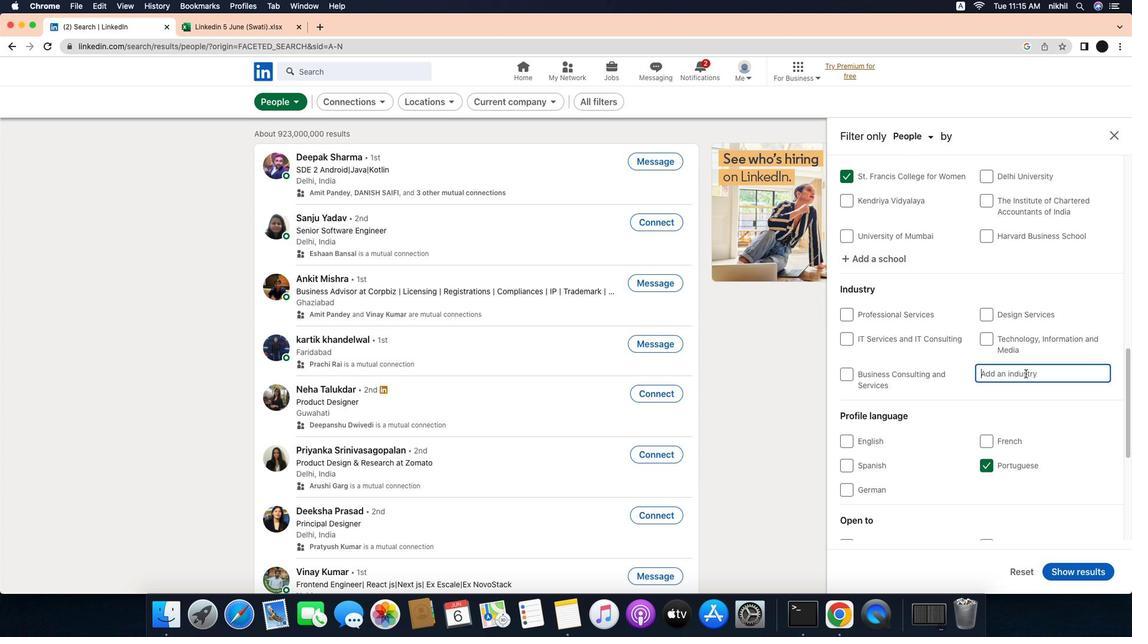 
Action: Mouse scrolled (1015, 429) with delta (-31, -33)
Screenshot: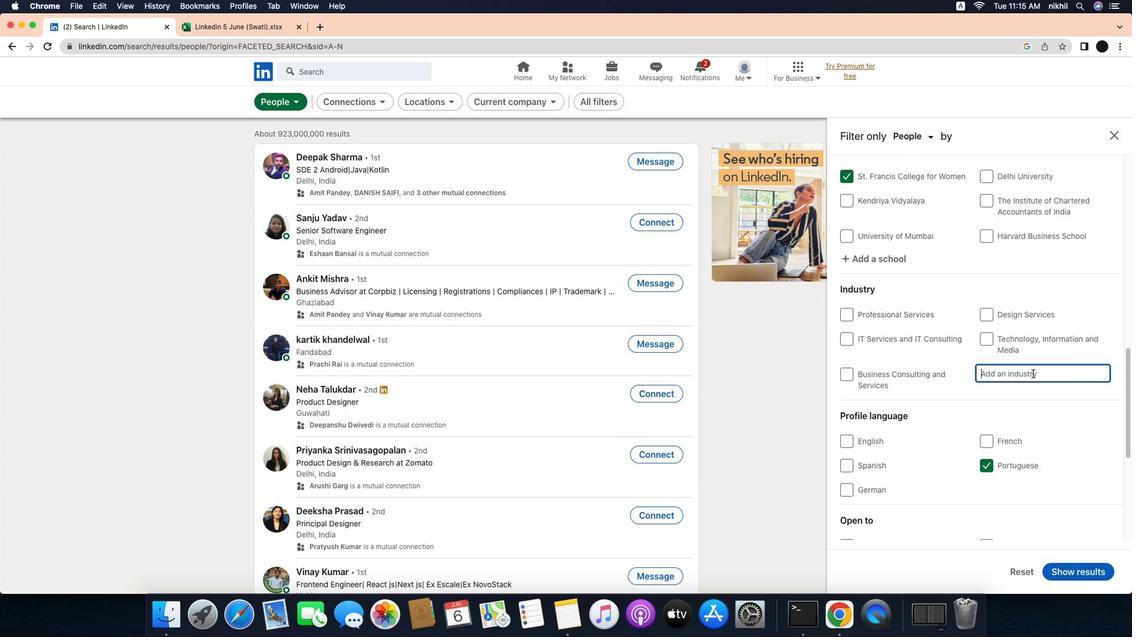 
Action: Mouse scrolled (1015, 429) with delta (-31, -32)
Screenshot: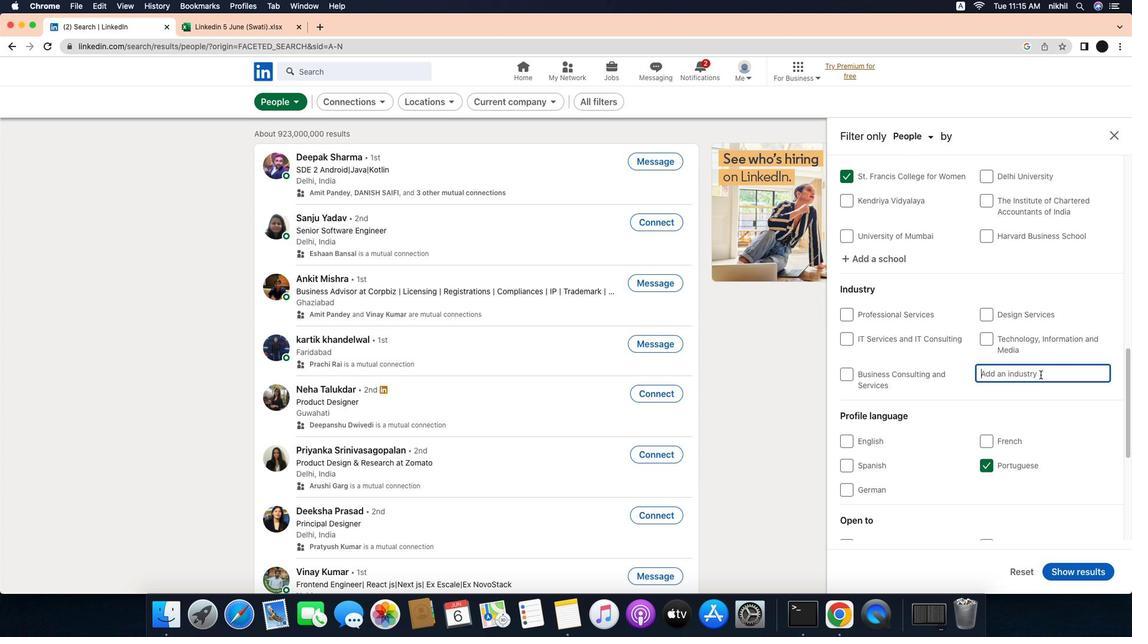 
Action: Mouse scrolled (1015, 429) with delta (-31, -32)
Screenshot: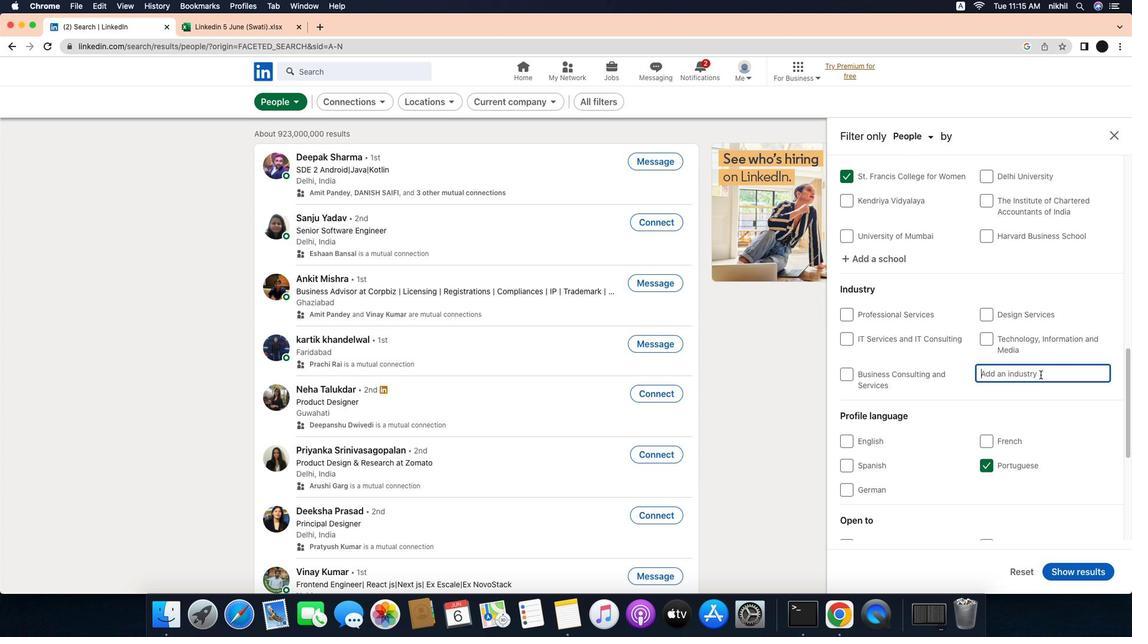 
Action: Mouse scrolled (1015, 429) with delta (-31, -33)
Screenshot: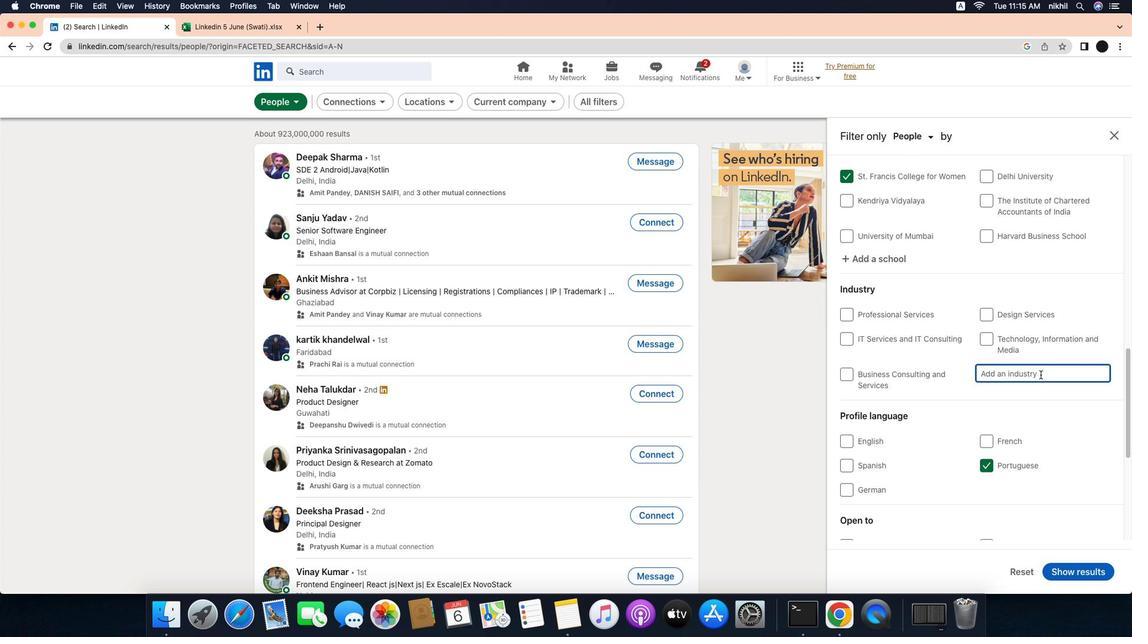 
Action: Mouse moved to (1062, 365)
Screenshot: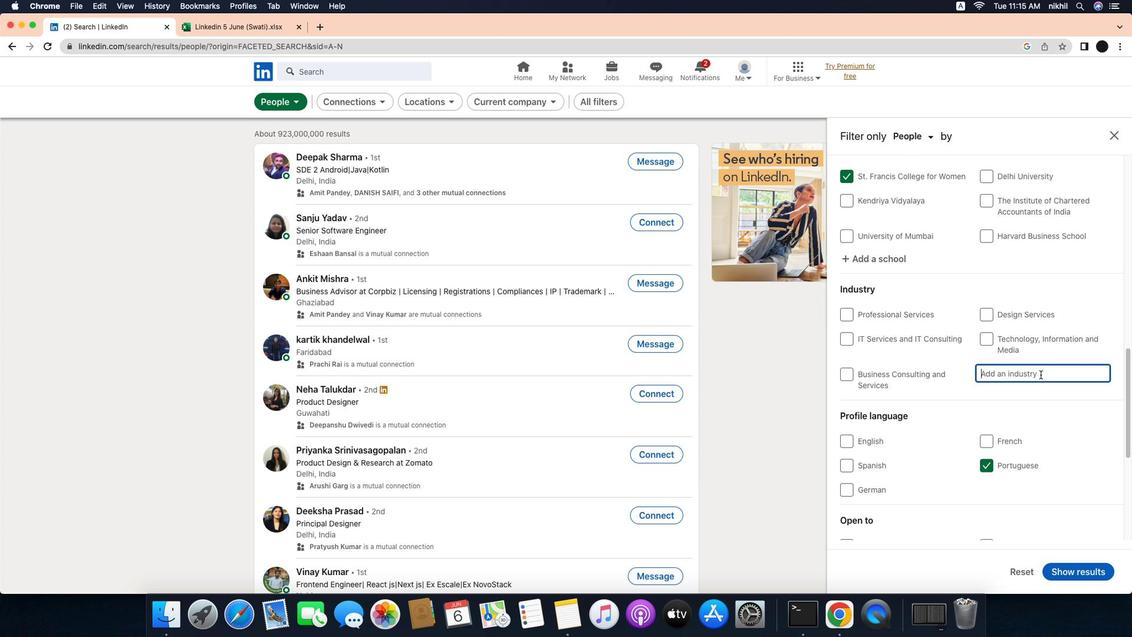 
Action: Mouse pressed left at (1062, 365)
Screenshot: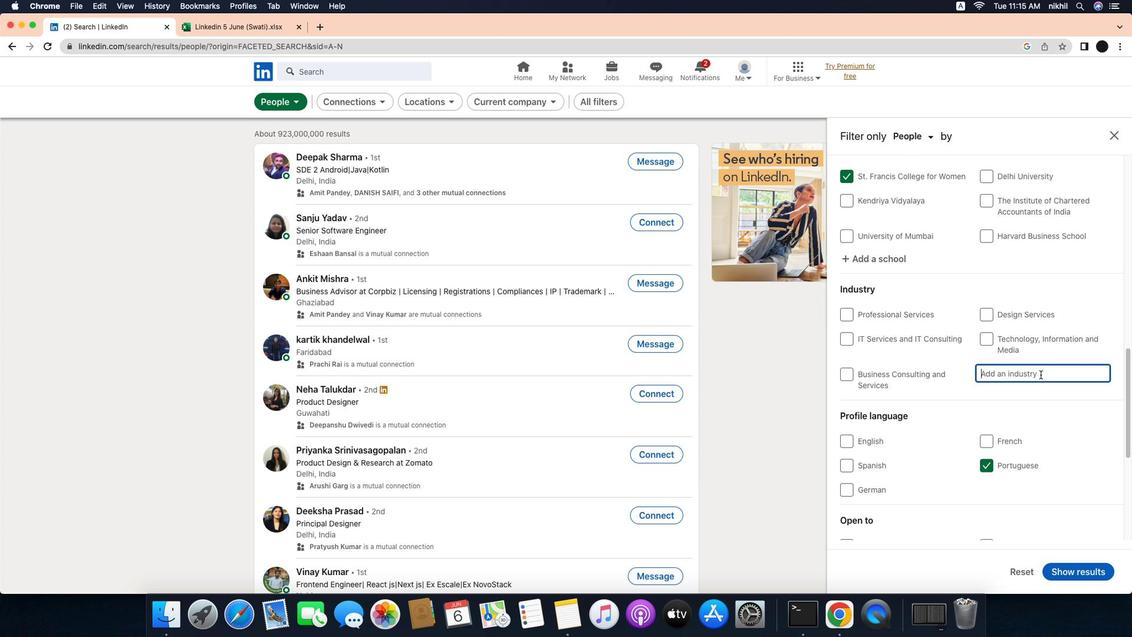 
Action: Mouse moved to (1077, 366)
Screenshot: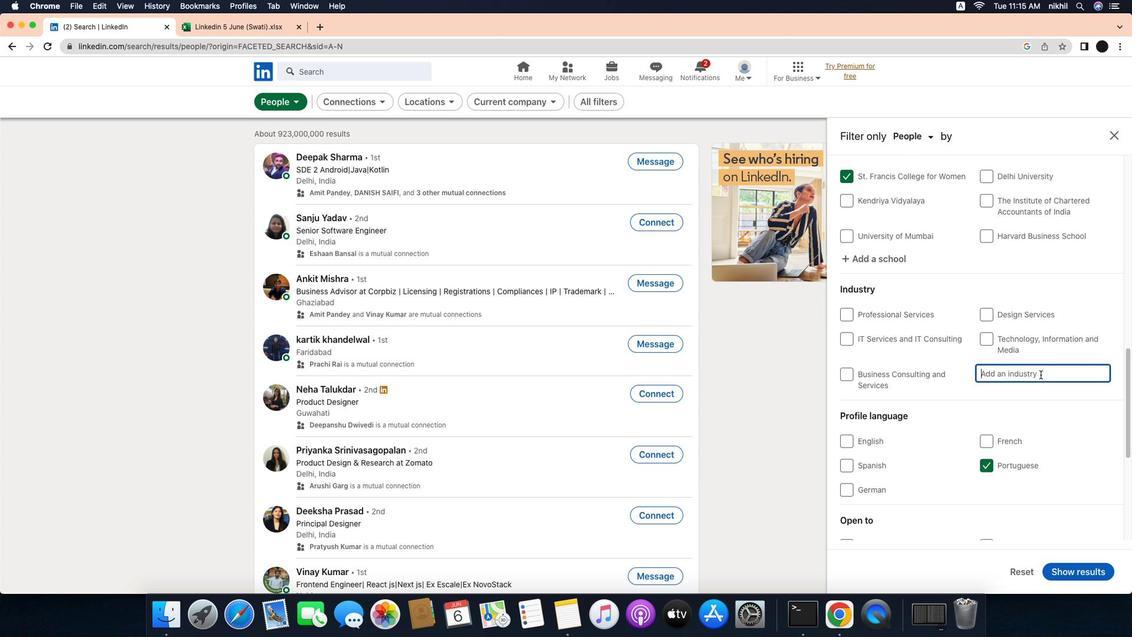 
Action: Mouse pressed left at (1077, 366)
Screenshot: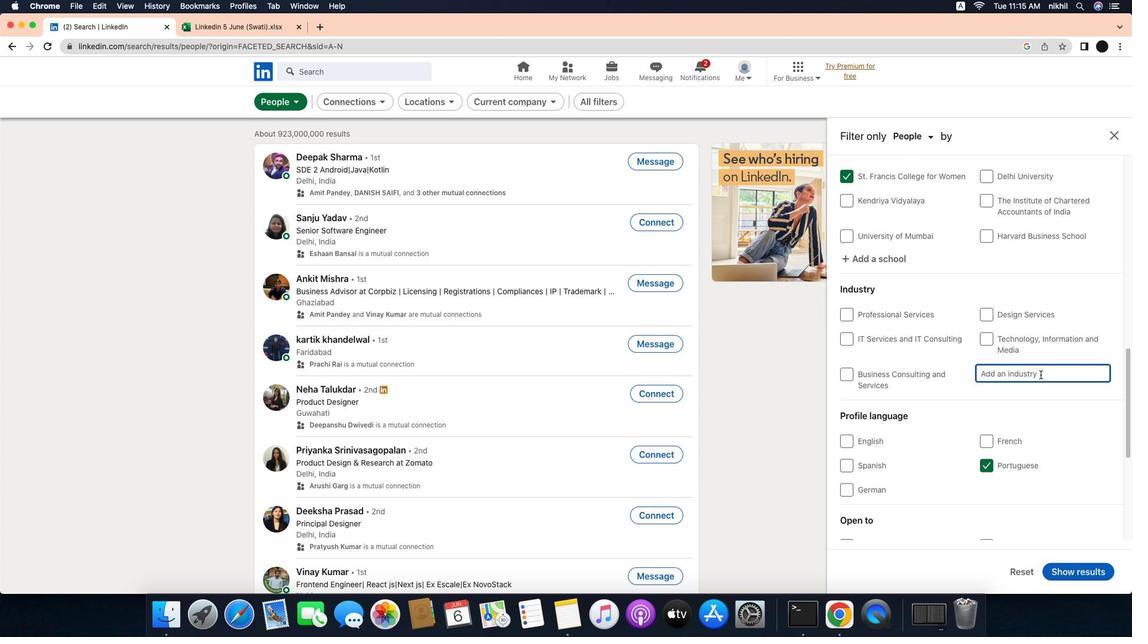 
Action: Key pressed Key.caps_lock'T'Key.caps_lock'e''c''h''n''o''l''o''g''y'','Key.caps_lock'I'Key.caps_lock'n''f''o''r''m''a''t''i''o''n'Key.space'a''n''d'Key.spaceKey.caps_lock'I'Key.caps_lock'n''t''e''r''n''e''t'
Screenshot: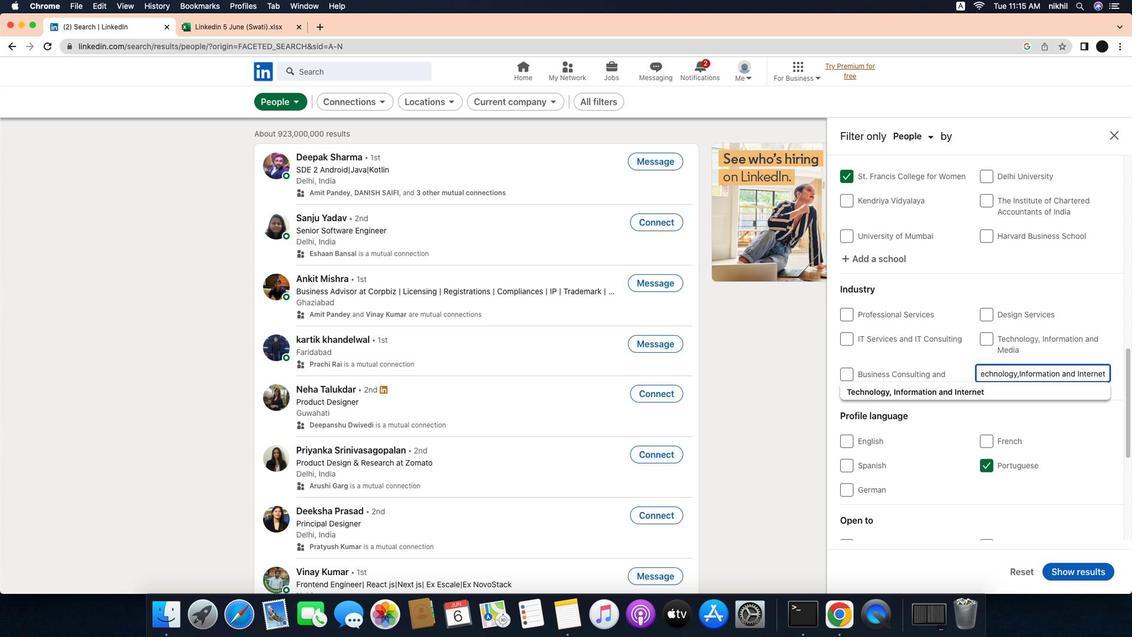 
Action: Mouse moved to (1053, 382)
Screenshot: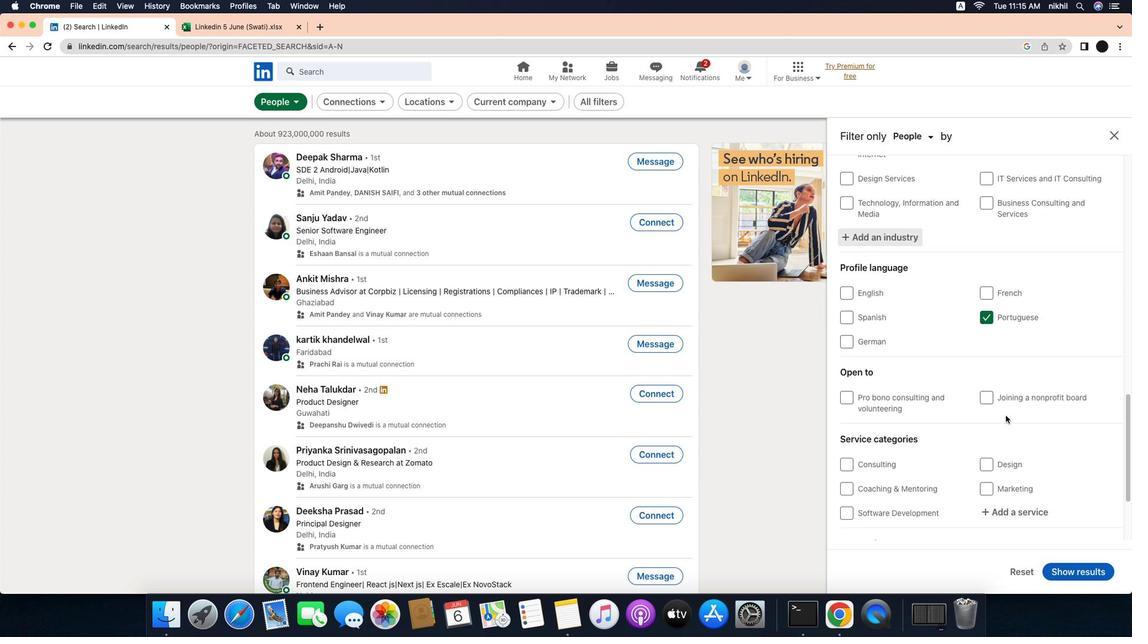
Action: Mouse pressed left at (1053, 382)
Screenshot: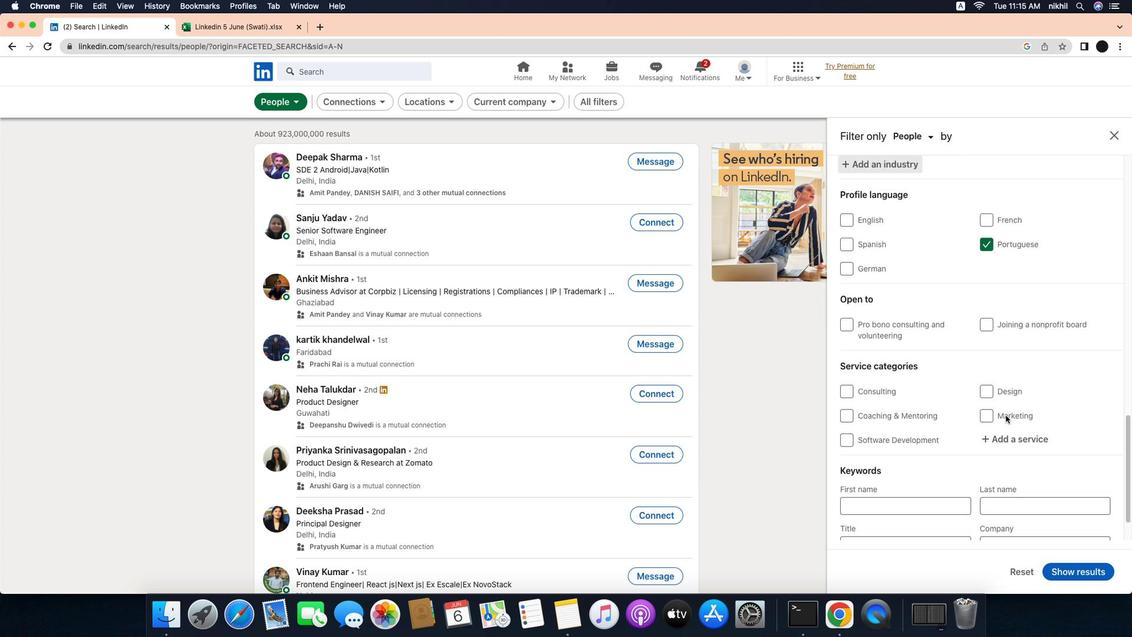
Action: Mouse moved to (1040, 411)
Screenshot: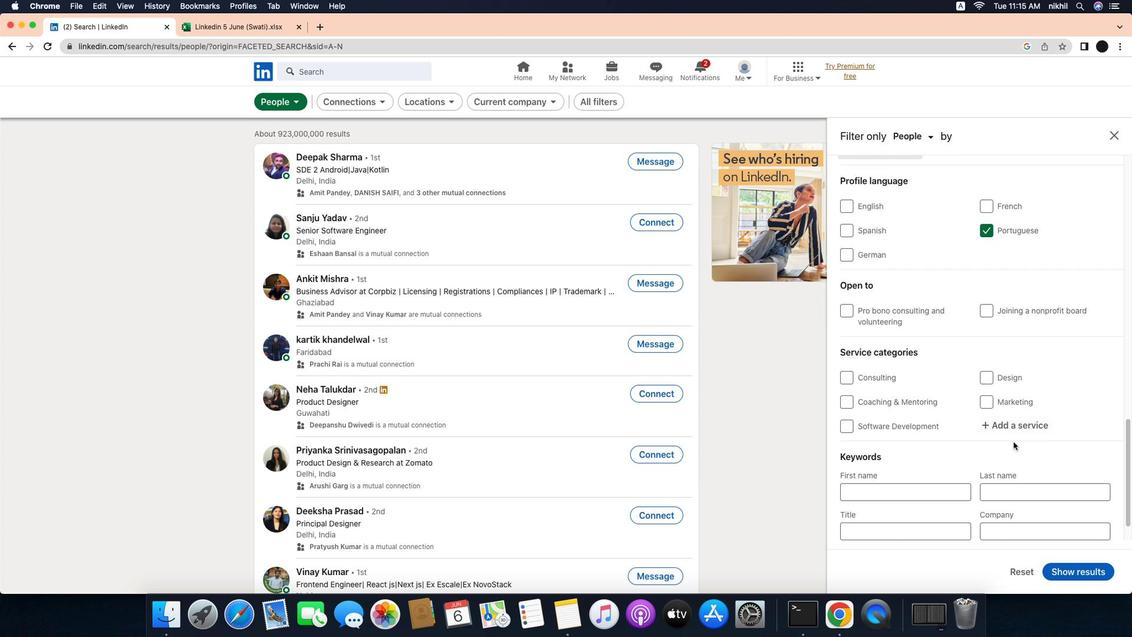 
Action: Mouse scrolled (1040, 411) with delta (-31, -32)
Screenshot: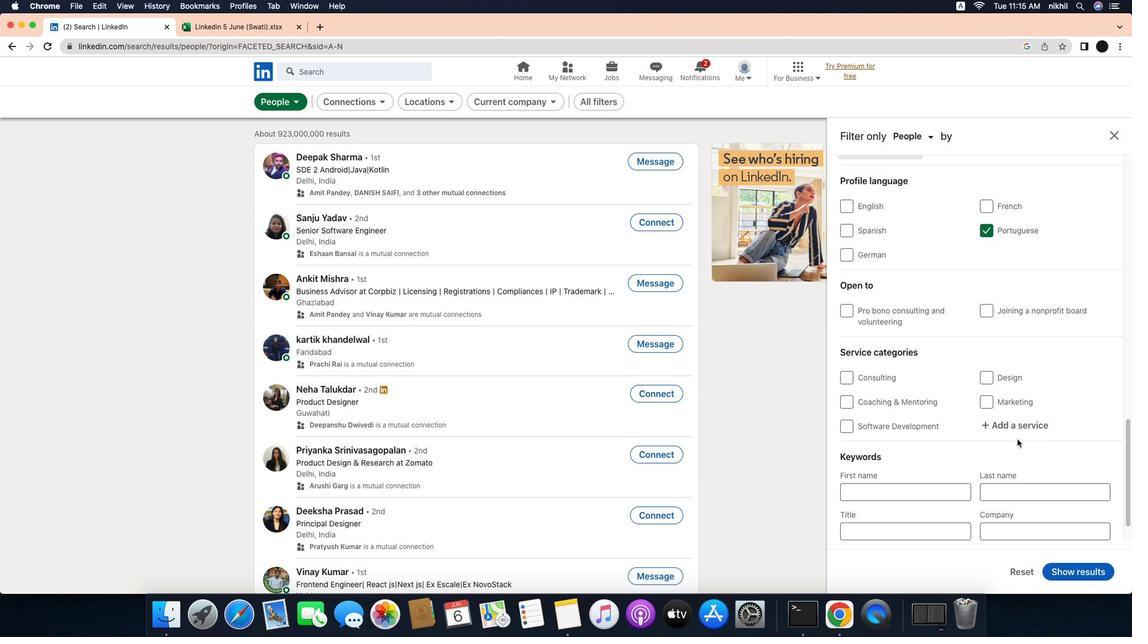 
Action: Mouse scrolled (1040, 411) with delta (-31, -32)
Screenshot: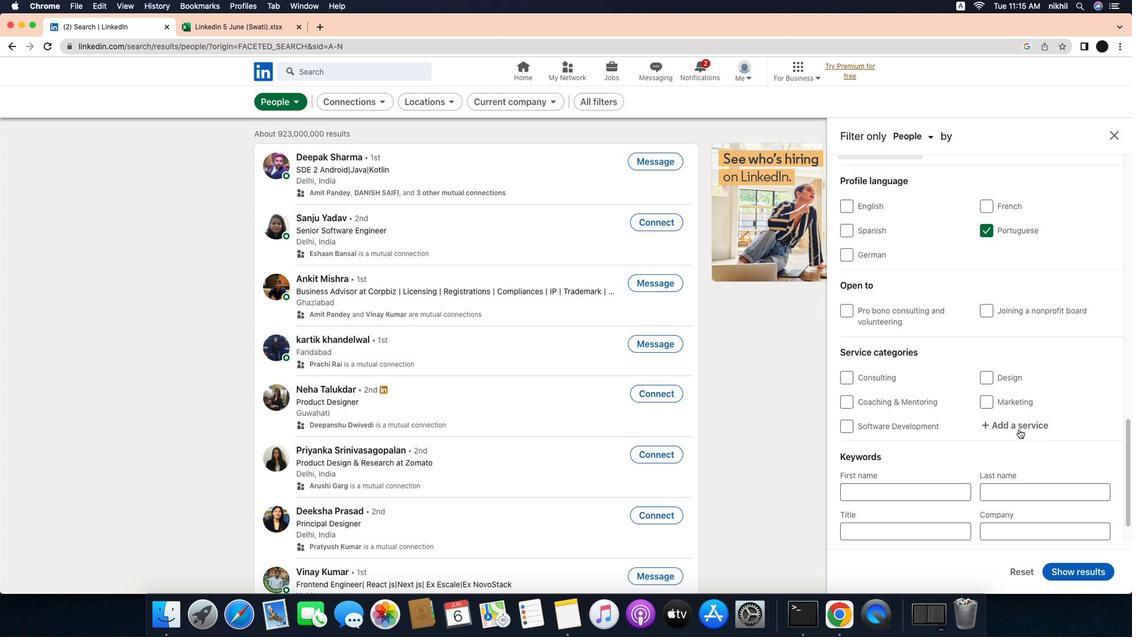 
Action: Mouse scrolled (1040, 411) with delta (-31, -33)
Screenshot: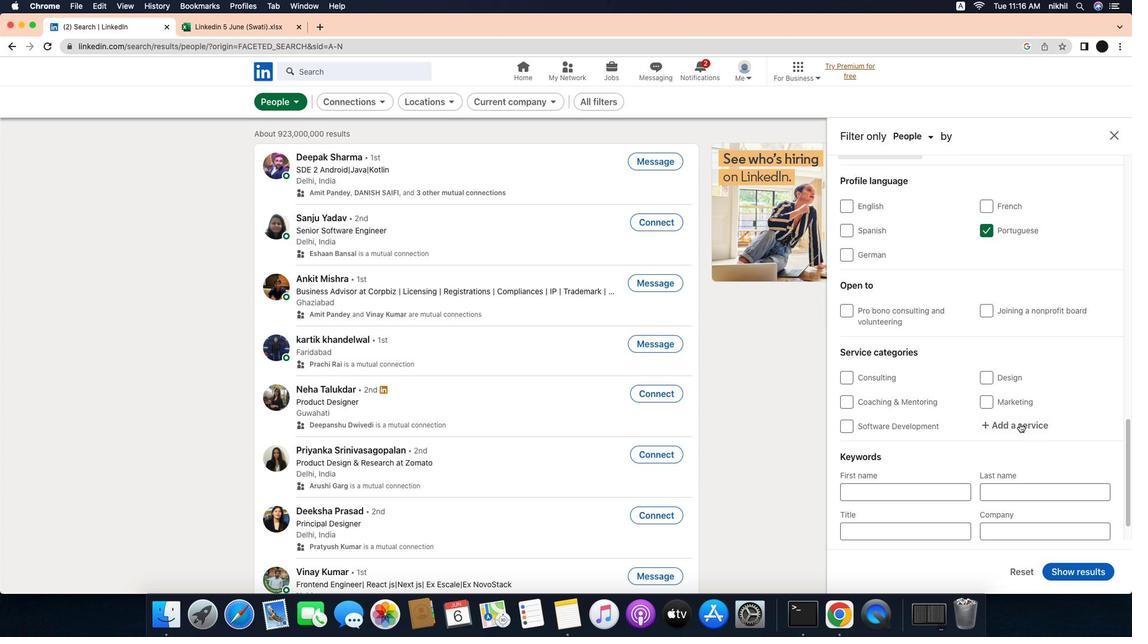 
Action: Mouse scrolled (1040, 411) with delta (-31, -32)
Screenshot: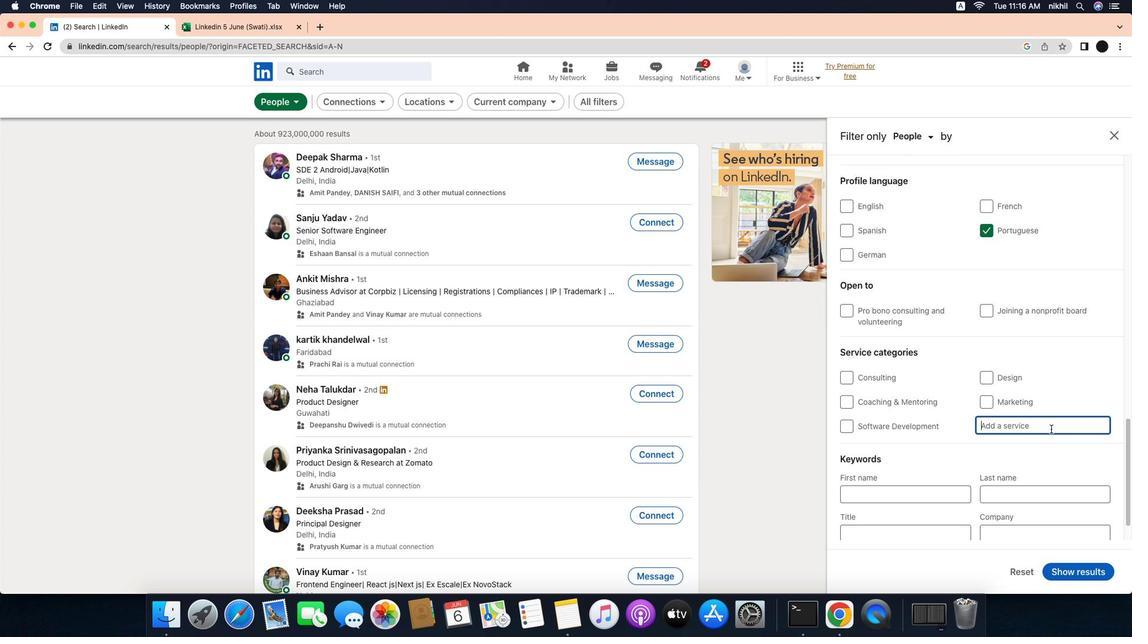 
Action: Mouse scrolled (1040, 411) with delta (-31, -32)
Screenshot: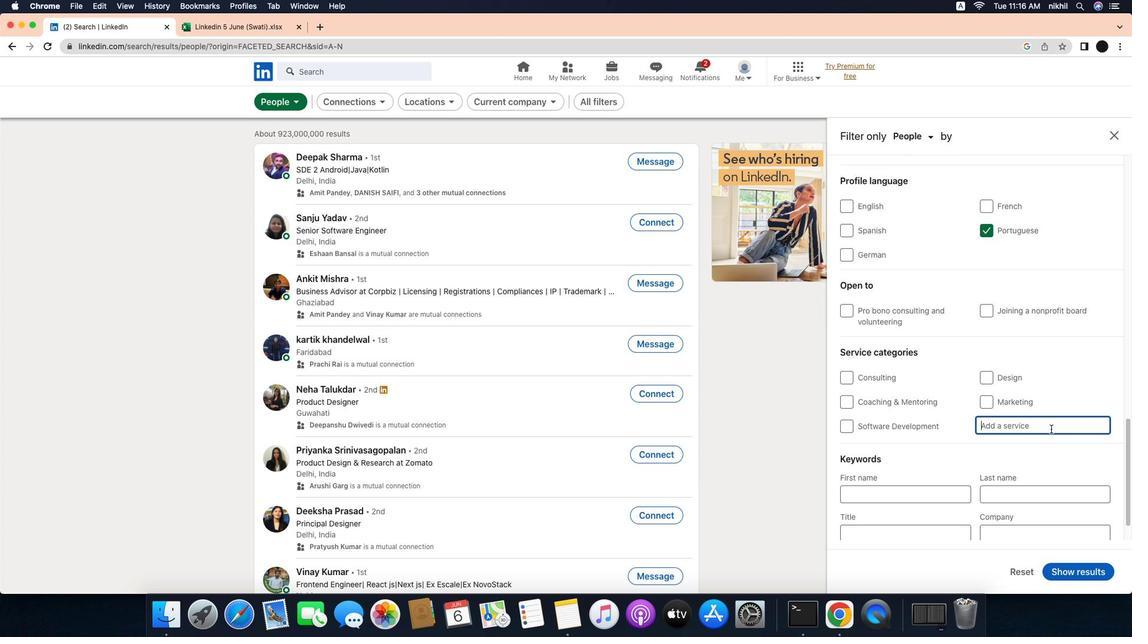 
Action: Mouse scrolled (1040, 411) with delta (-31, -33)
Screenshot: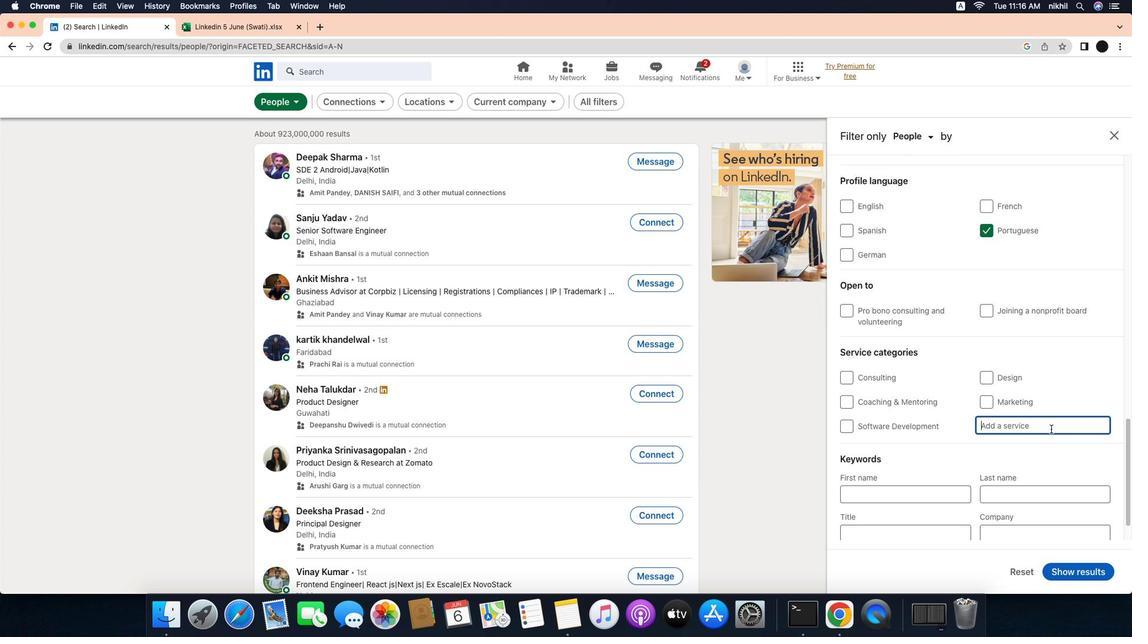 
Action: Mouse scrolled (1040, 411) with delta (-31, -33)
Screenshot: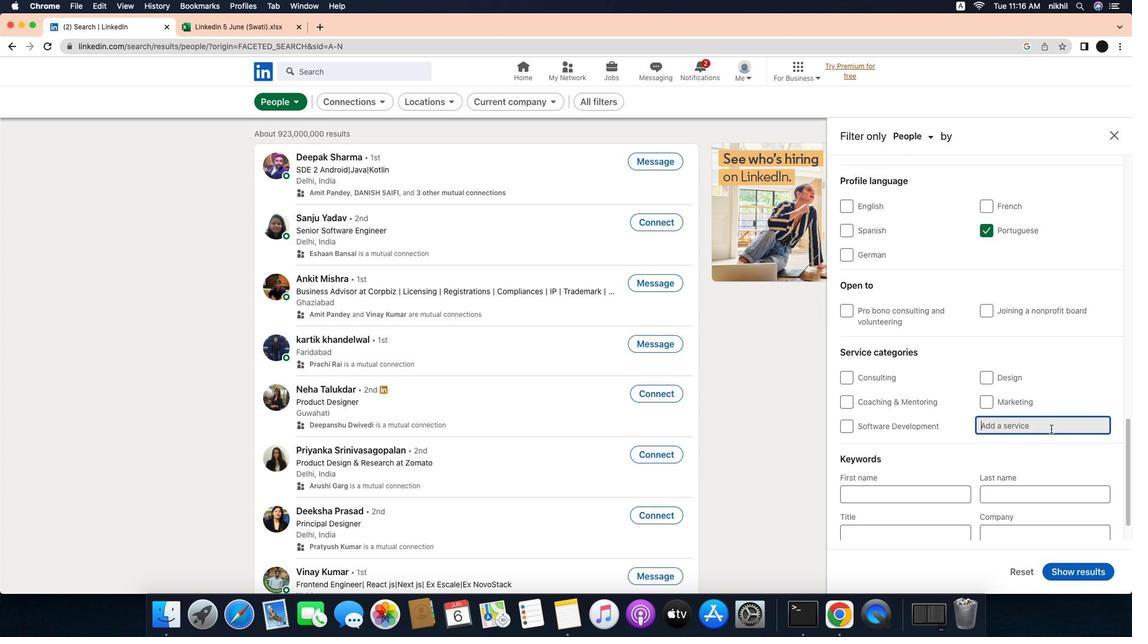 
Action: Mouse moved to (1055, 417)
Screenshot: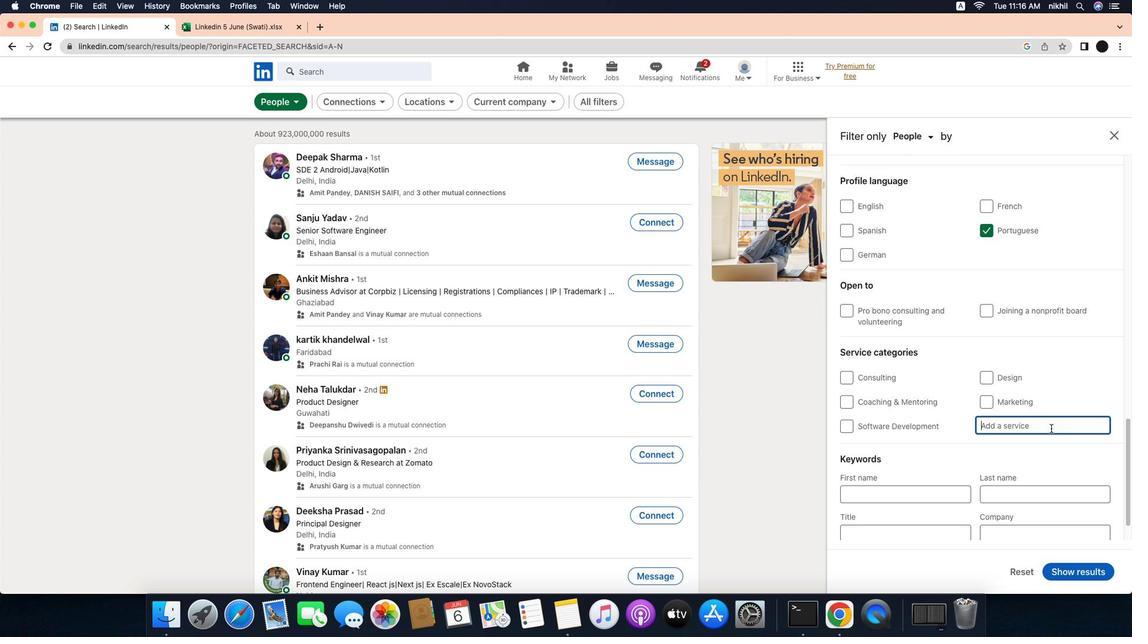 
Action: Mouse pressed left at (1055, 417)
Screenshot: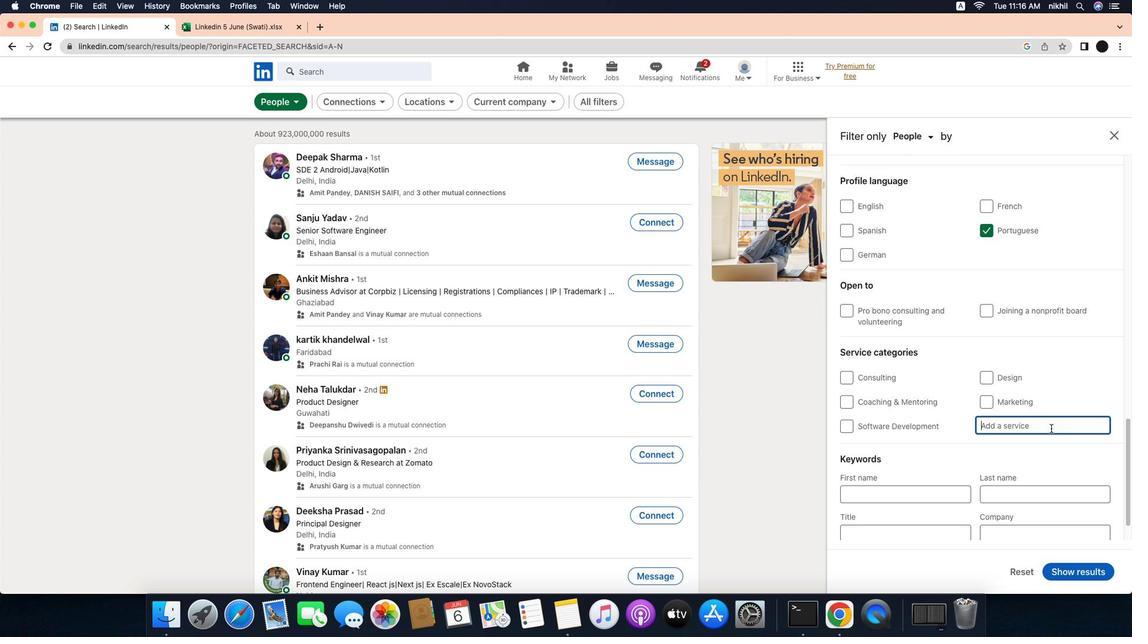 
Action: Mouse moved to (1089, 424)
Screenshot: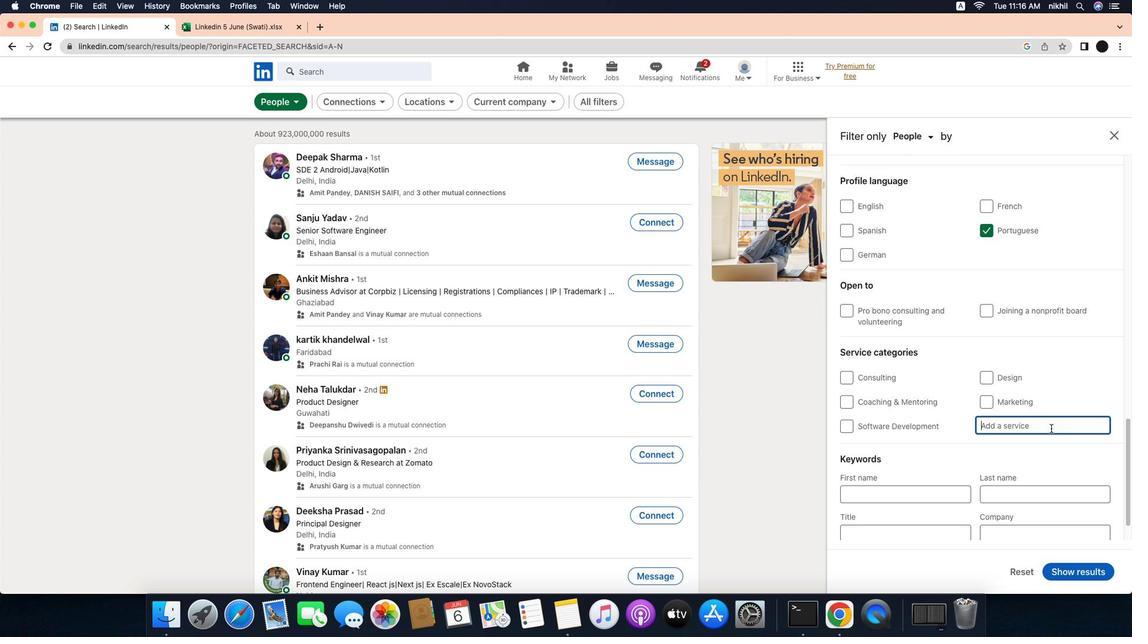 
Action: Mouse pressed left at (1089, 424)
Screenshot: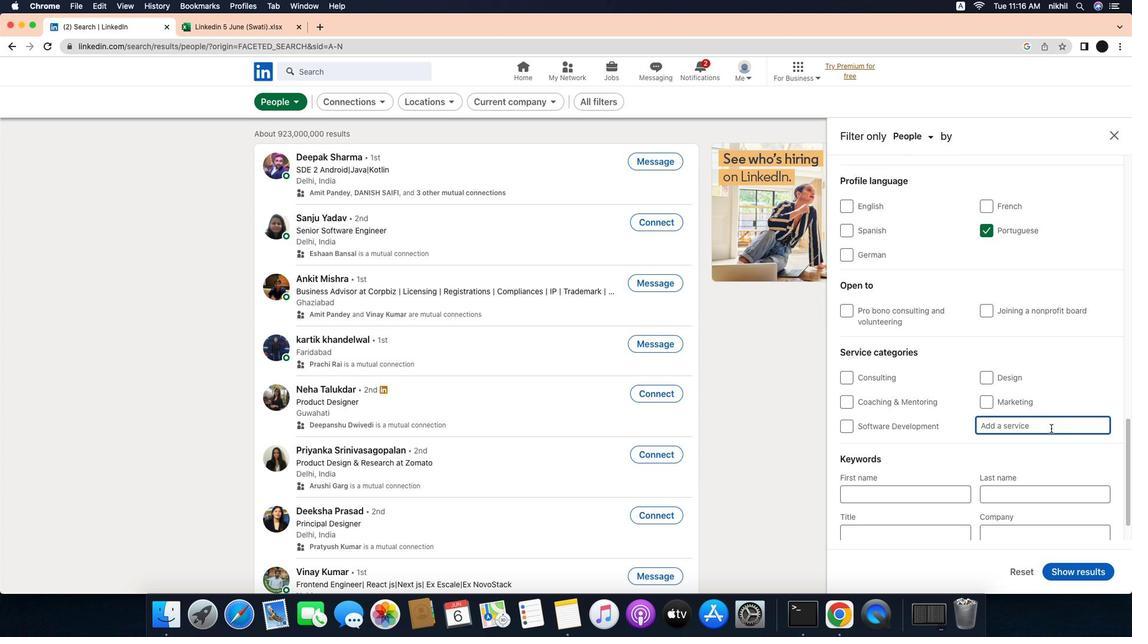 
Action: Mouse moved to (1089, 424)
Screenshot: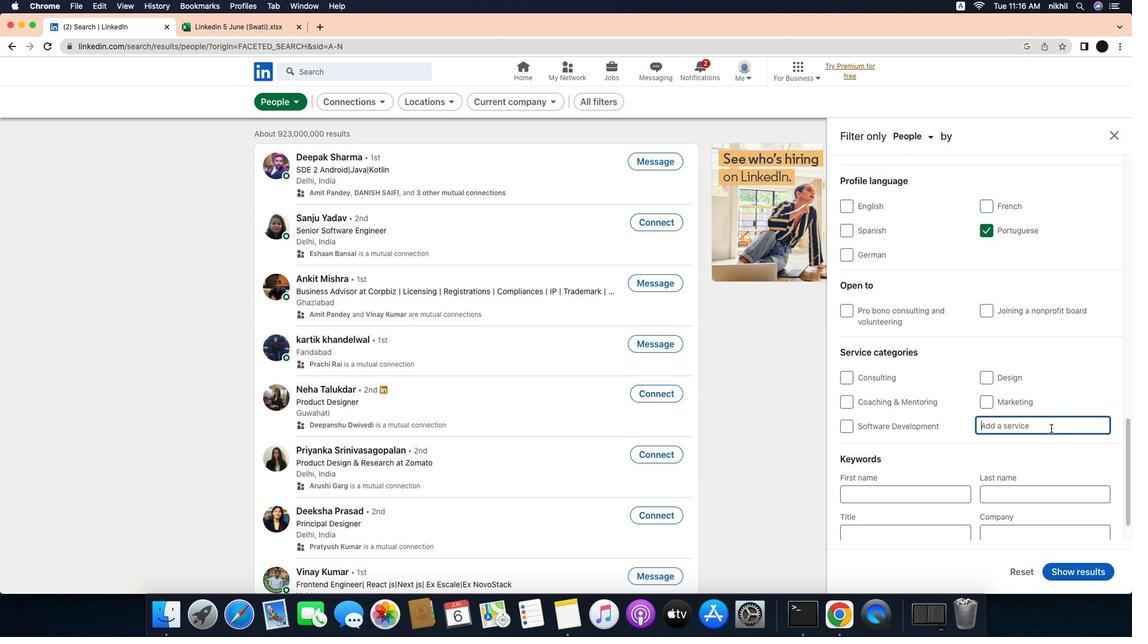 
Action: Key pressed Key.caps_lock'B'Key.caps_lock'u''d''g''e''t''i''n''g'
Screenshot: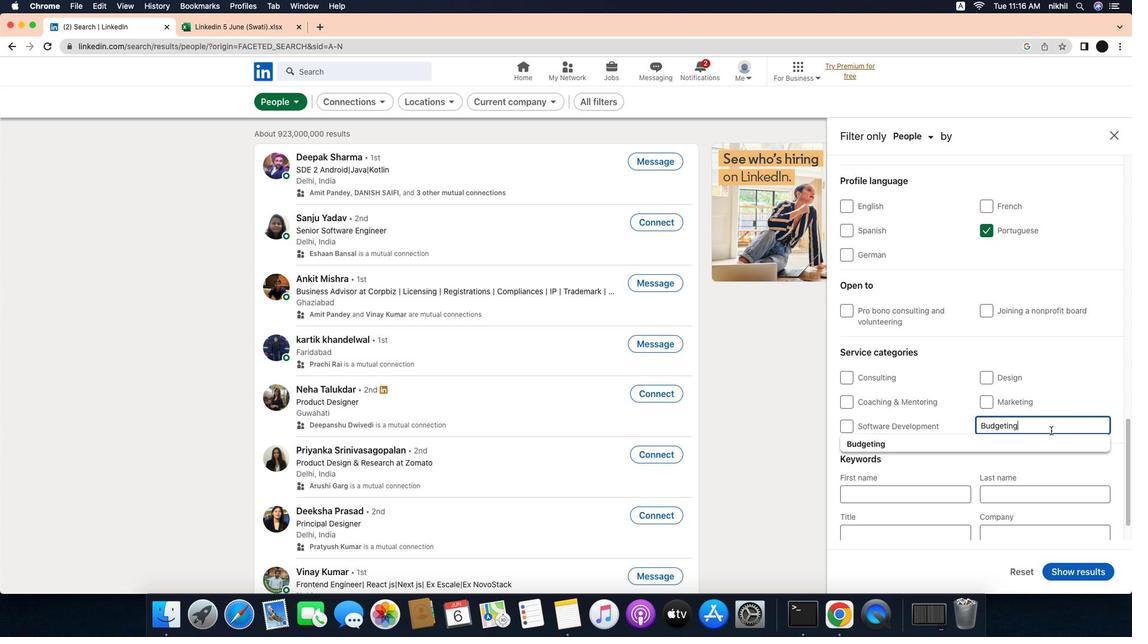 
Action: Mouse moved to (1061, 441)
Screenshot: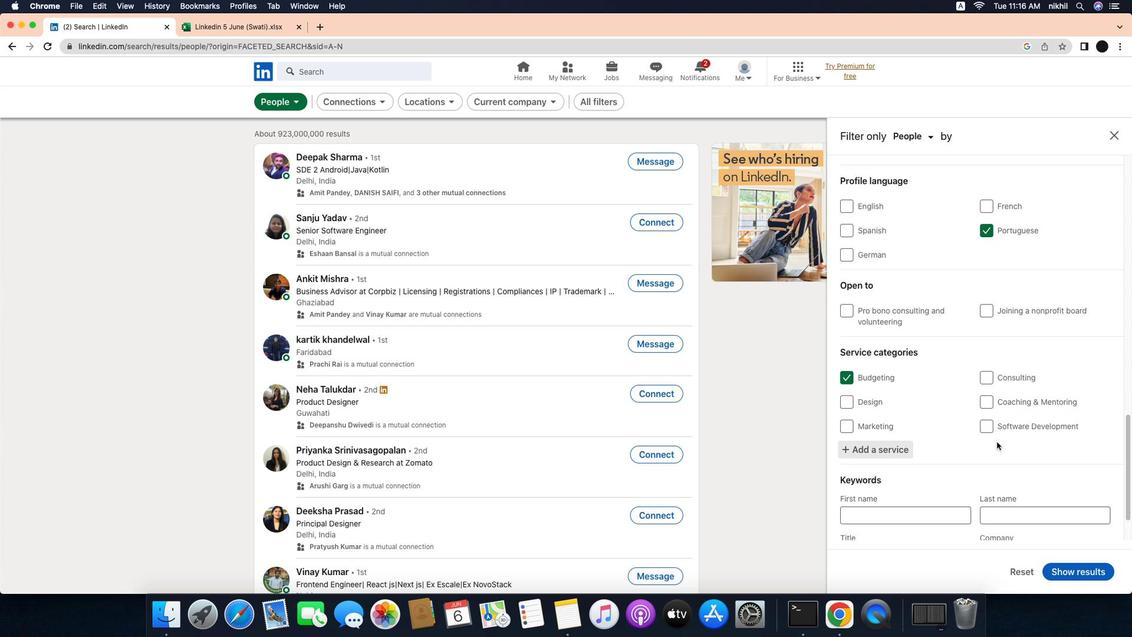 
Action: Mouse pressed left at (1061, 441)
Screenshot: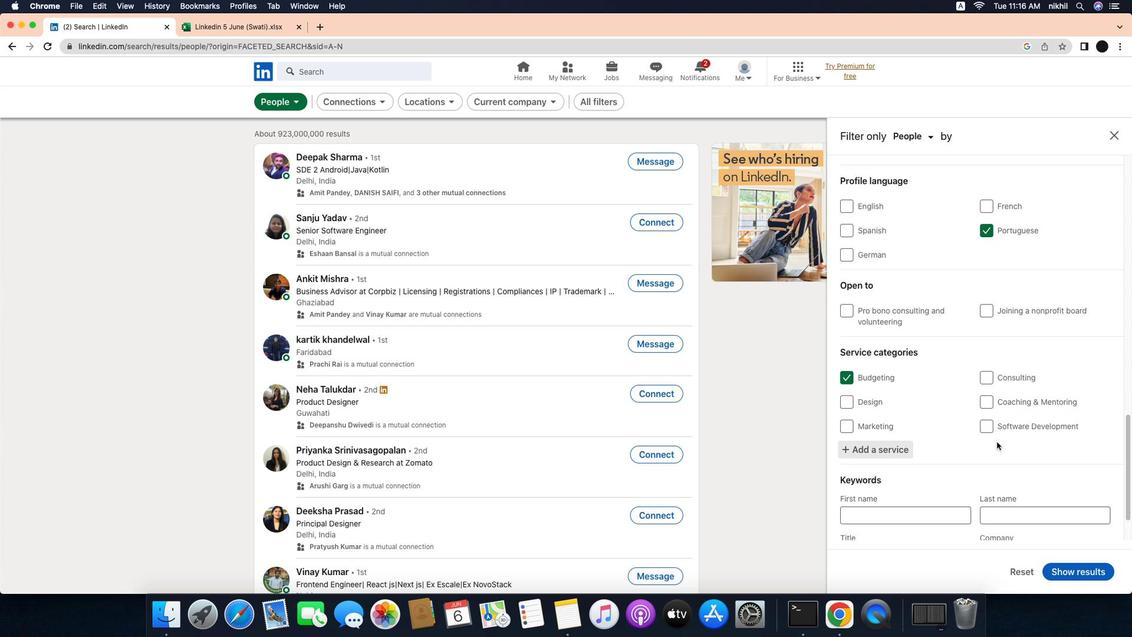 
Action: Mouse moved to (1031, 438)
Screenshot: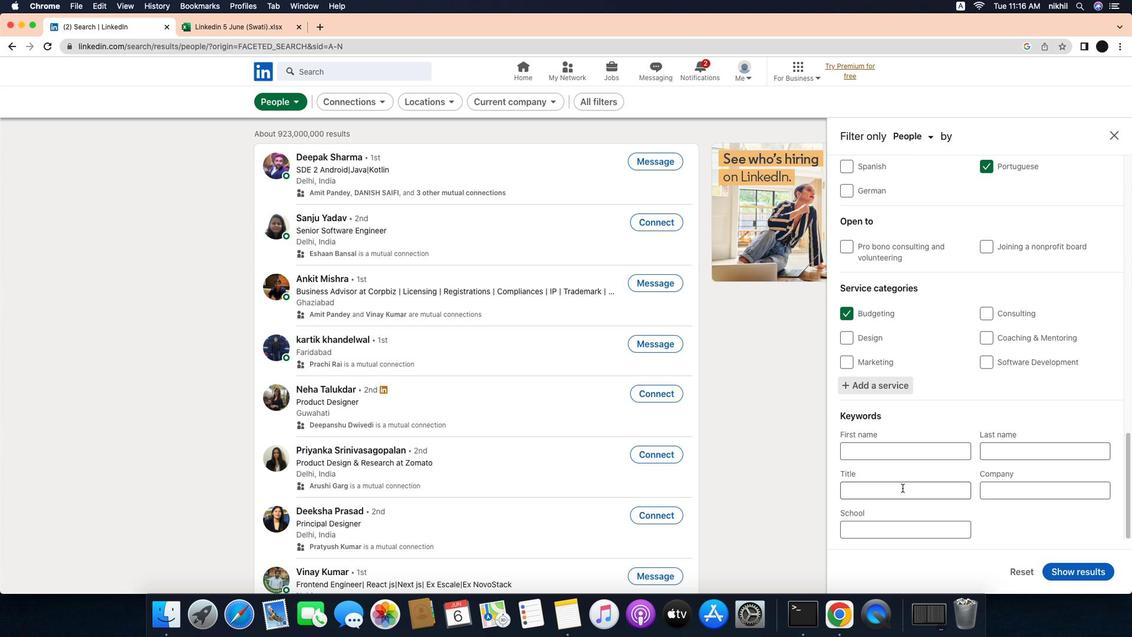 
Action: Mouse scrolled (1031, 438) with delta (-31, -32)
Screenshot: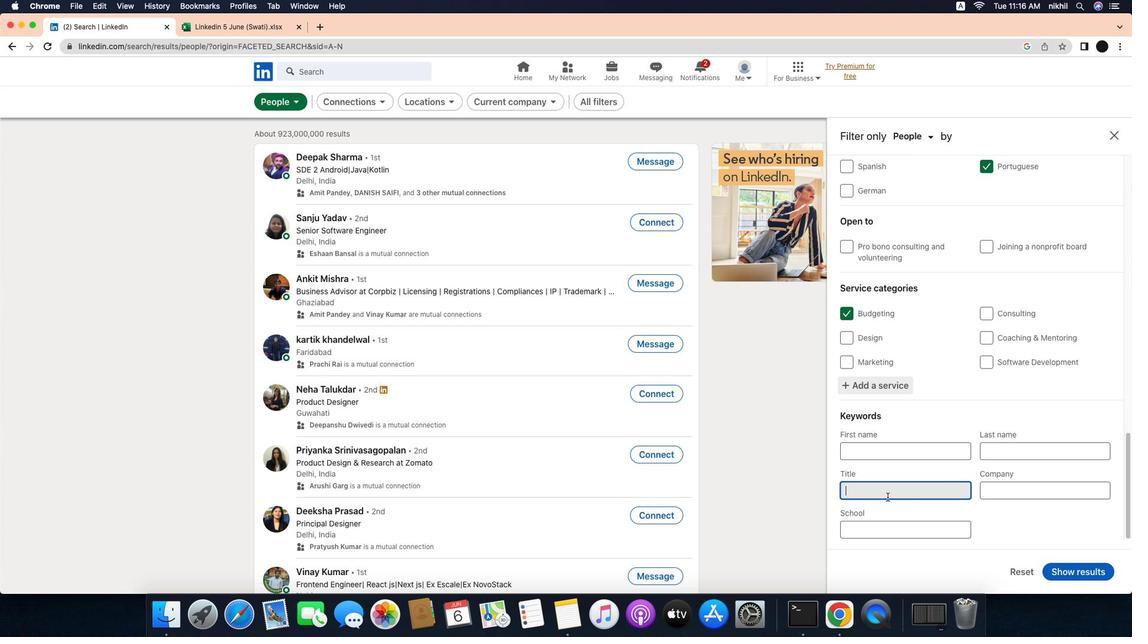 
Action: Mouse scrolled (1031, 438) with delta (-31, -32)
Screenshot: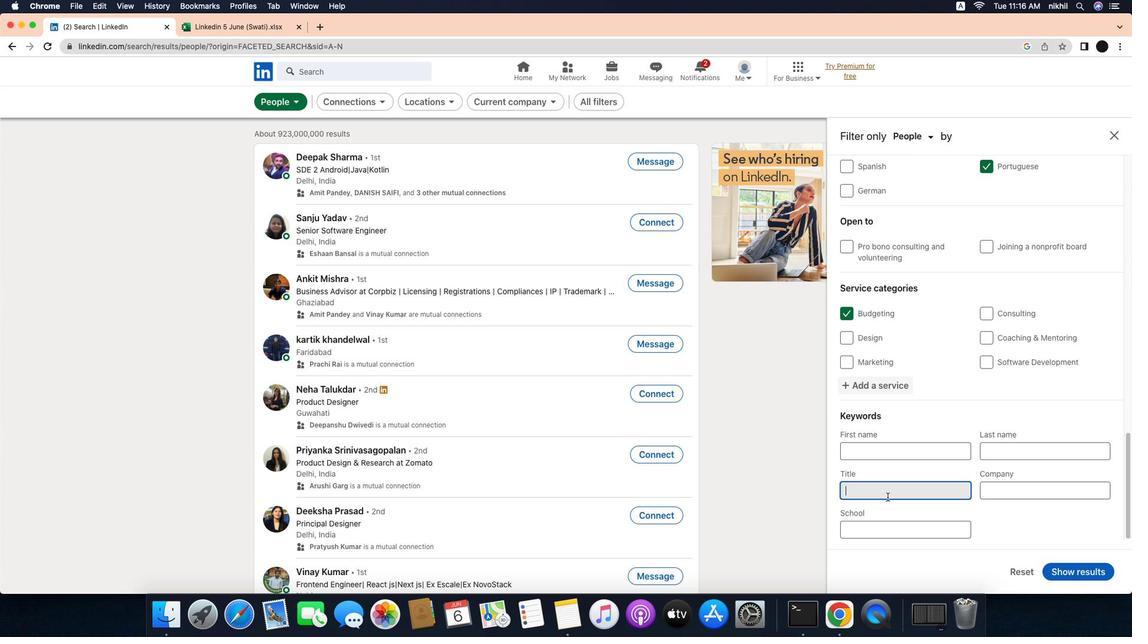 
Action: Mouse scrolled (1031, 438) with delta (-31, -33)
Screenshot: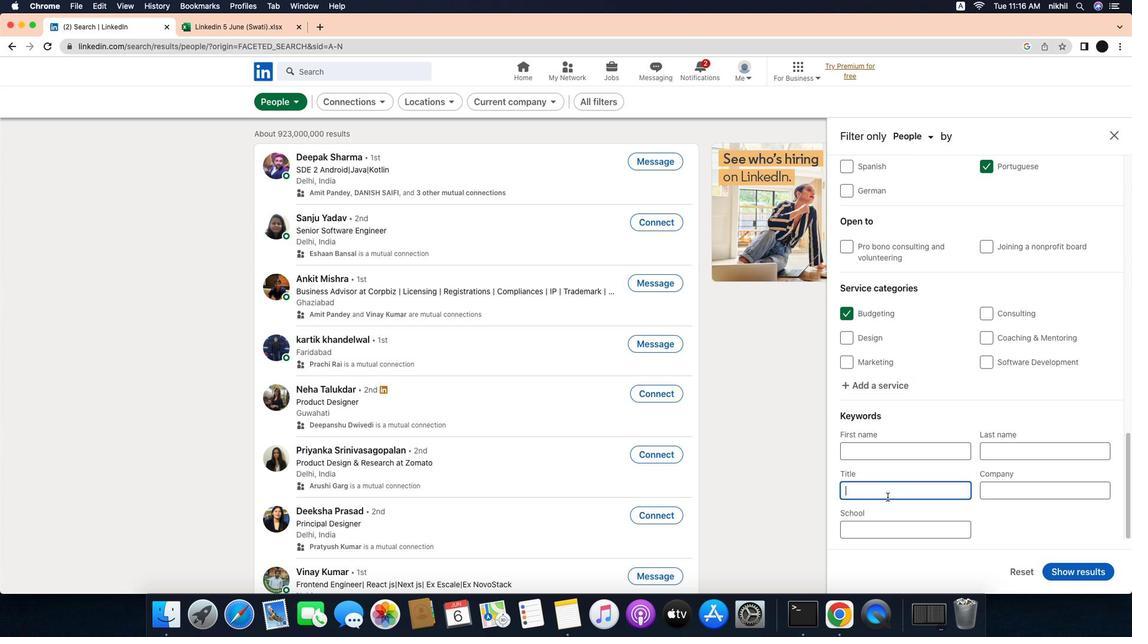 
Action: Mouse scrolled (1031, 438) with delta (-31, -33)
Screenshot: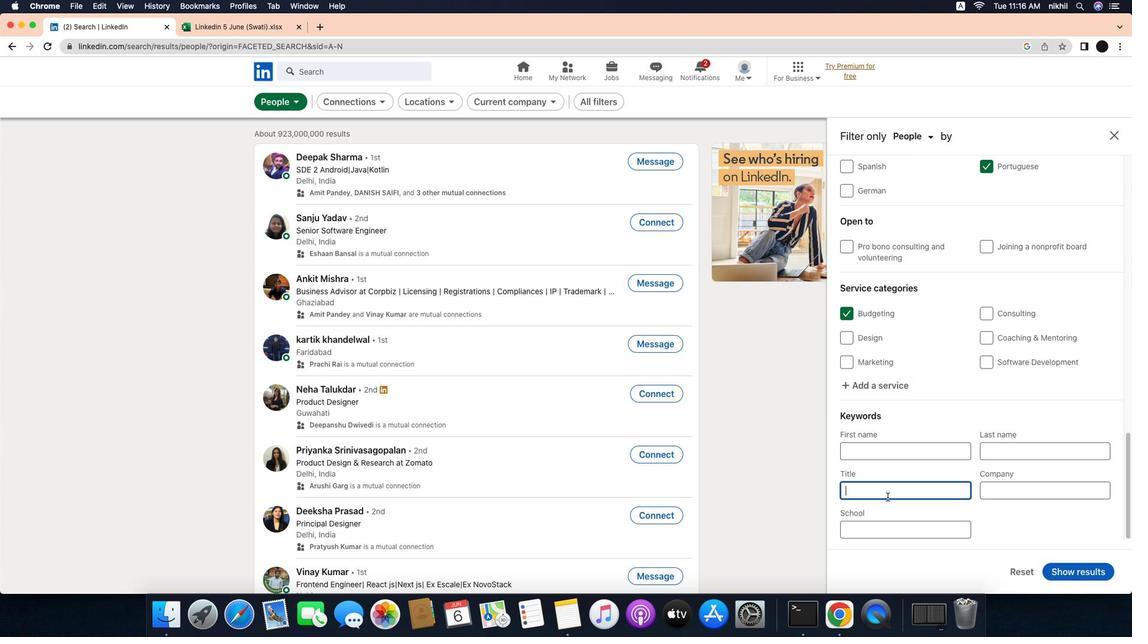 
Action: Mouse scrolled (1031, 438) with delta (-31, -32)
Screenshot: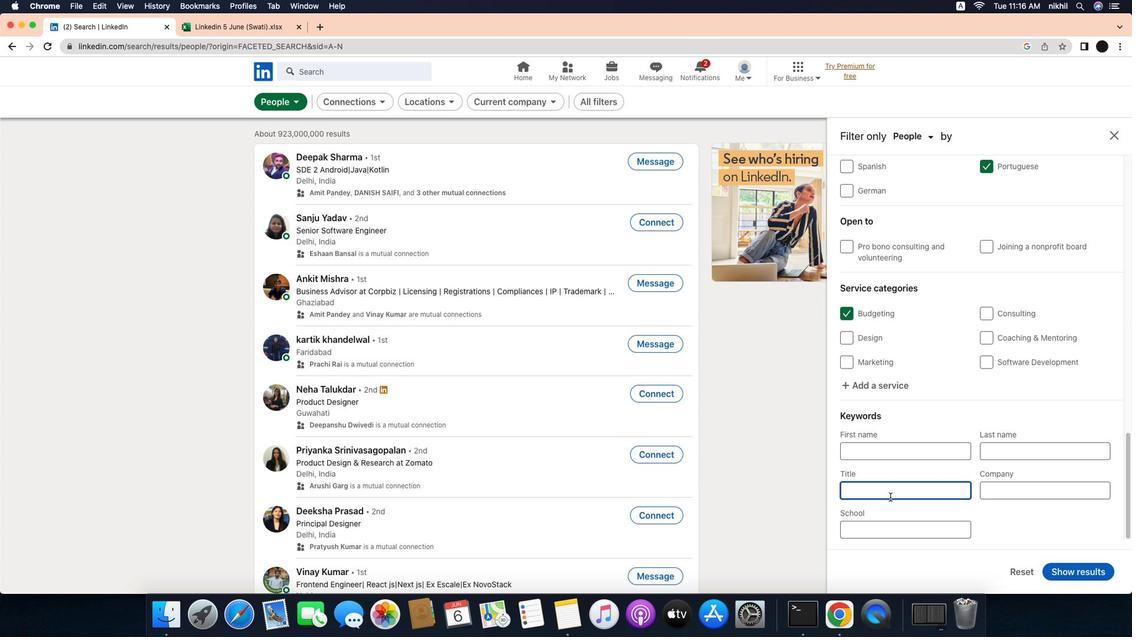 
Action: Mouse scrolled (1031, 438) with delta (-31, -32)
Screenshot: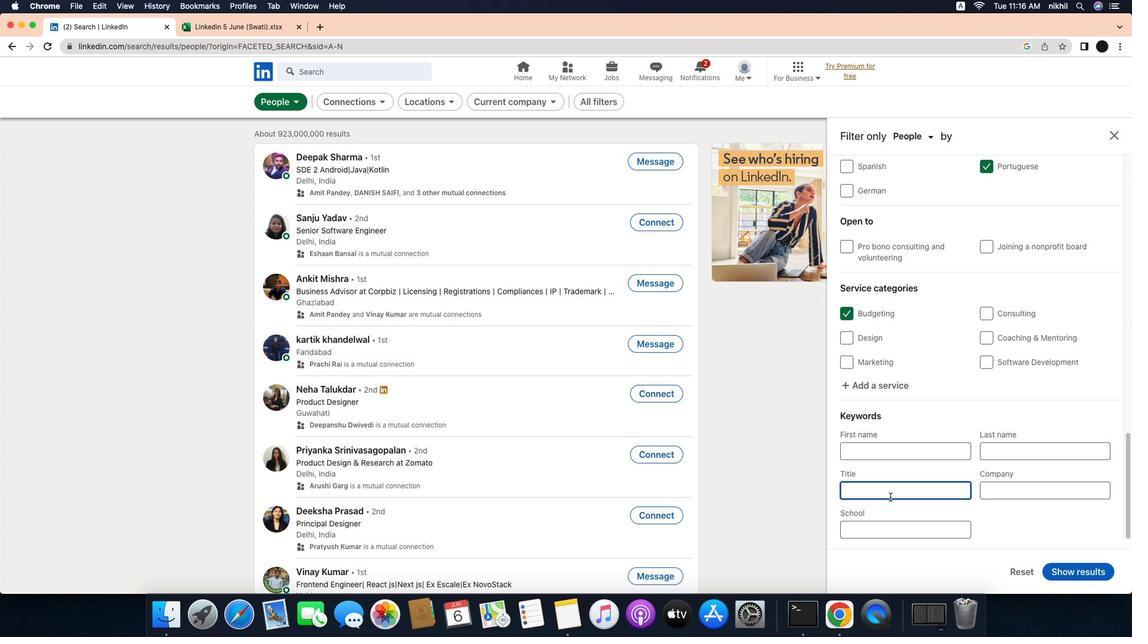 
Action: Mouse scrolled (1031, 438) with delta (-31, -33)
Screenshot: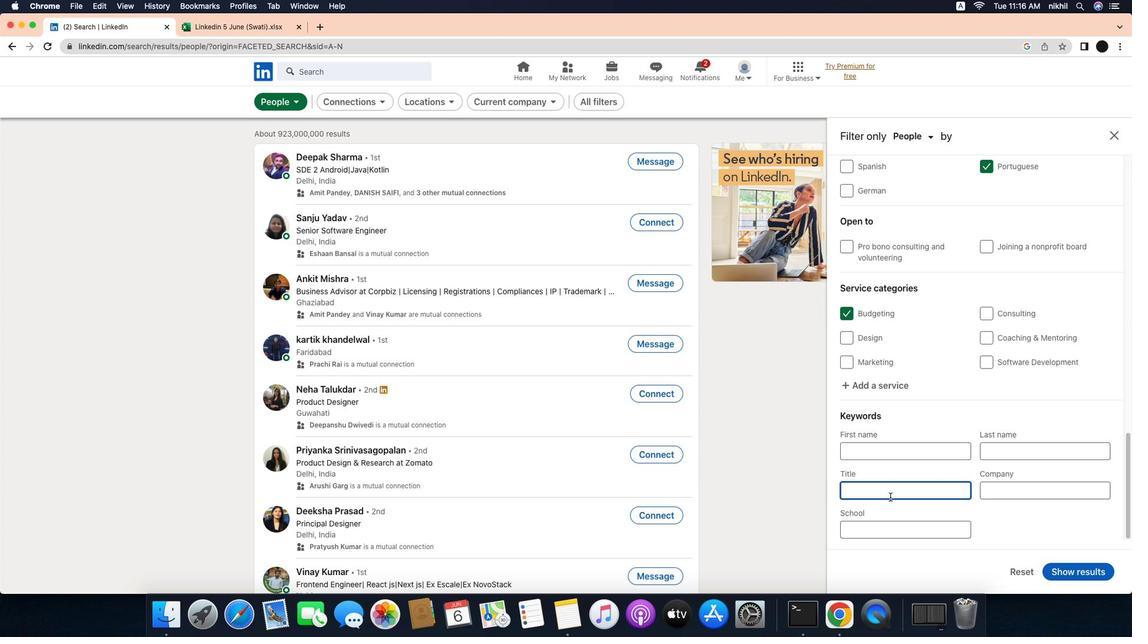 
Action: Mouse moved to (915, 497)
Screenshot: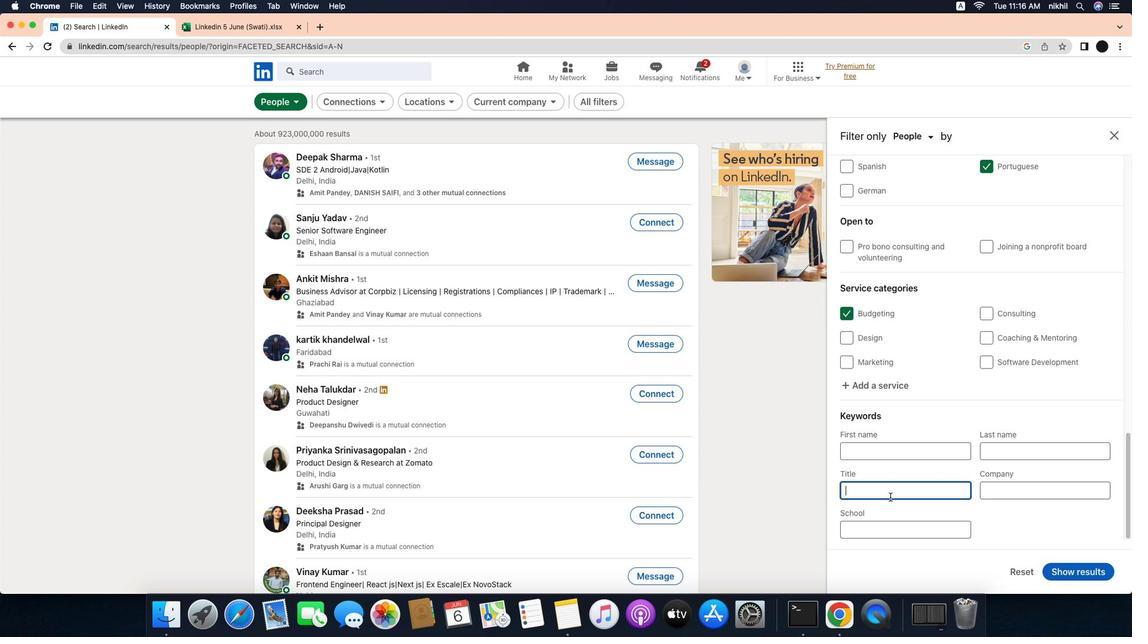 
Action: Mouse pressed left at (915, 497)
Screenshot: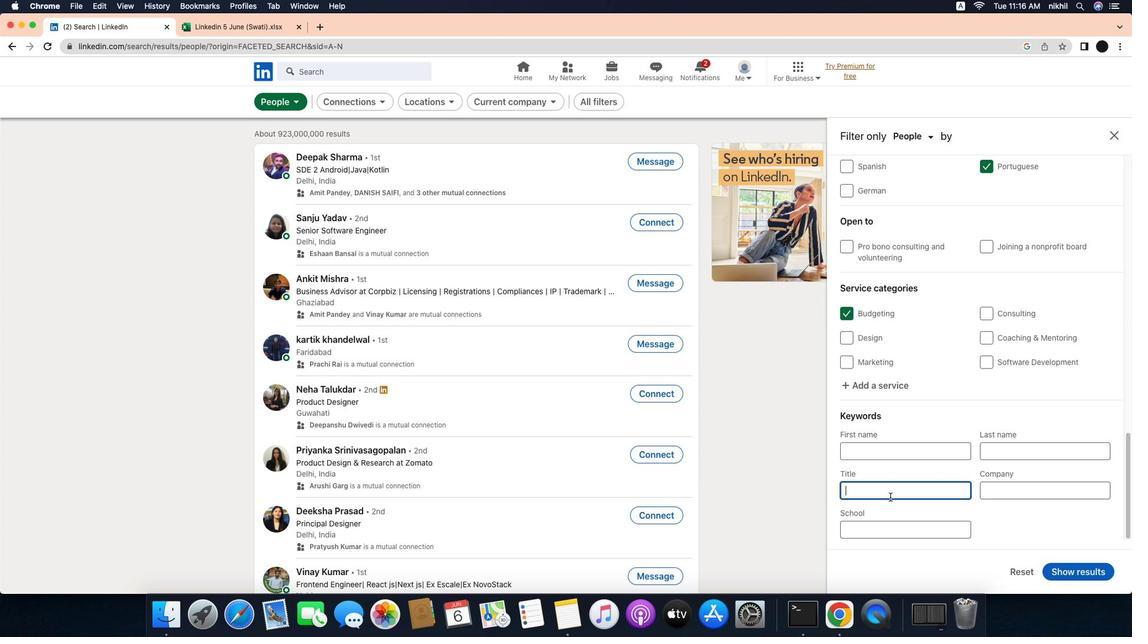 
Action: Mouse moved to (917, 497)
Screenshot: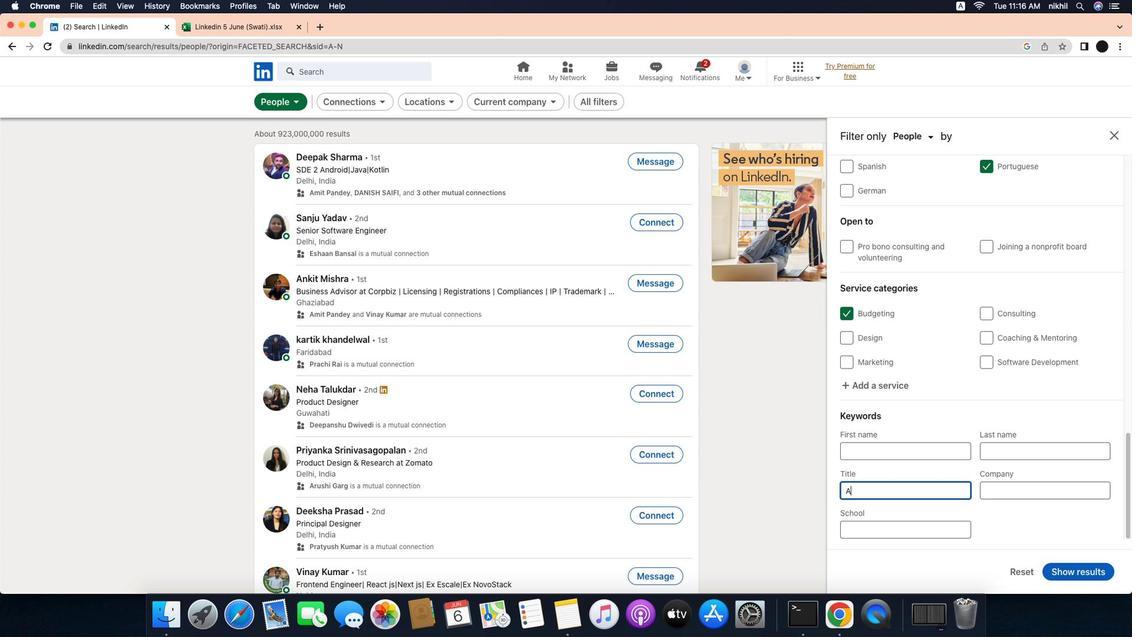 
Action: Key pressed Key.caps_lock'A'Key.caps_lock'n''i''m''a''l'Key.spaceKey.caps_lock'S'Key.caps_lock'h''e''l''t''e''r'Key.spaceKey.caps_lock'B'Key.caps_lock'o''a''r''d'Key.spaceKey.caps_lock'M'Key.caps_lock'e''m''b''e''r'Key.enter
Screenshot: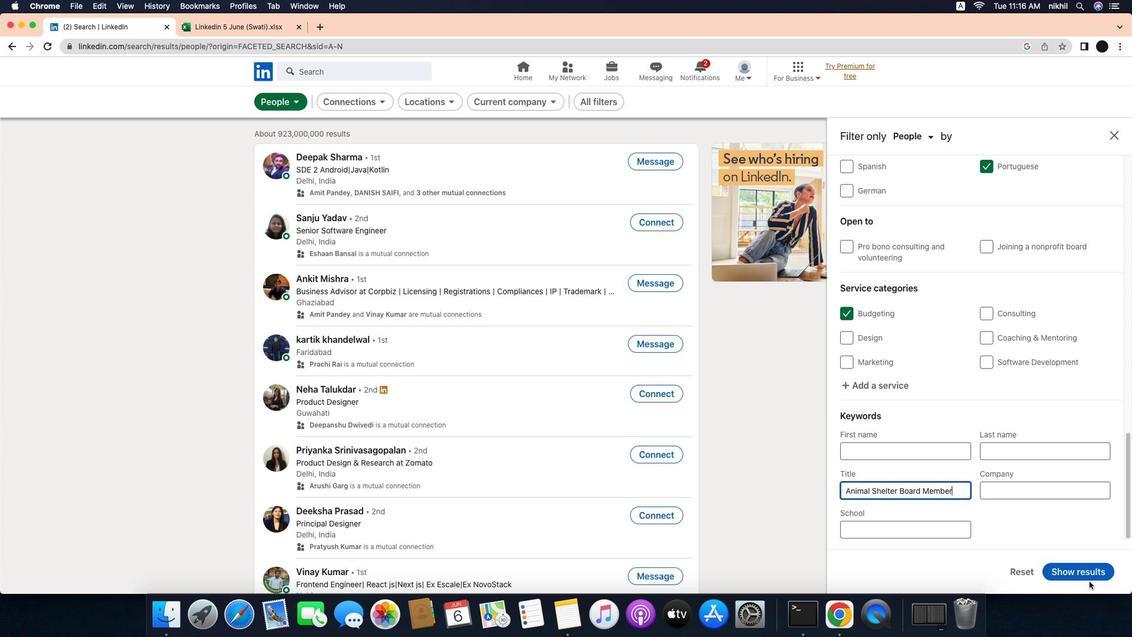 
Action: Mouse moved to (1129, 581)
Screenshot: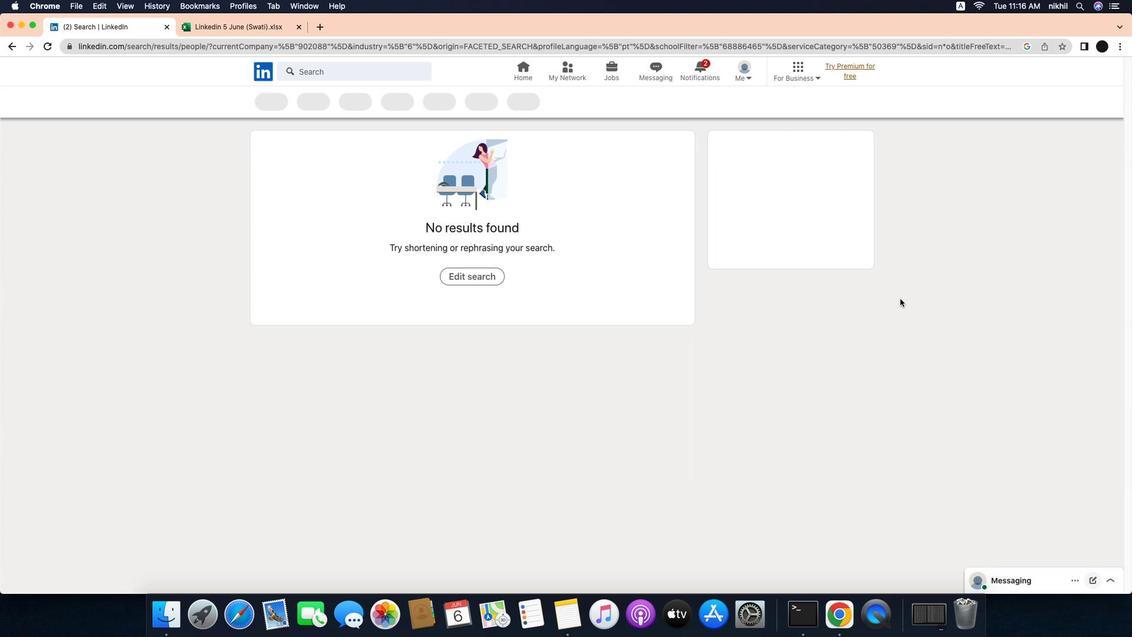 
Action: Mouse pressed left at (1129, 581)
Screenshot: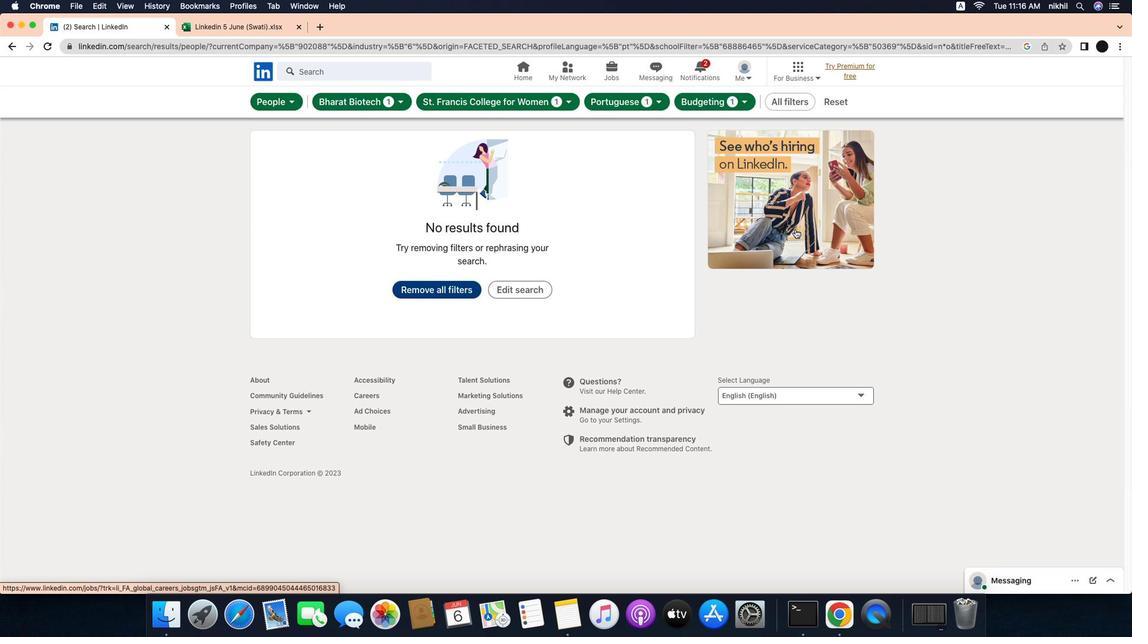 
Action: Mouse moved to (816, 212)
Screenshot: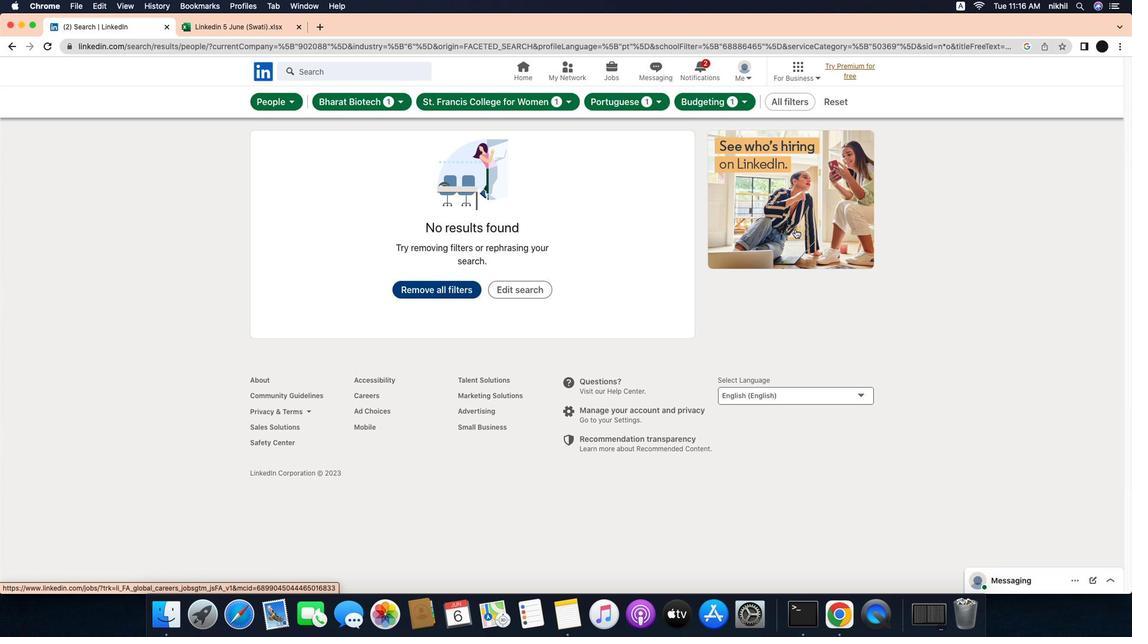 
